 Task: Add an event with the title Second Webinar: Introduction to Content Creation Strategies, date ''2024/03/13'', time 9:40 AM to 11:40 AMand add a description: Alongside problem-solving activities, the retreat will provide opportunities for team members to relax, unwind, and build stronger relationships. This could include team meals, social events, or recreational activities that promote camaraderie and connection.Select event color  Grape . Add location for the event as: Madrid, Spain, logged in from the account softage.8@softage.netand send the event invitation to softage.9@softage.net and softage.10@softage.net. Set a reminder for the event Every weekday(Monday to Friday)
Action: Mouse moved to (46, 123)
Screenshot: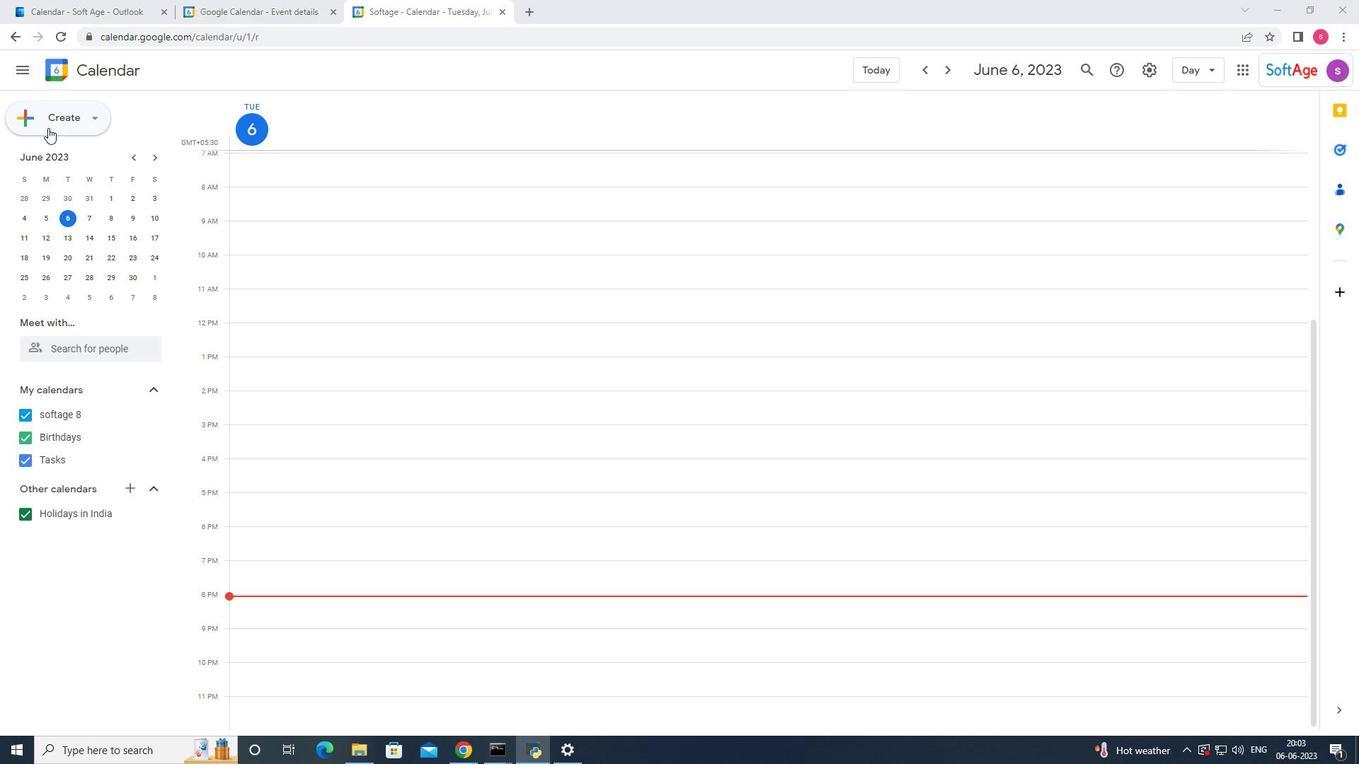 
Action: Mouse pressed left at (46, 123)
Screenshot: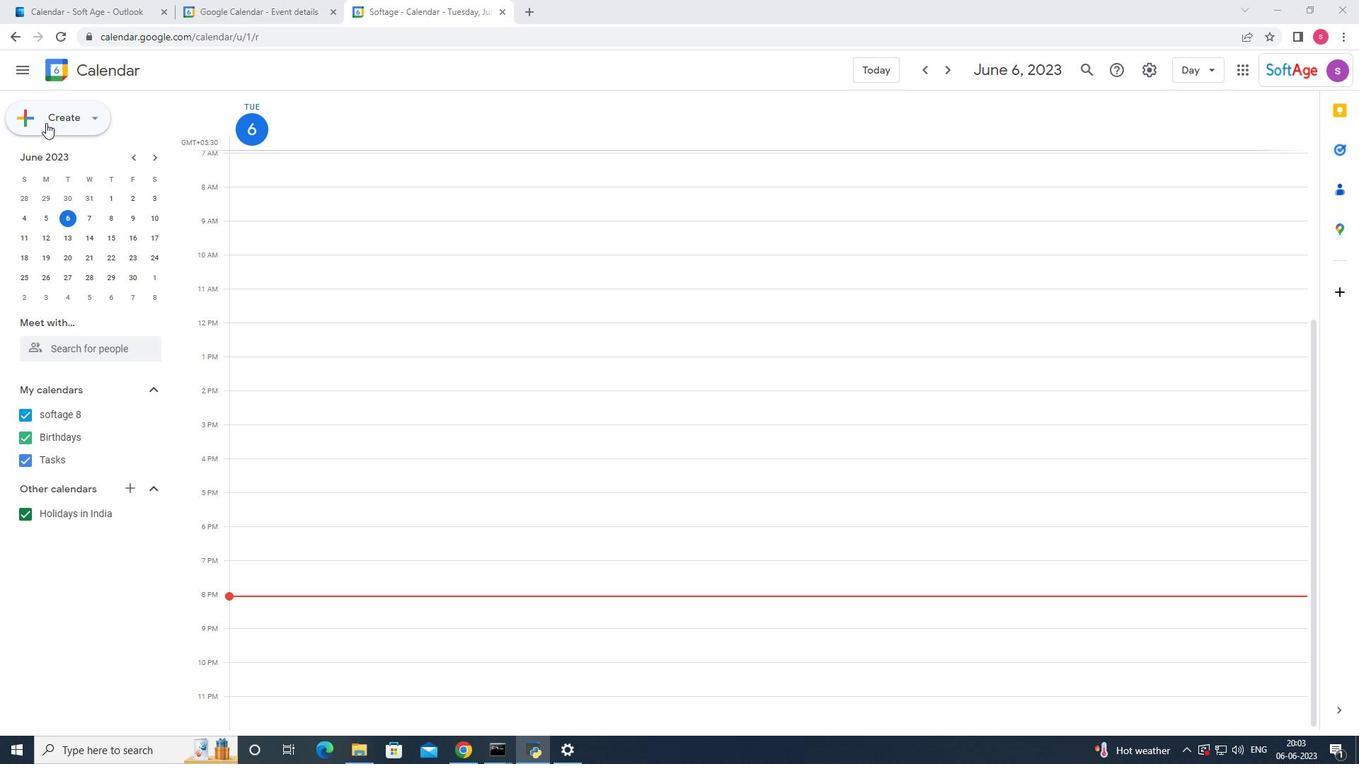 
Action: Mouse moved to (50, 160)
Screenshot: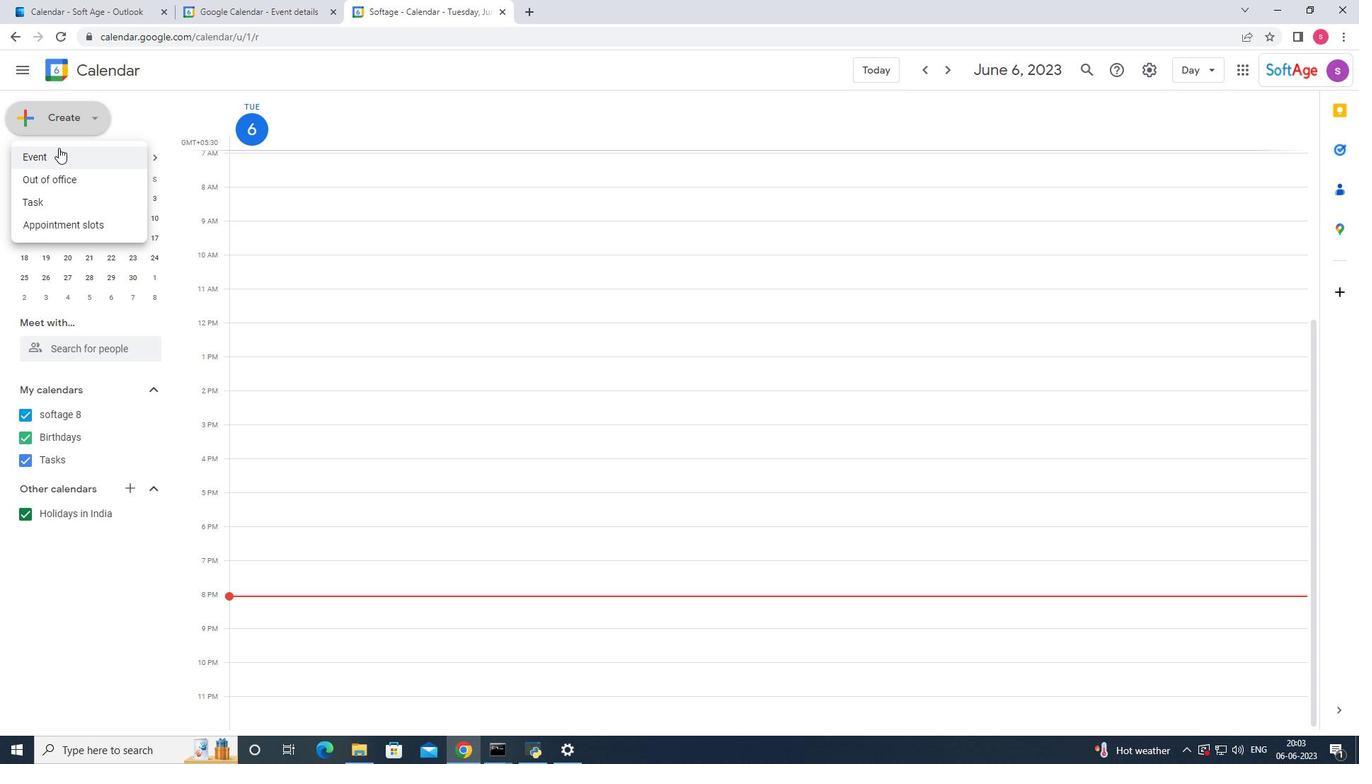 
Action: Mouse pressed left at (50, 160)
Screenshot: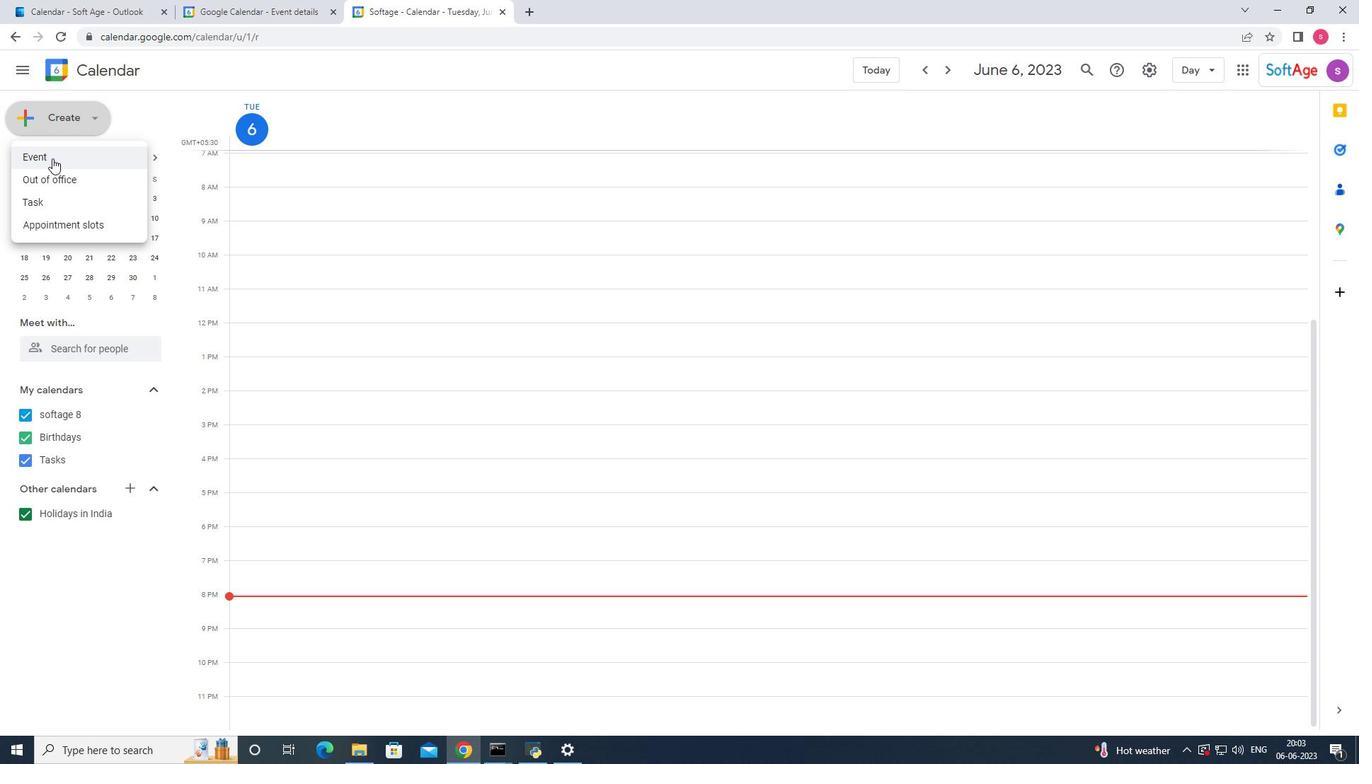 
Action: Mouse moved to (793, 597)
Screenshot: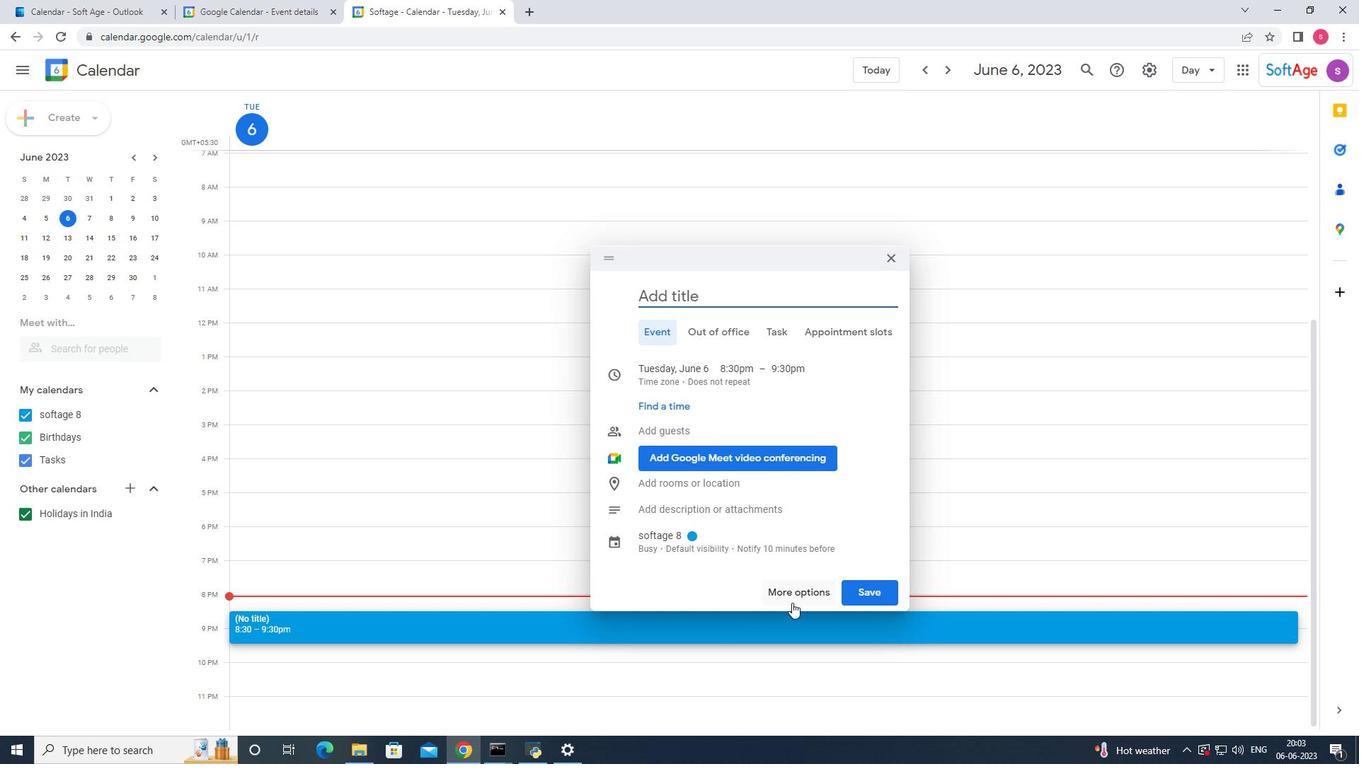
Action: Mouse pressed left at (793, 597)
Screenshot: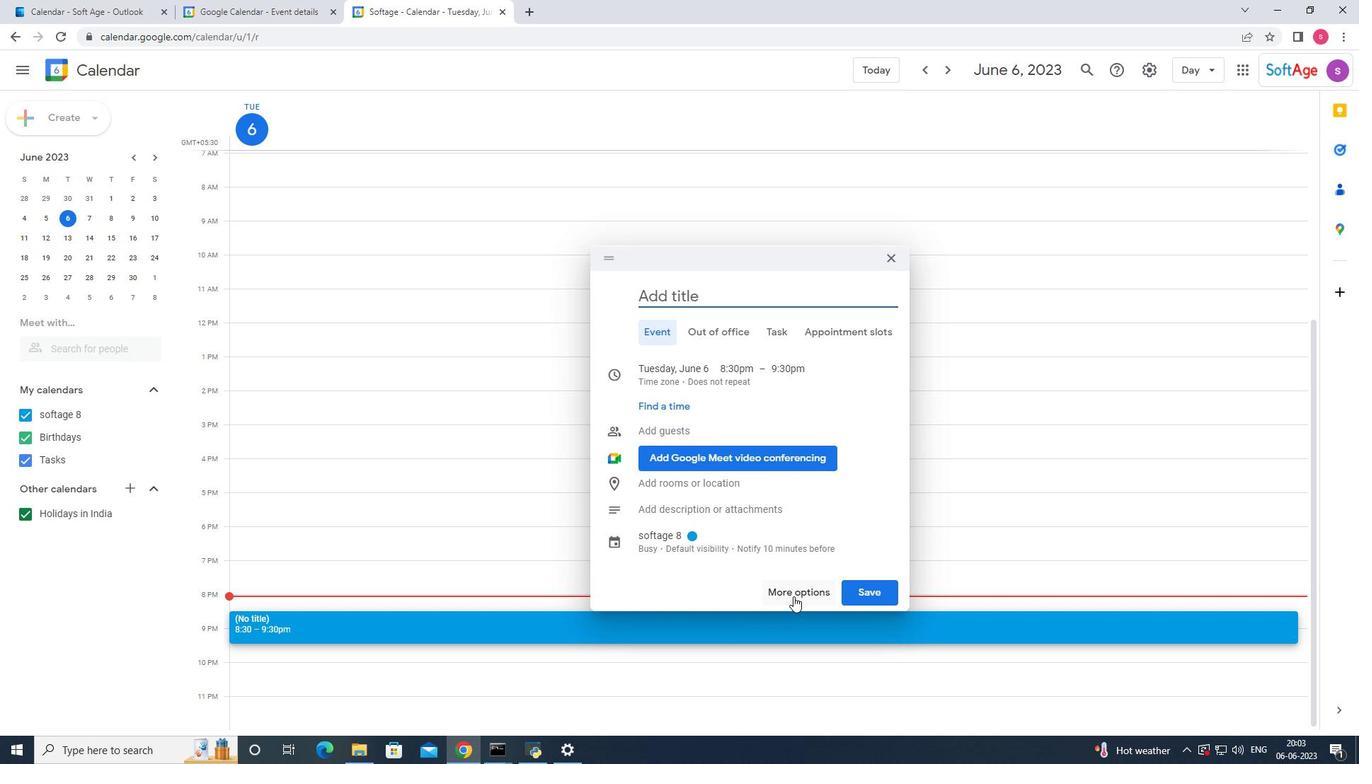 
Action: Mouse moved to (105, 82)
Screenshot: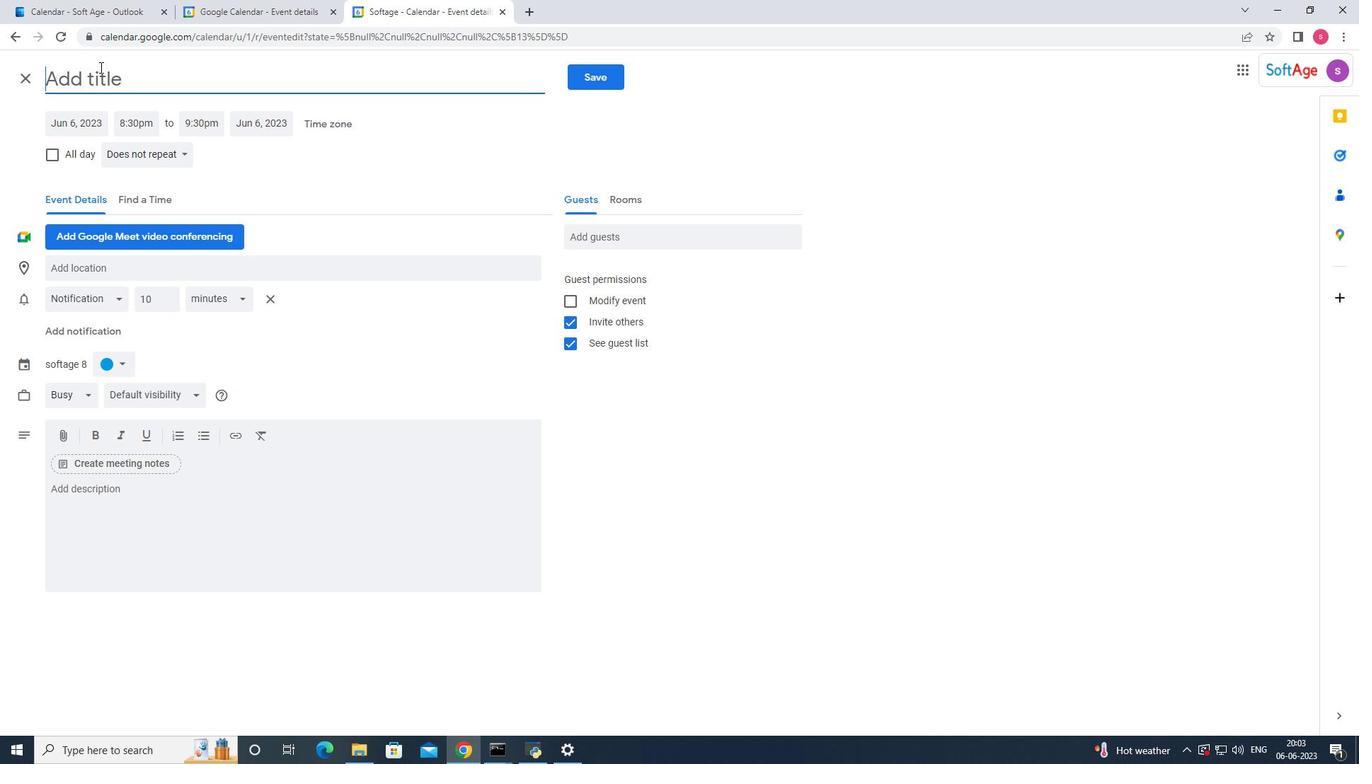 
Action: Mouse pressed left at (105, 82)
Screenshot: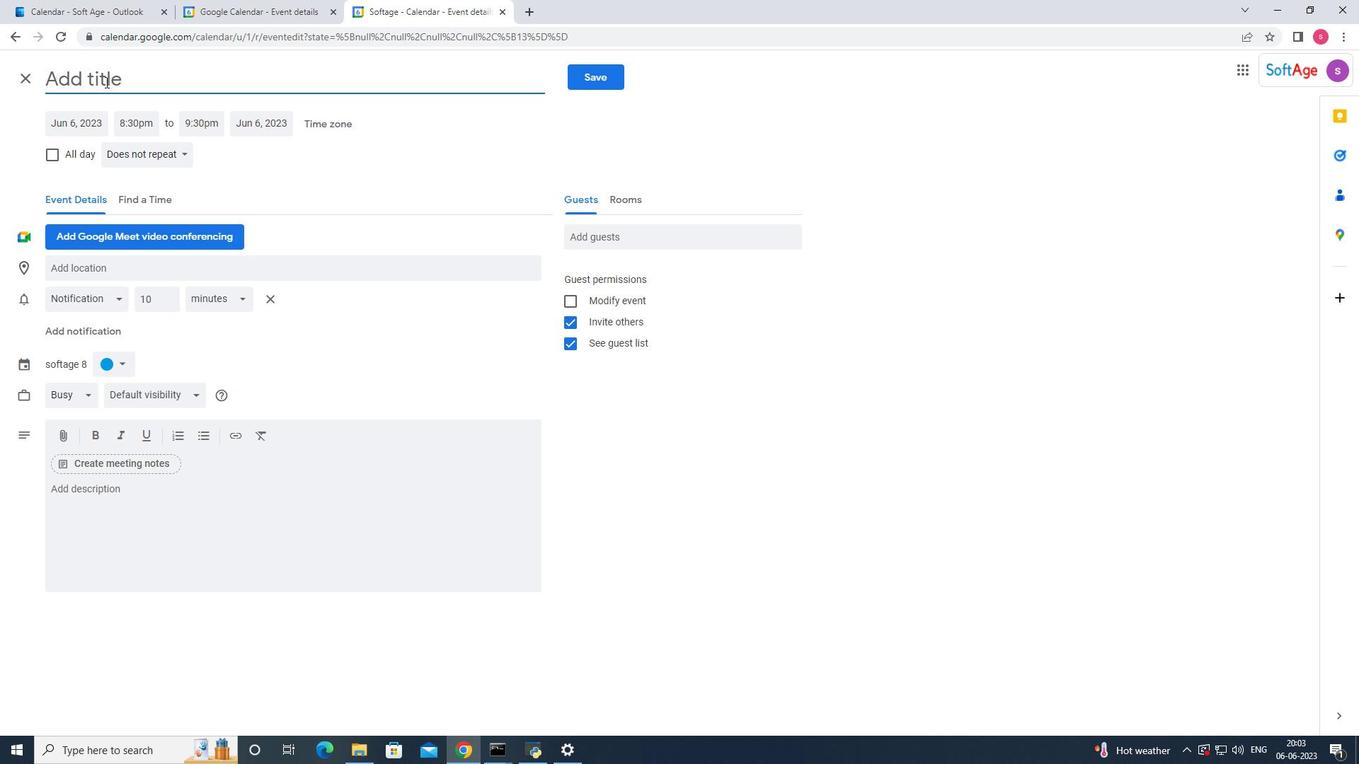 
Action: Key pressed <Key.shift_r><Key.shift_r><Key.shift_r>Second<Key.space><Key.shift_r>Wa<Key.backspace>ebinar<Key.shift><Key.shift><Key.shift><Key.shift><Key.shift><Key.shift><Key.shift><Key.shift><Key.shift>:<Key.space><Key.shift>Introducto<Key.backspace>ion<Key.space>to<Key.space>content<Key.space>
Screenshot: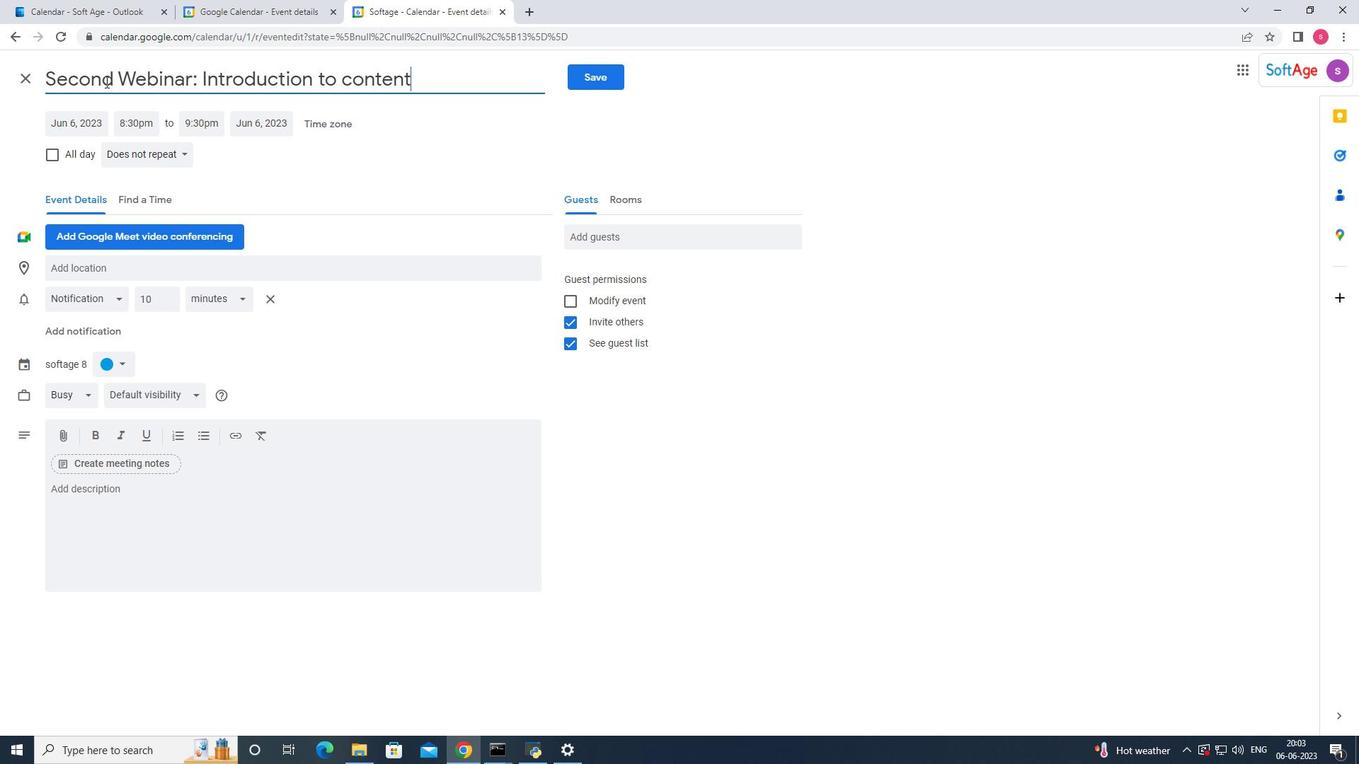 
Action: Mouse moved to (352, 84)
Screenshot: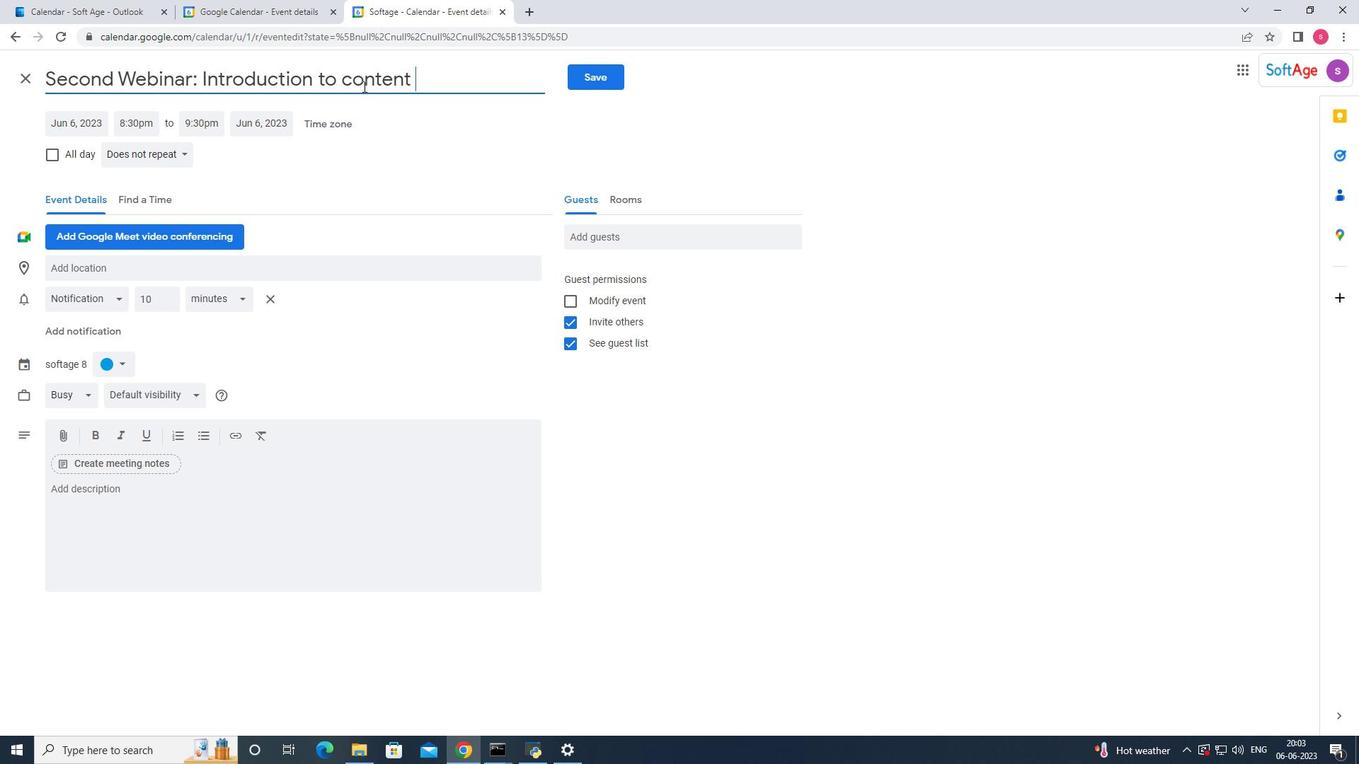 
Action: Mouse pressed left at (352, 84)
Screenshot: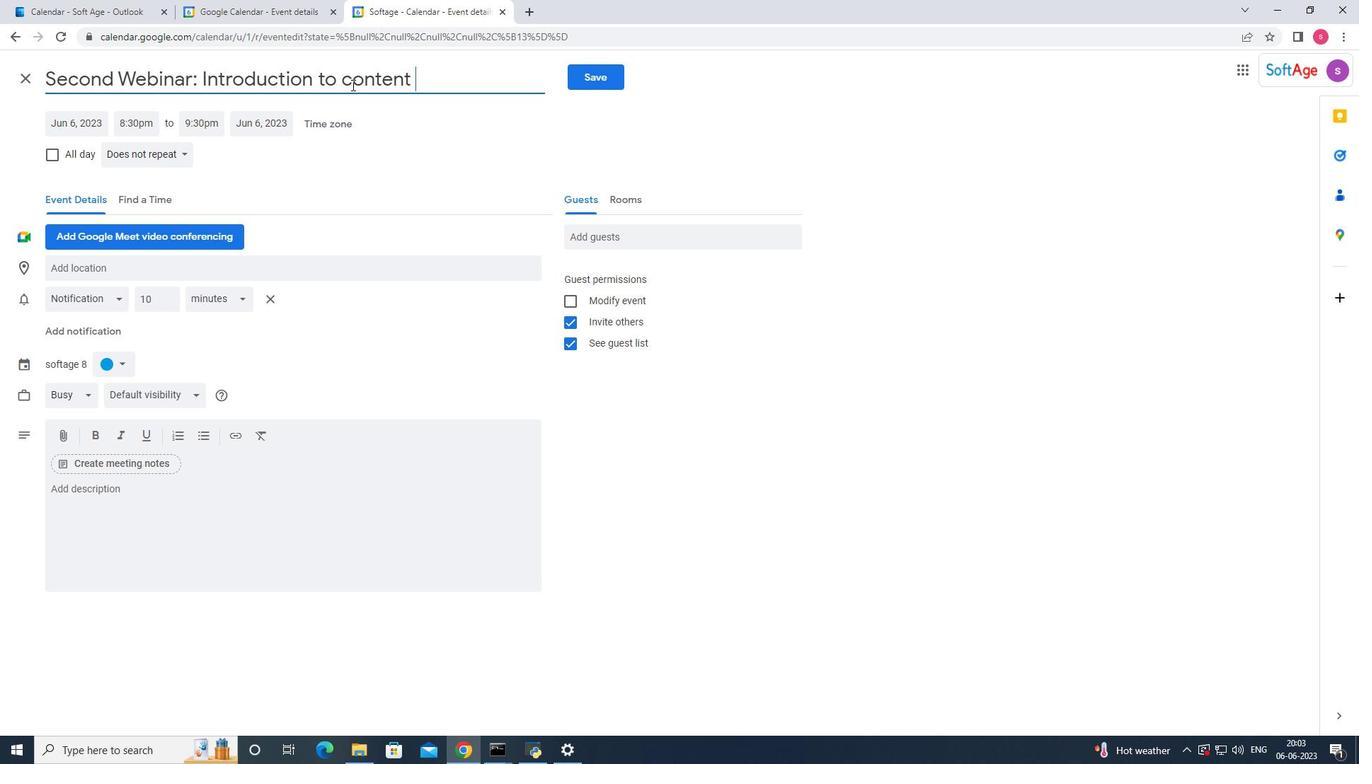 
Action: Key pressed <Key.backspace><Key.shift_r>C
Screenshot: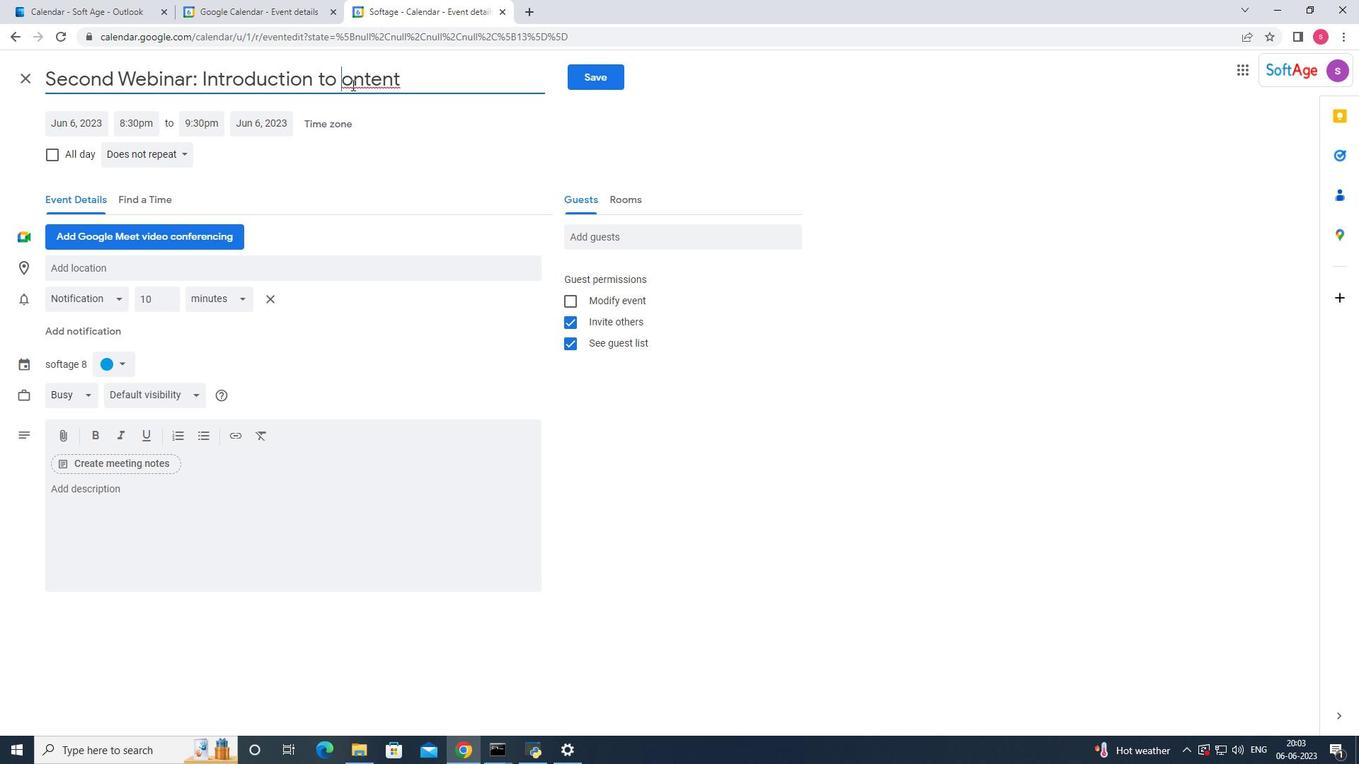 
Action: Mouse moved to (456, 72)
Screenshot: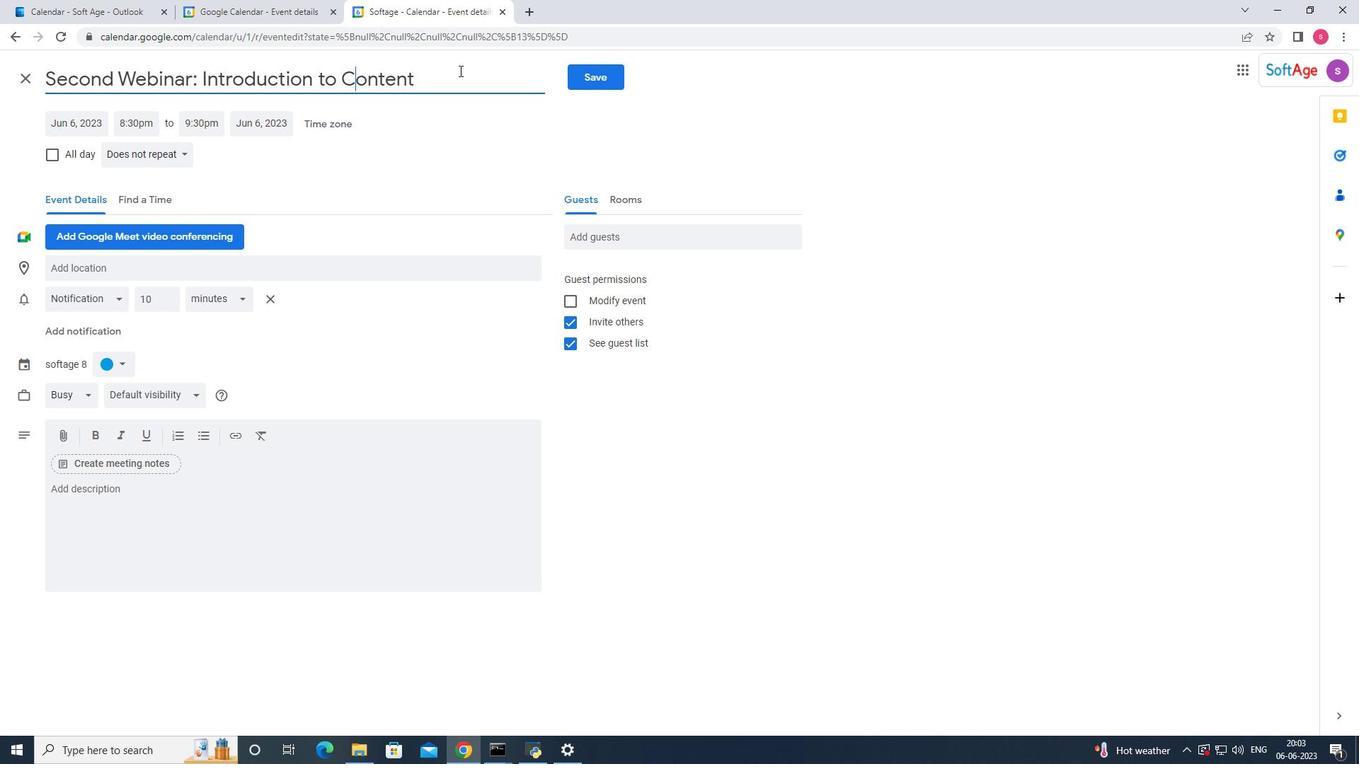
Action: Mouse pressed left at (456, 72)
Screenshot: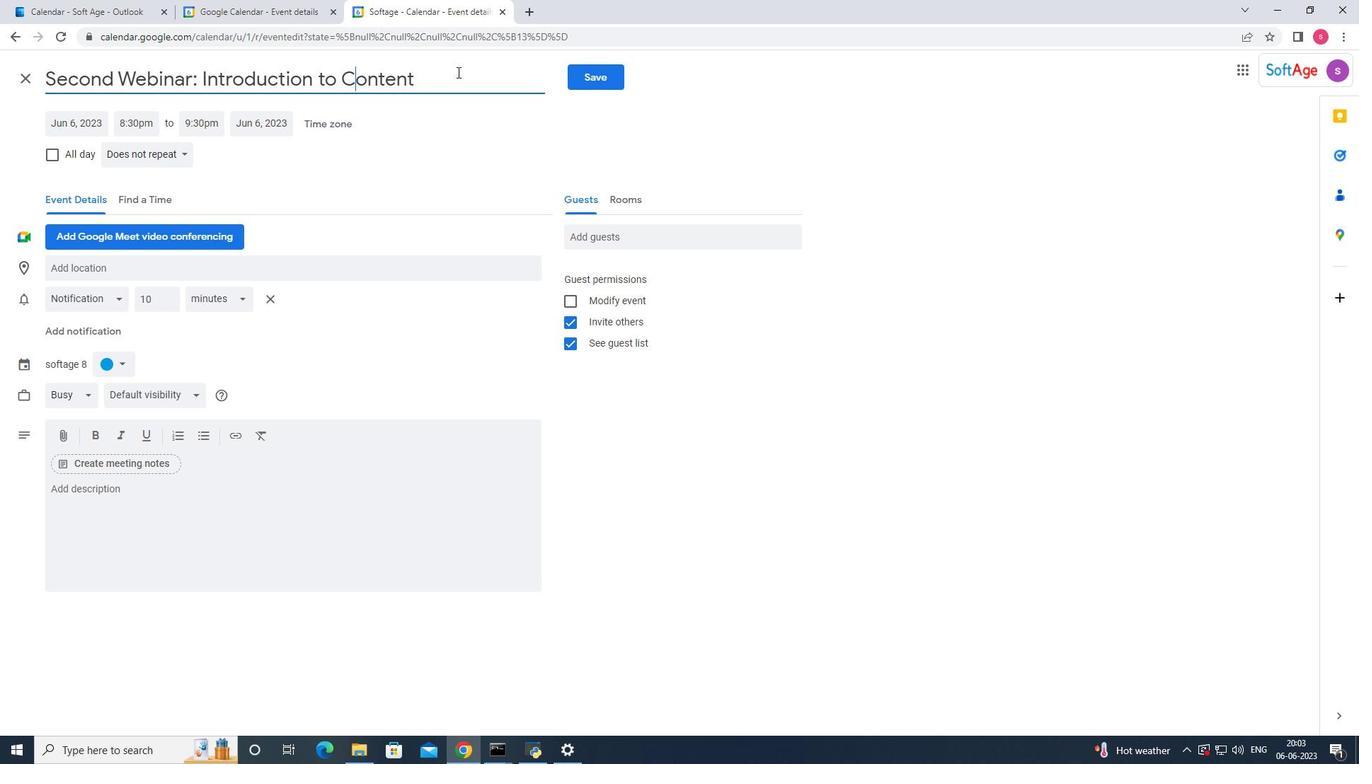 
Action: Key pressed <Key.shift_r>Creater<Key.space>
Screenshot: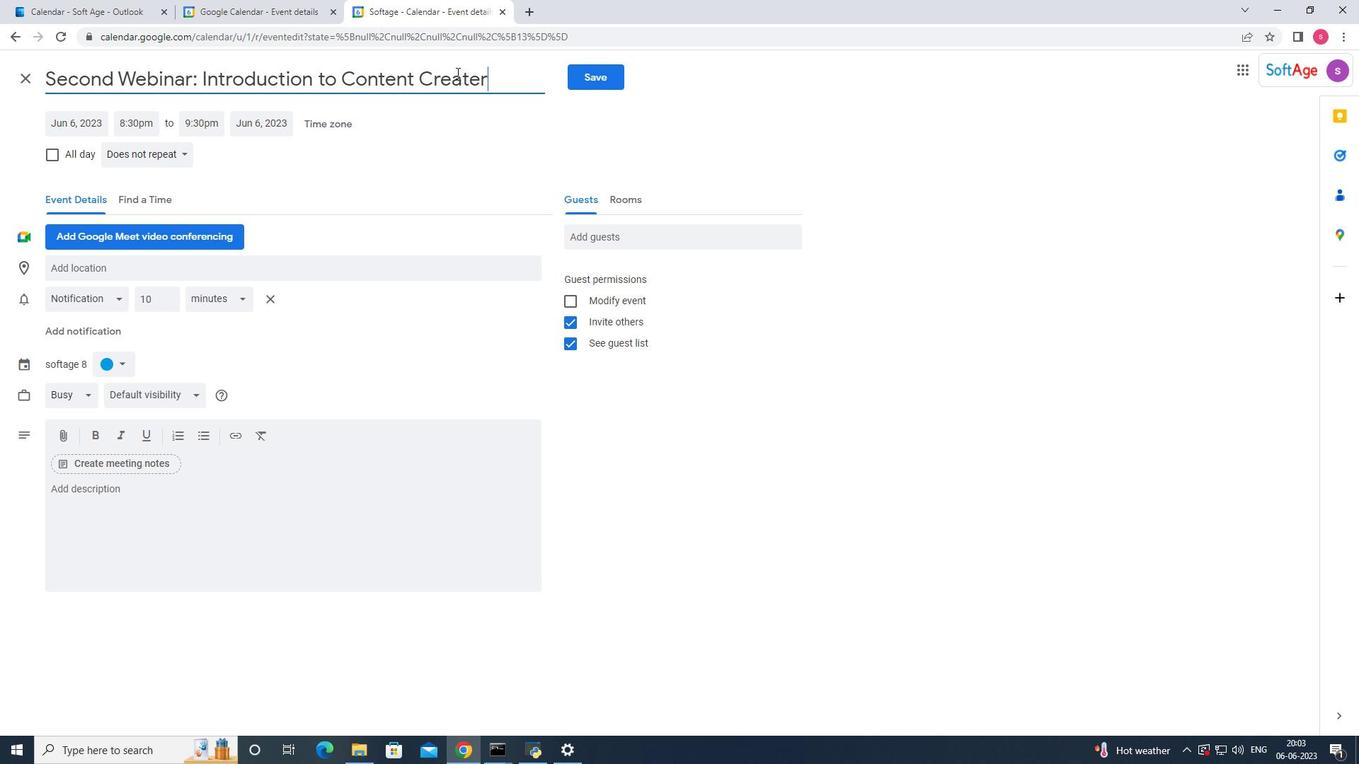 
Action: Mouse moved to (451, 79)
Screenshot: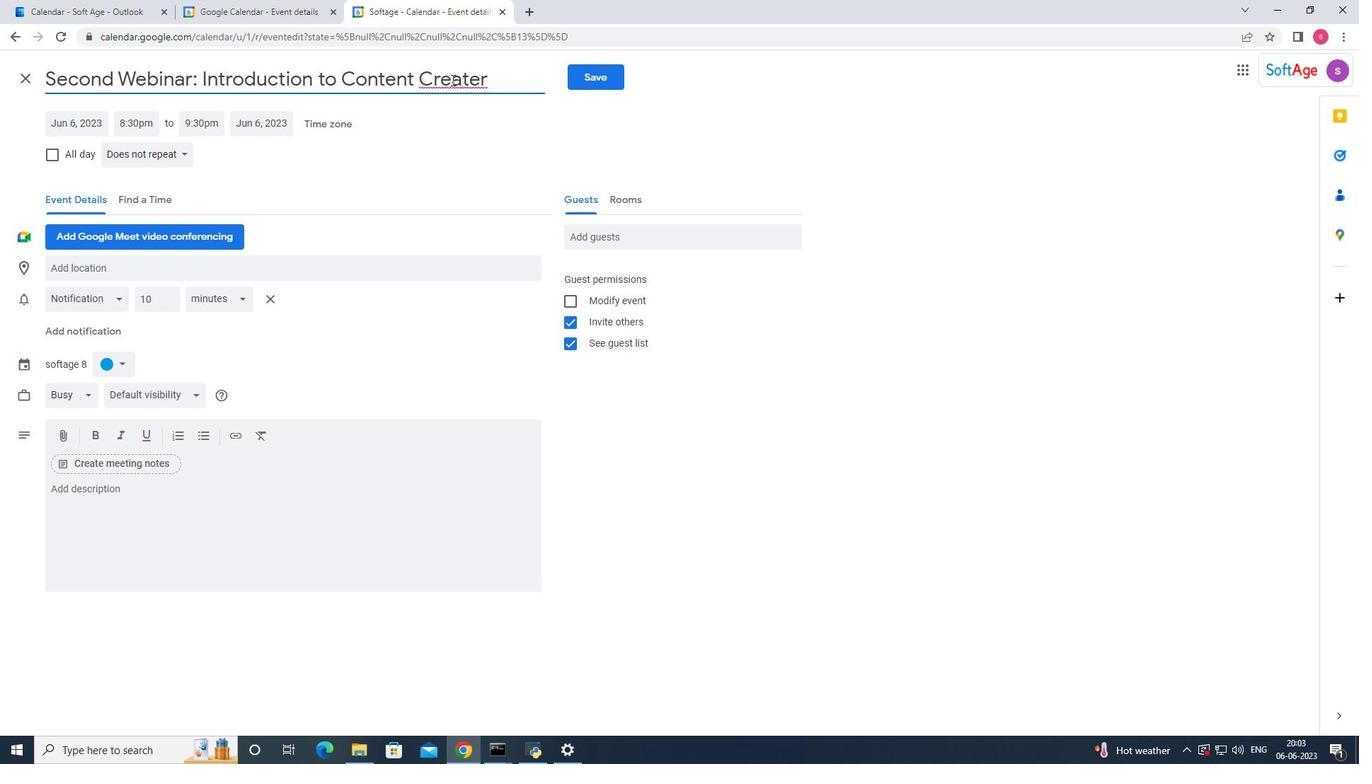 
Action: Mouse pressed right at (451, 79)
Screenshot: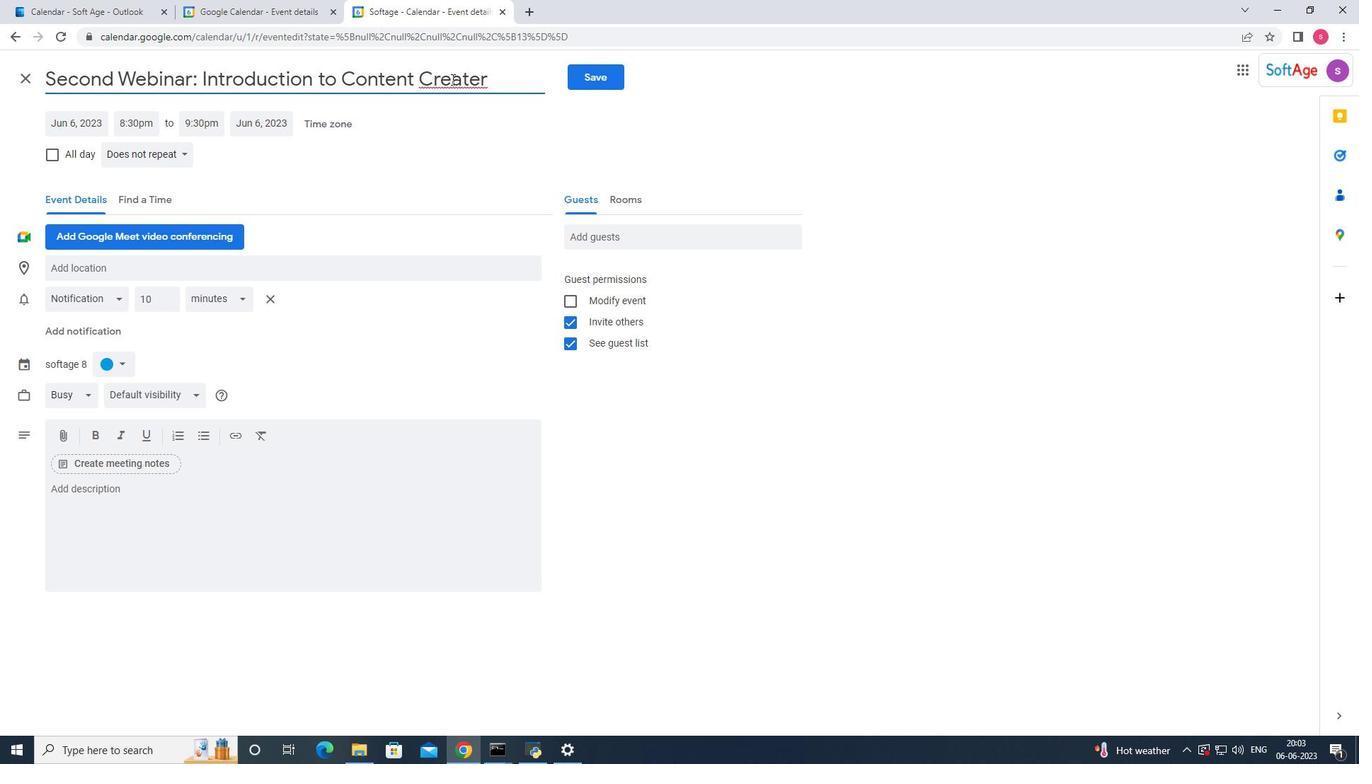 
Action: Mouse moved to (469, 105)
Screenshot: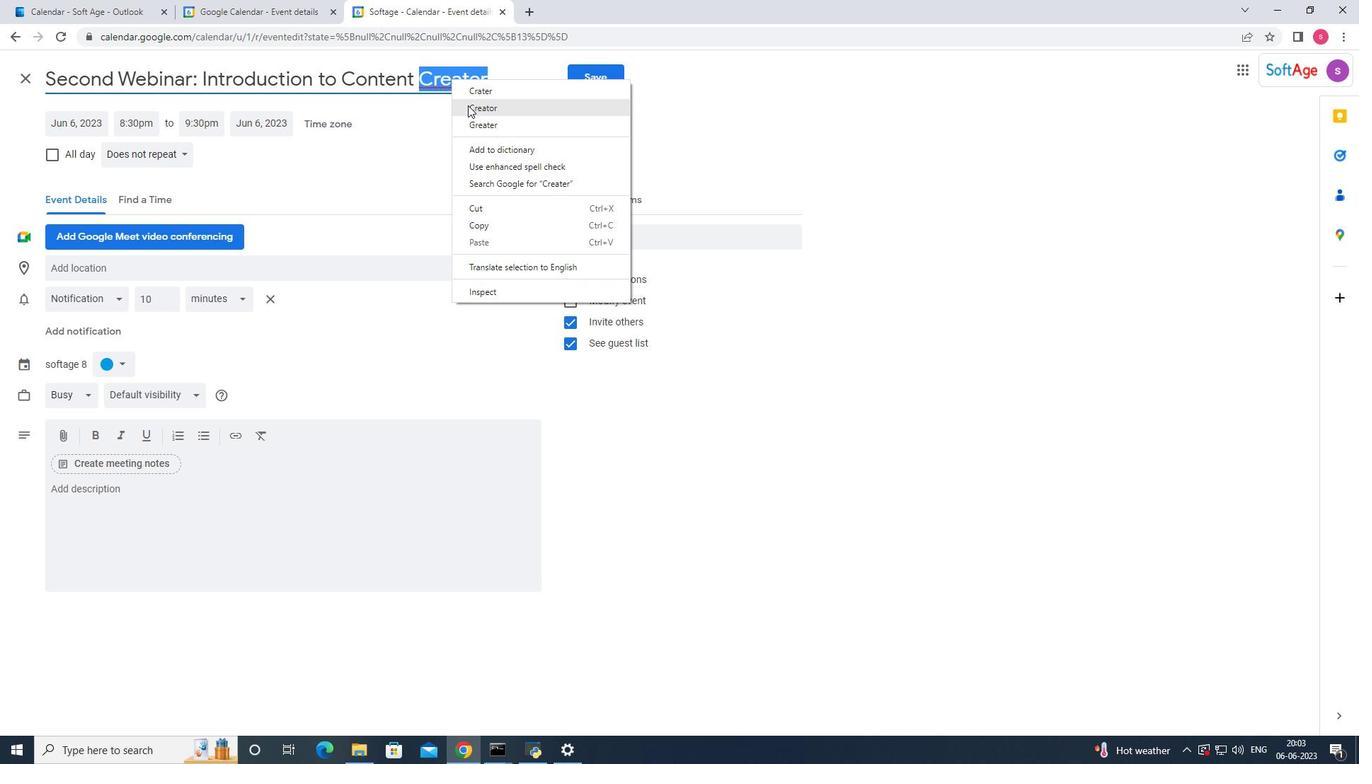 
Action: Mouse pressed left at (469, 105)
Screenshot: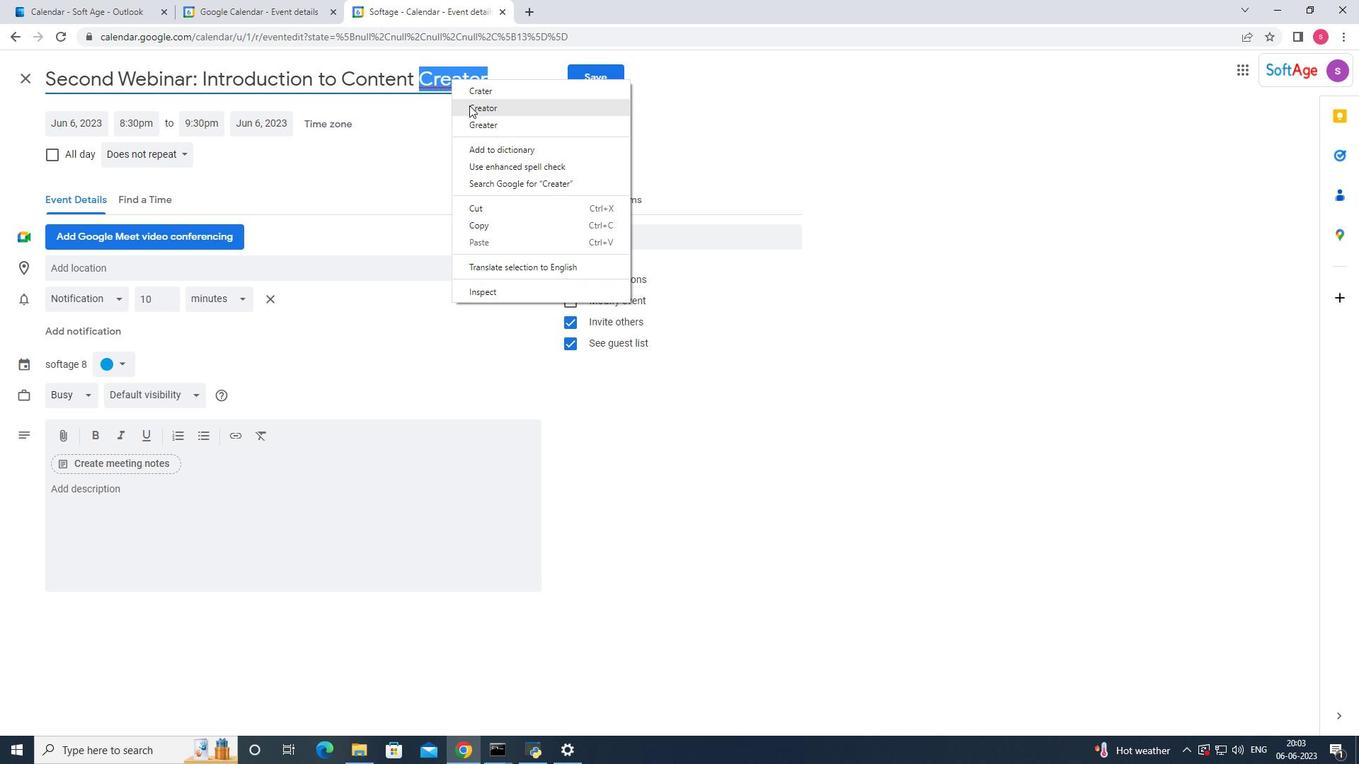 
Action: Mouse moved to (507, 87)
Screenshot: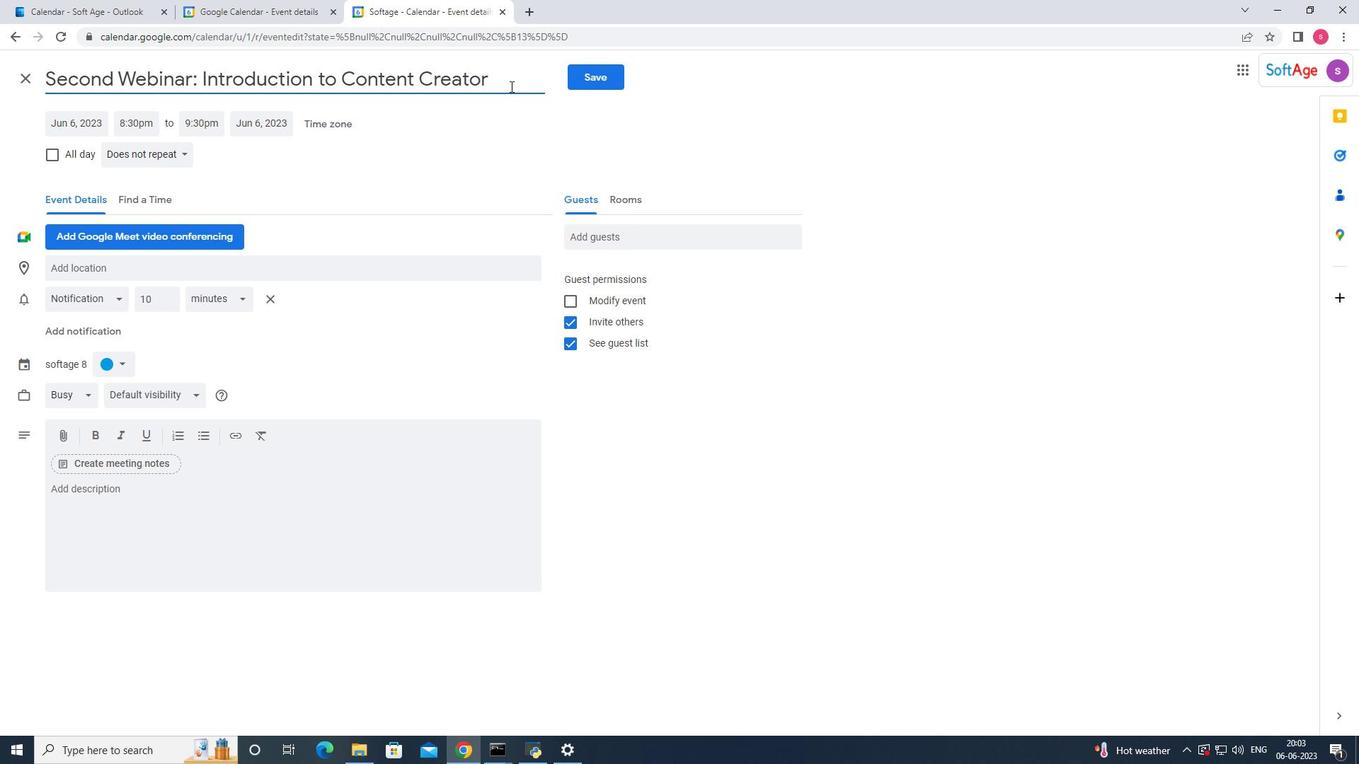 
Action: Mouse pressed left at (507, 87)
Screenshot: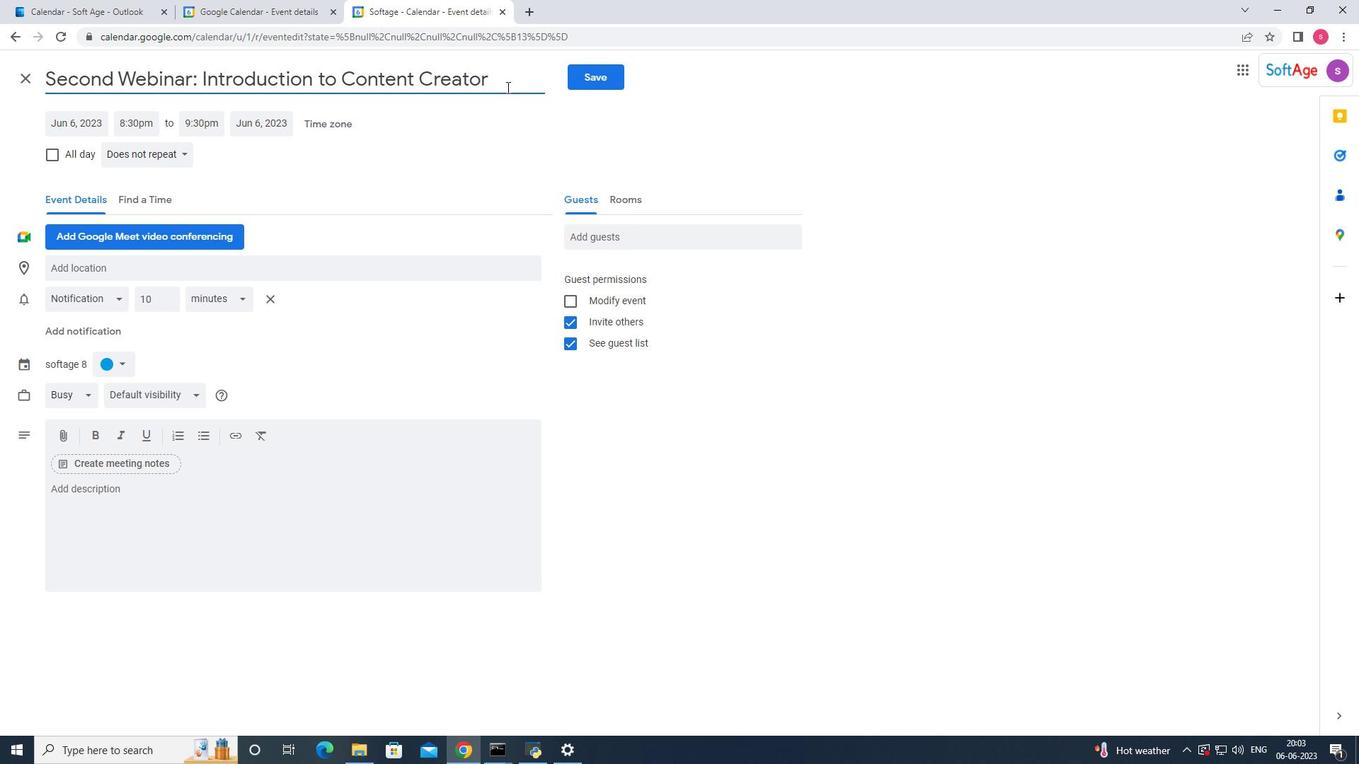 
Action: Key pressed <Key.backspace><Key.backspace><Key.backspace><Key.backspace><Key.backspace>ation<Key.space><Key.shift_r>Strategiew<Key.backspace>s
Screenshot: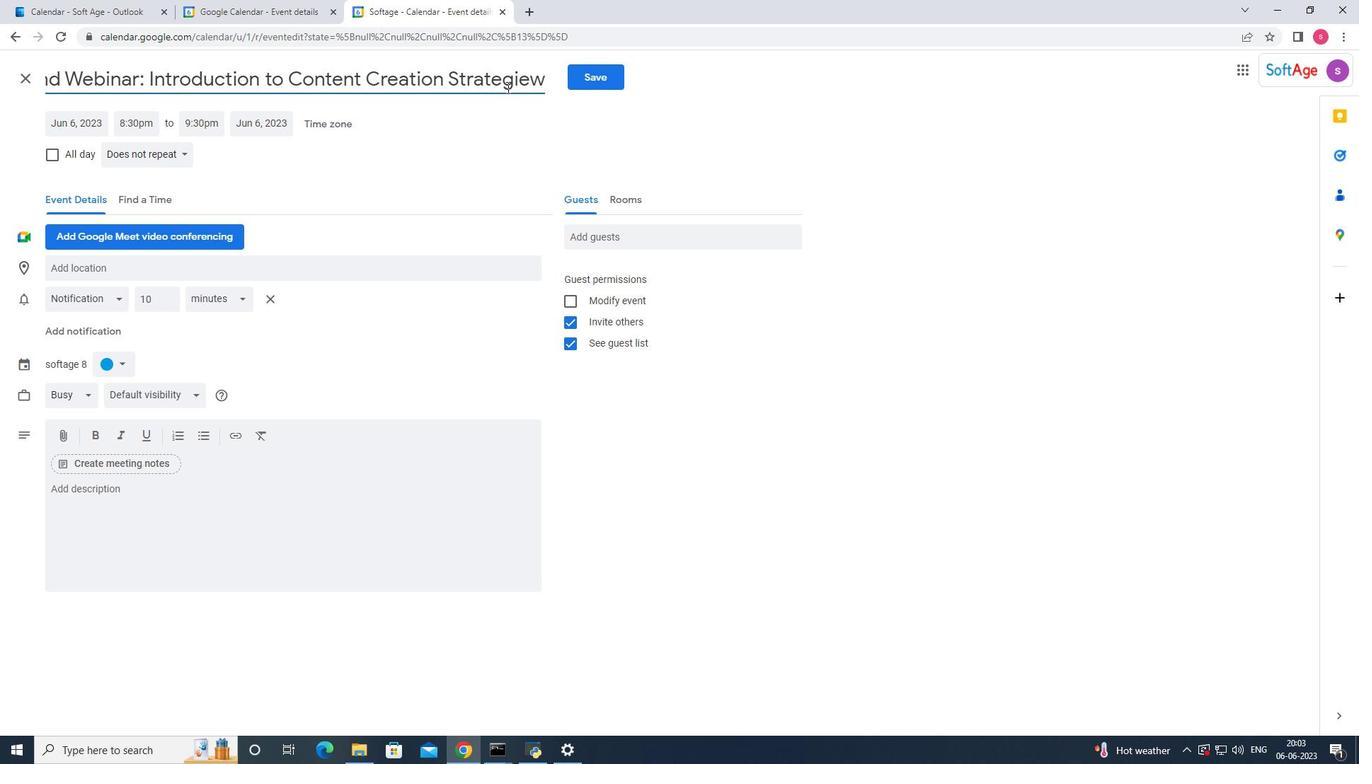
Action: Mouse moved to (82, 121)
Screenshot: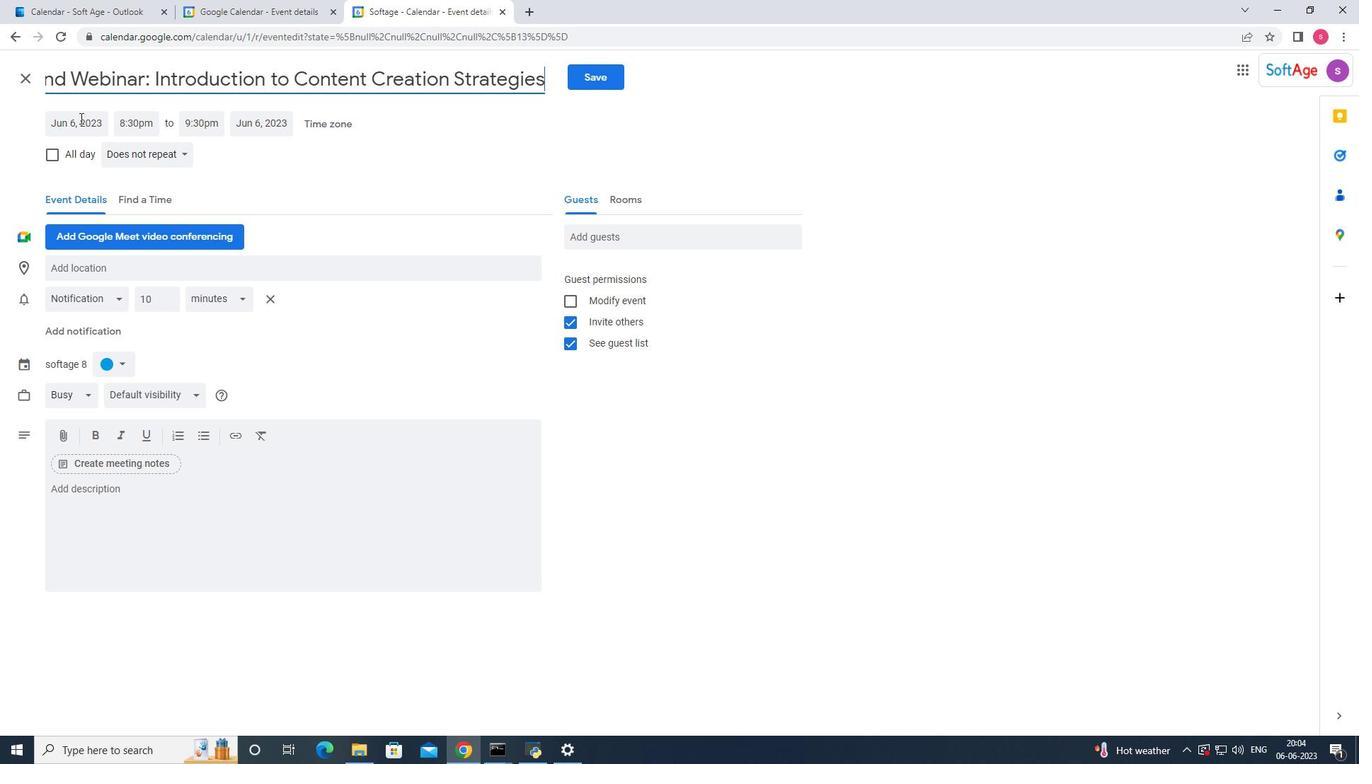 
Action: Mouse pressed left at (82, 121)
Screenshot: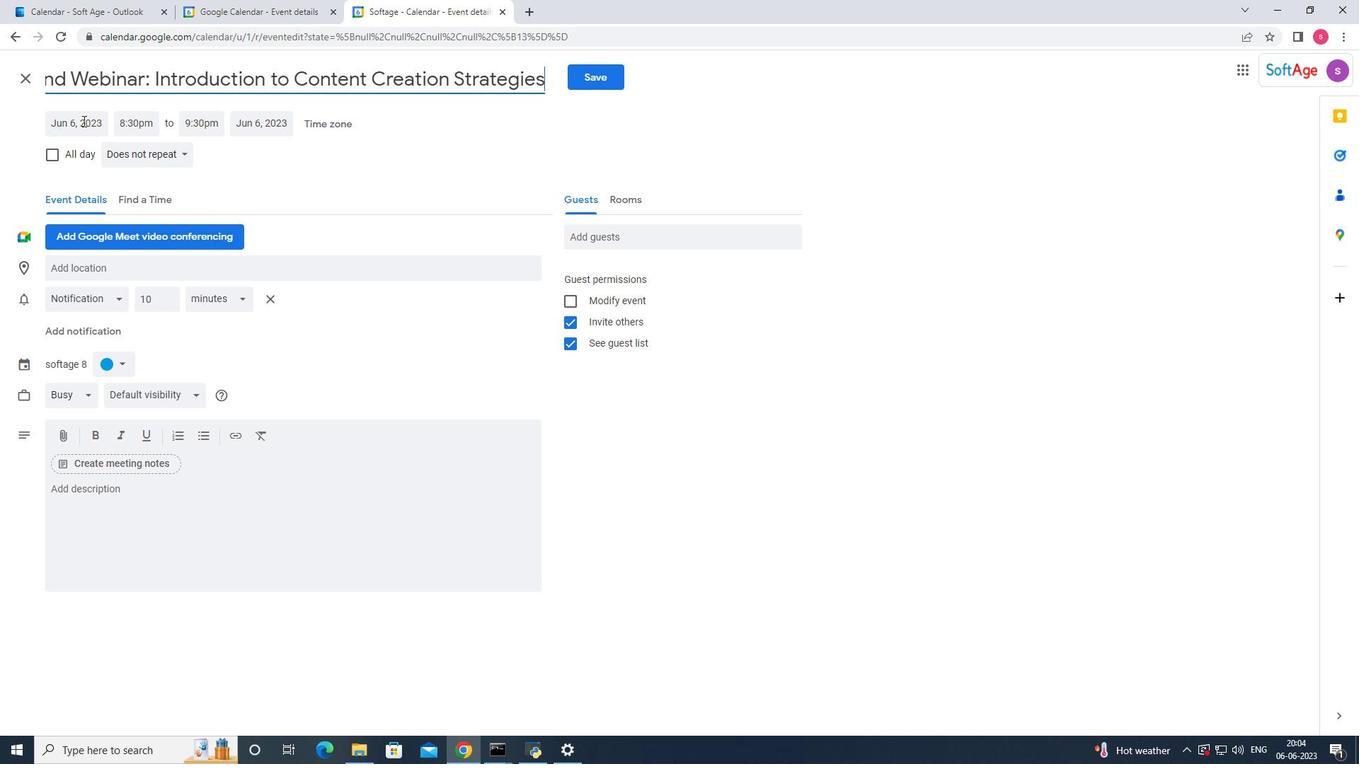 
Action: Mouse moved to (223, 152)
Screenshot: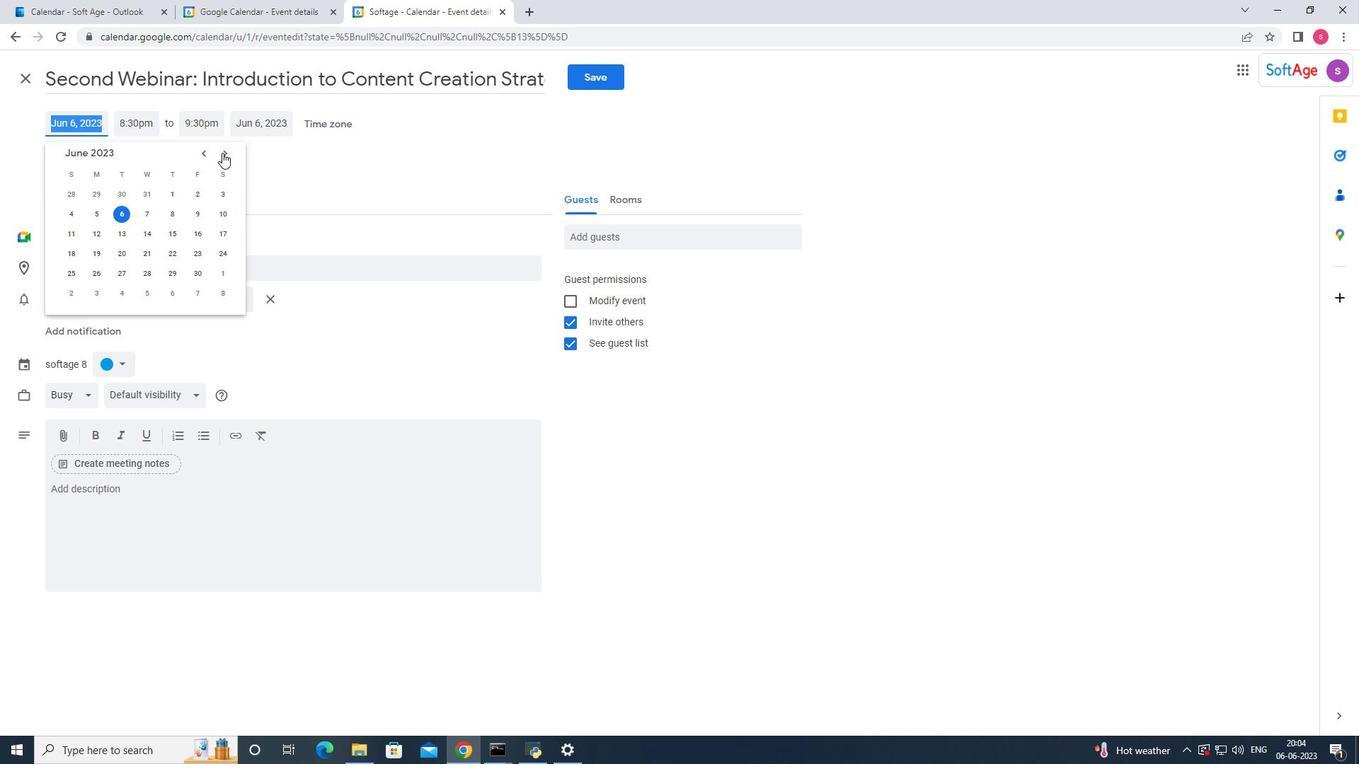 
Action: Mouse pressed left at (223, 152)
Screenshot: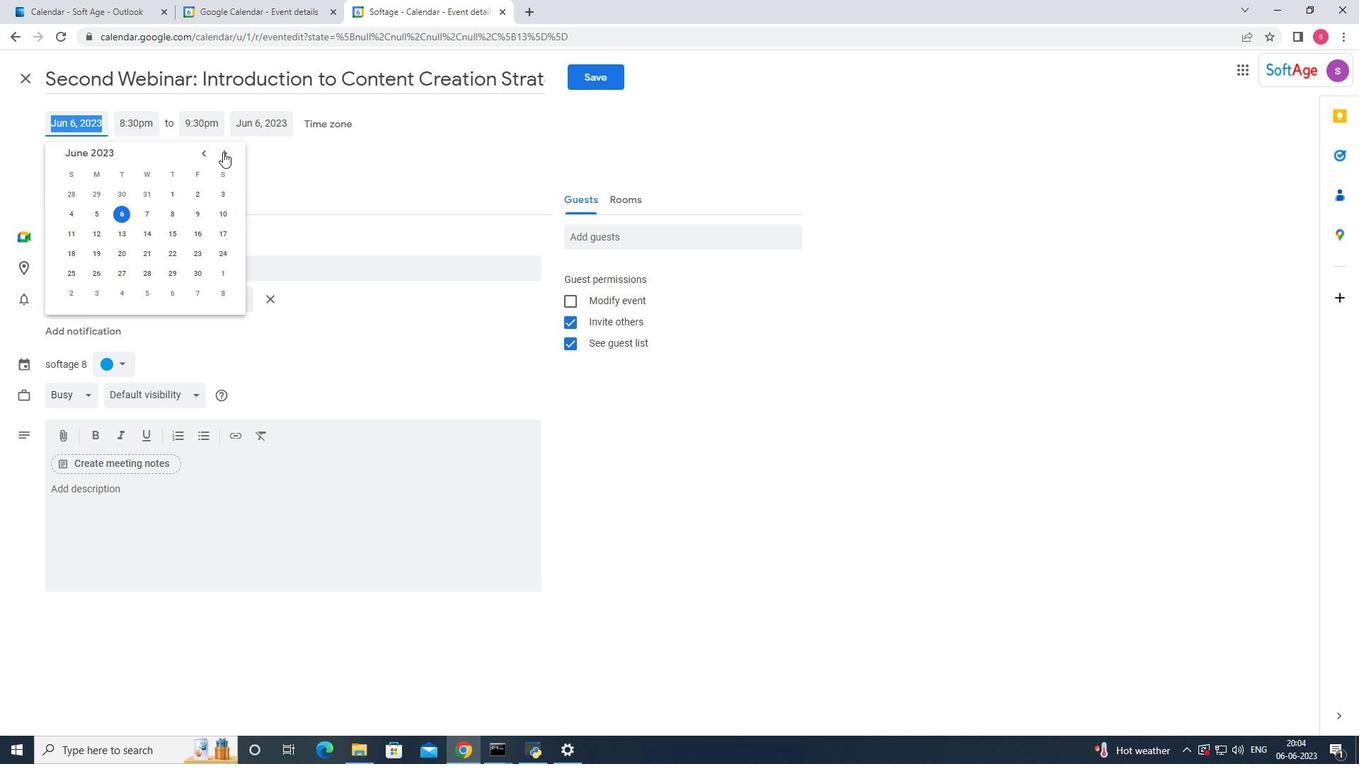 
Action: Mouse pressed left at (223, 152)
Screenshot: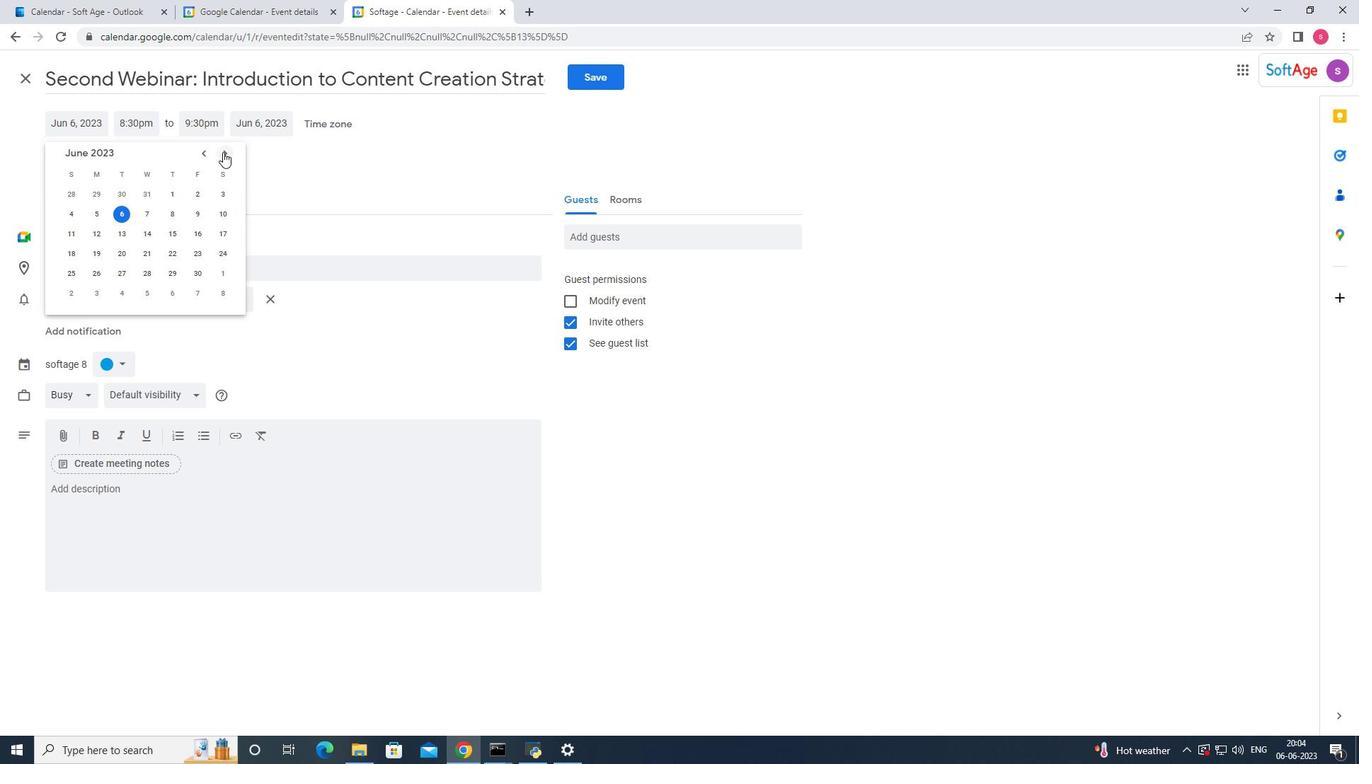 
Action: Mouse pressed left at (223, 152)
Screenshot: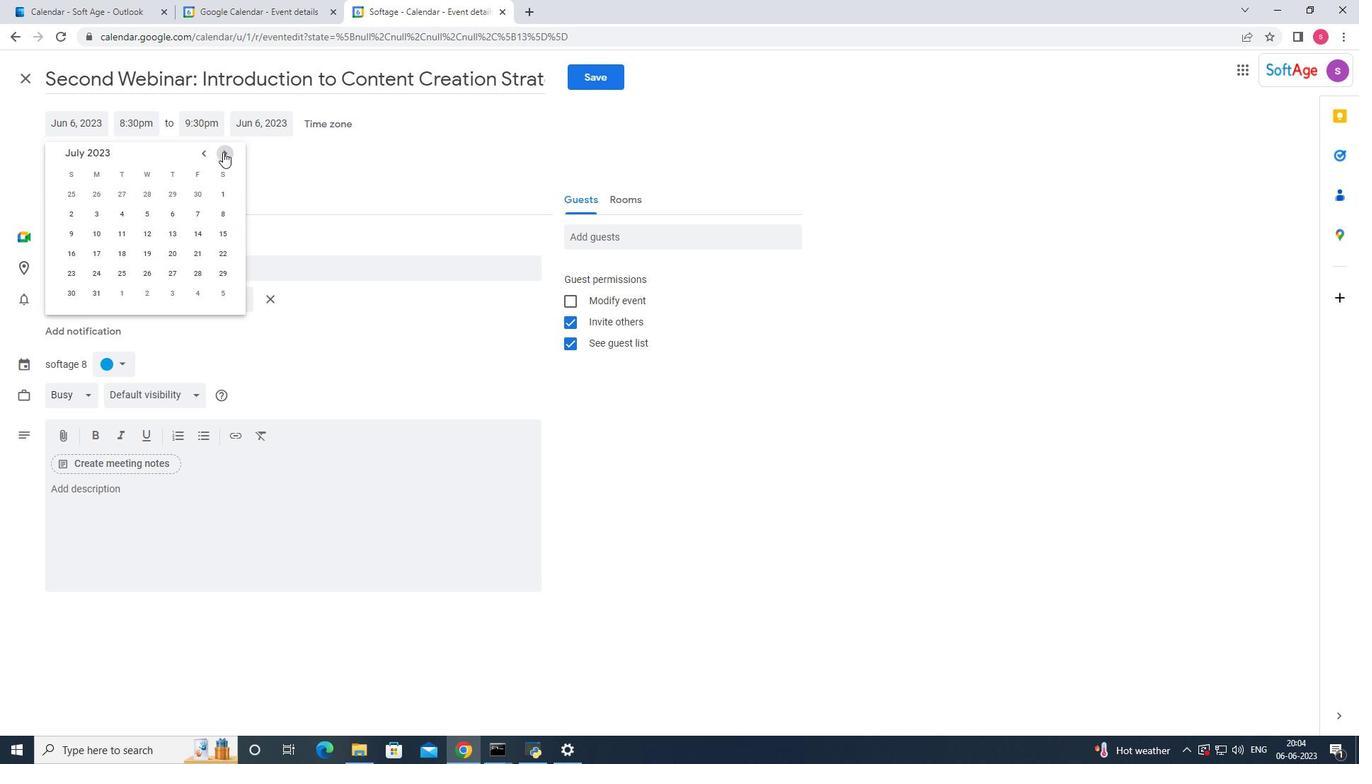 
Action: Mouse pressed left at (223, 152)
Screenshot: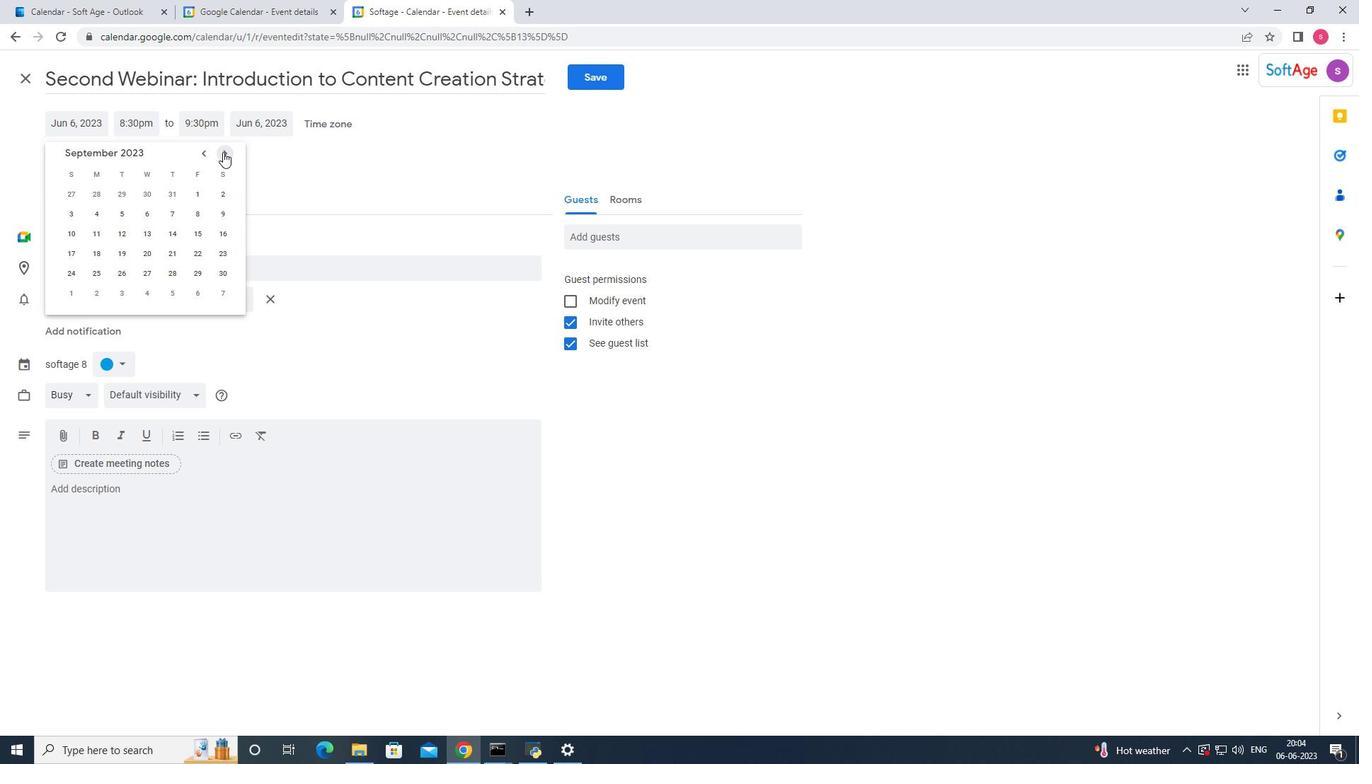 
Action: Mouse pressed left at (223, 152)
Screenshot: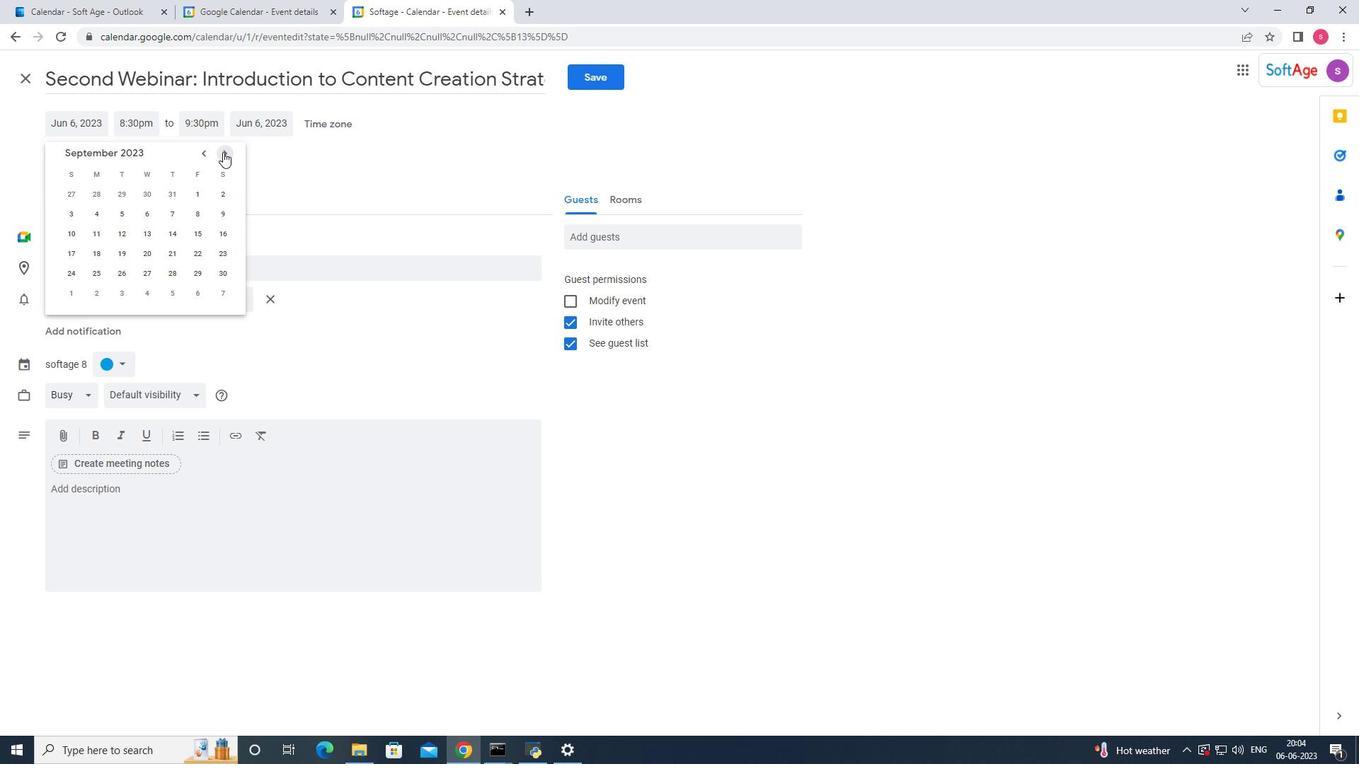 
Action: Mouse pressed left at (223, 152)
Screenshot: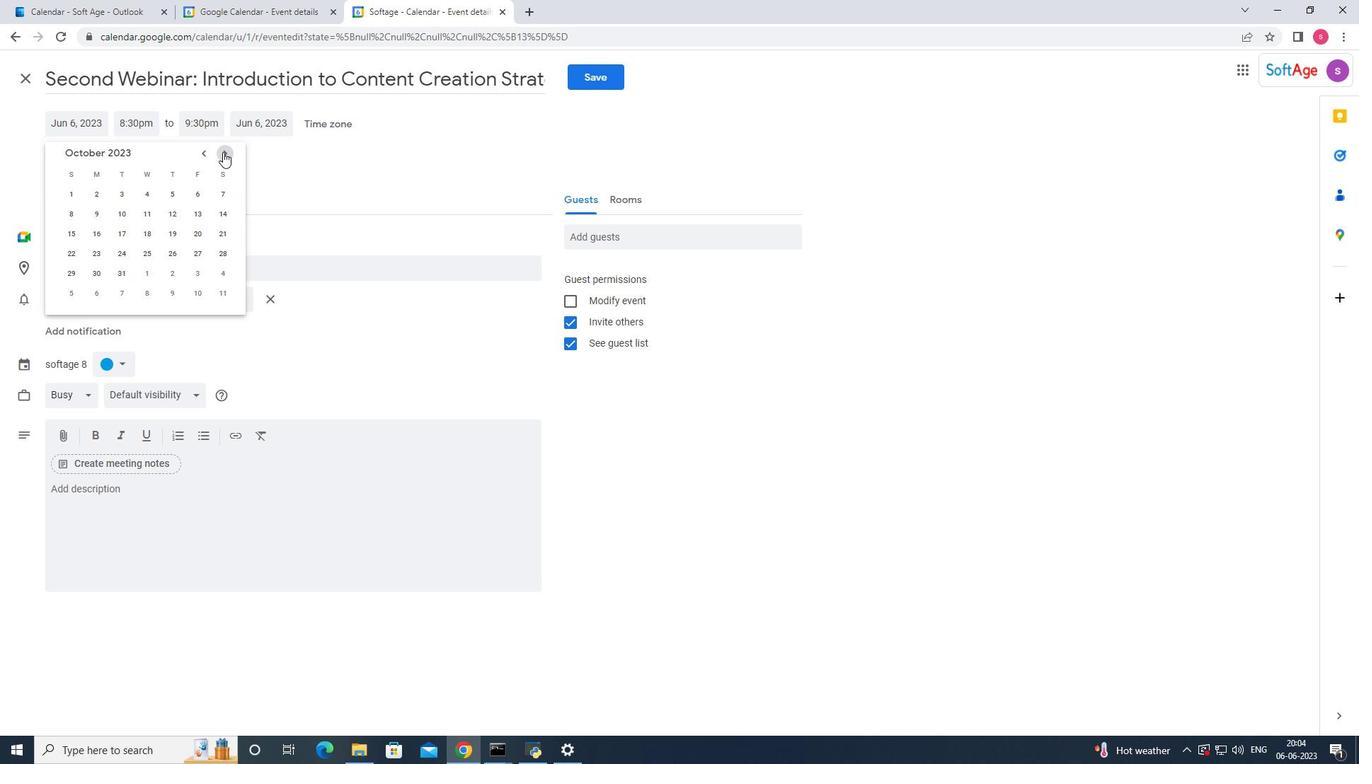 
Action: Mouse pressed left at (223, 152)
Screenshot: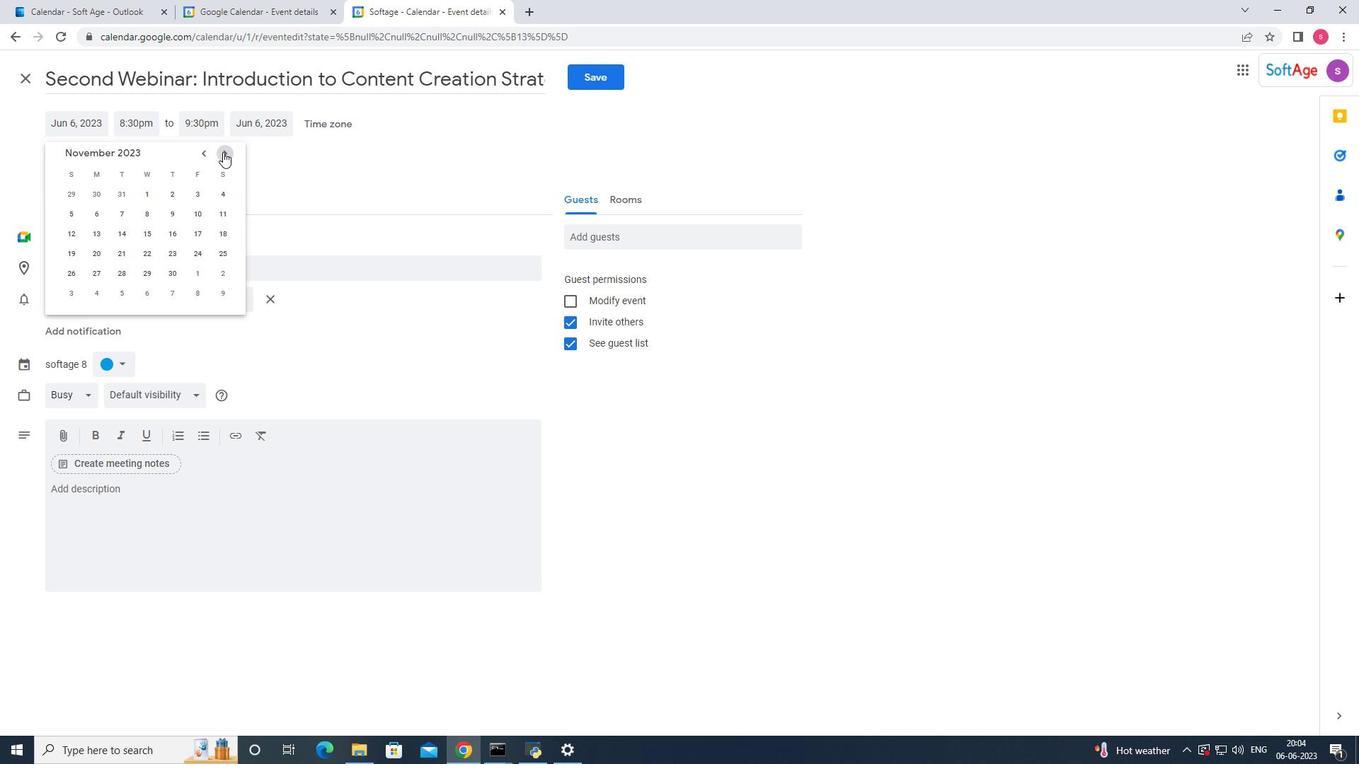 
Action: Mouse pressed left at (223, 152)
Screenshot: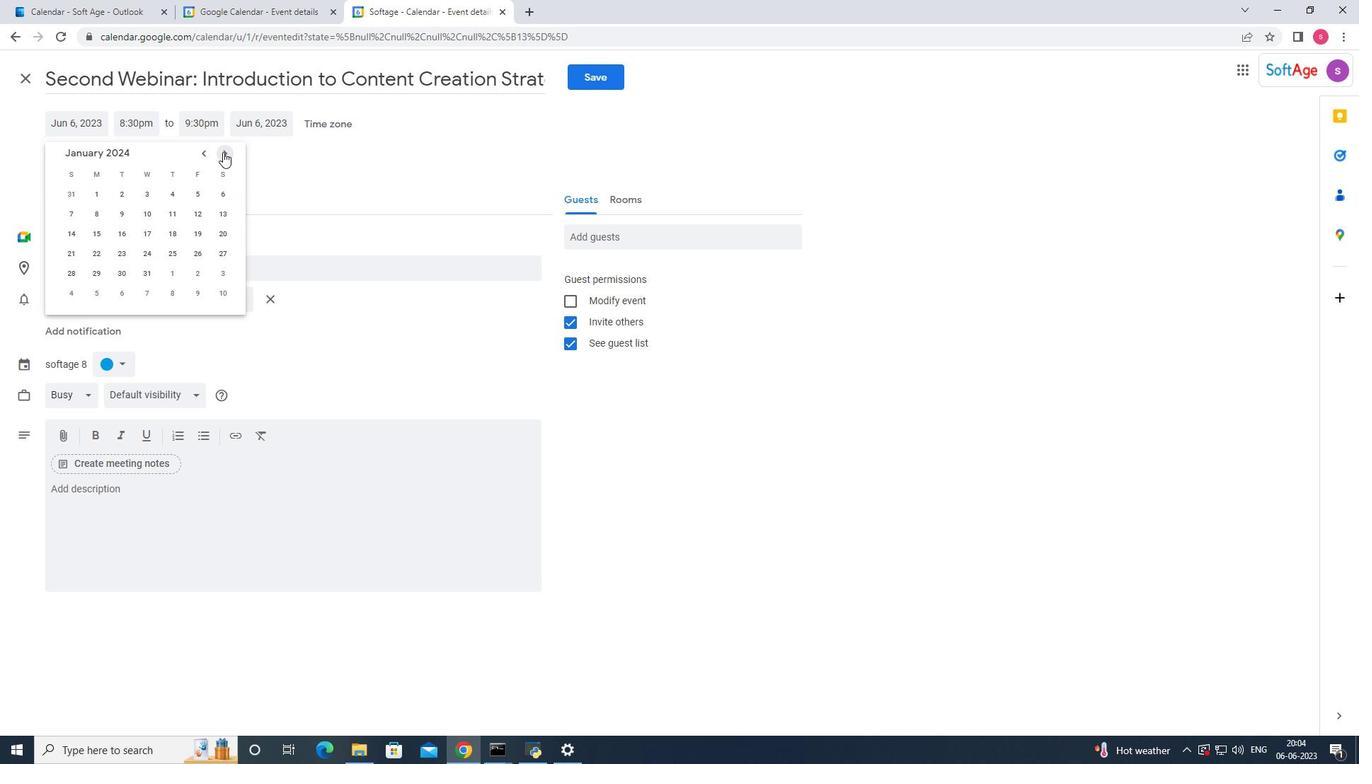 
Action: Mouse pressed left at (223, 152)
Screenshot: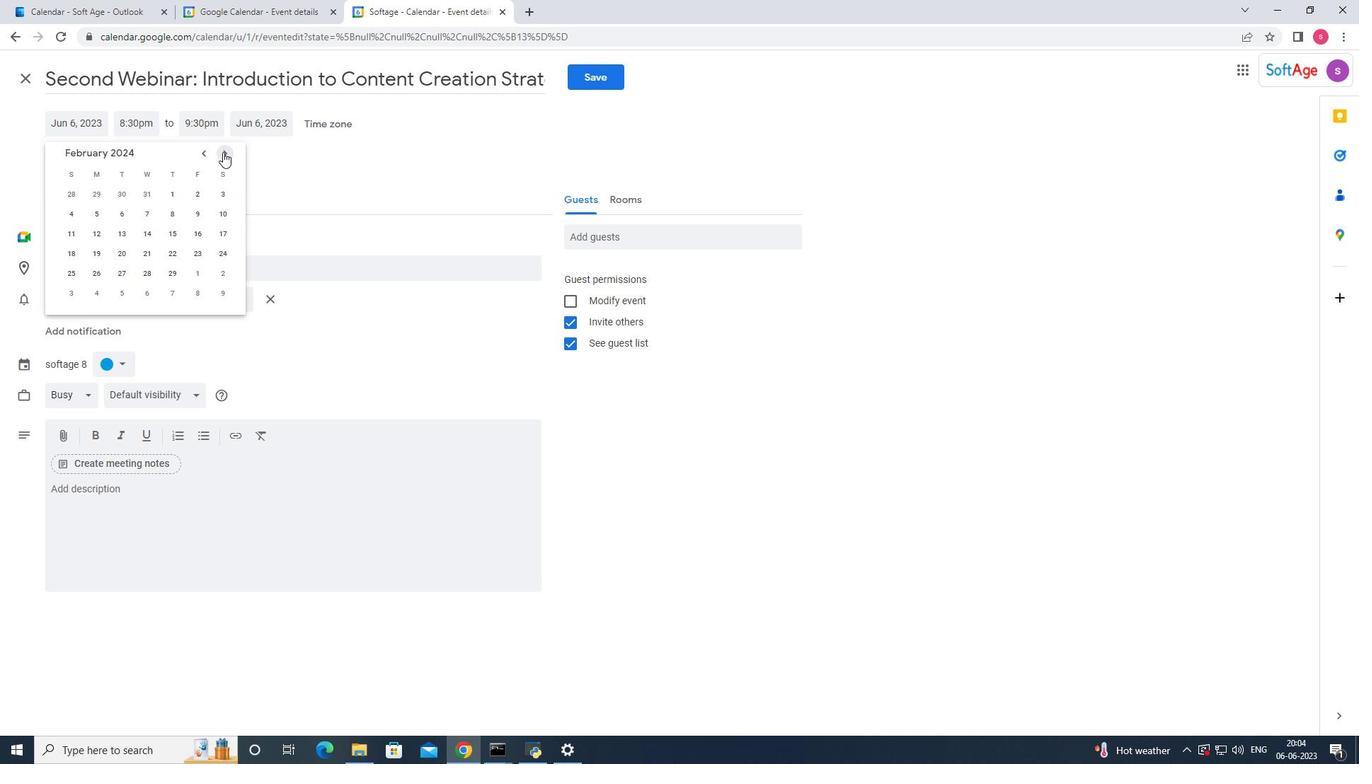 
Action: Mouse moved to (147, 229)
Screenshot: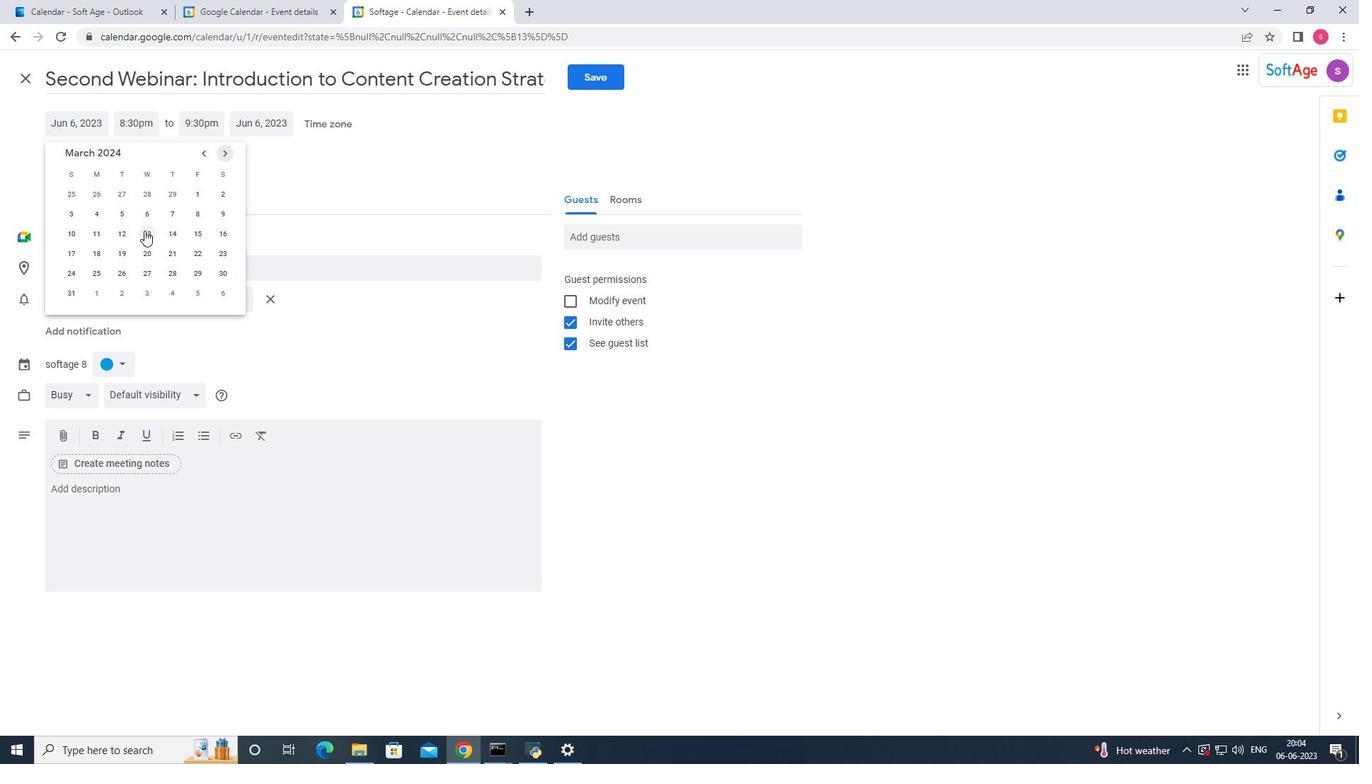
Action: Mouse pressed left at (147, 229)
Screenshot: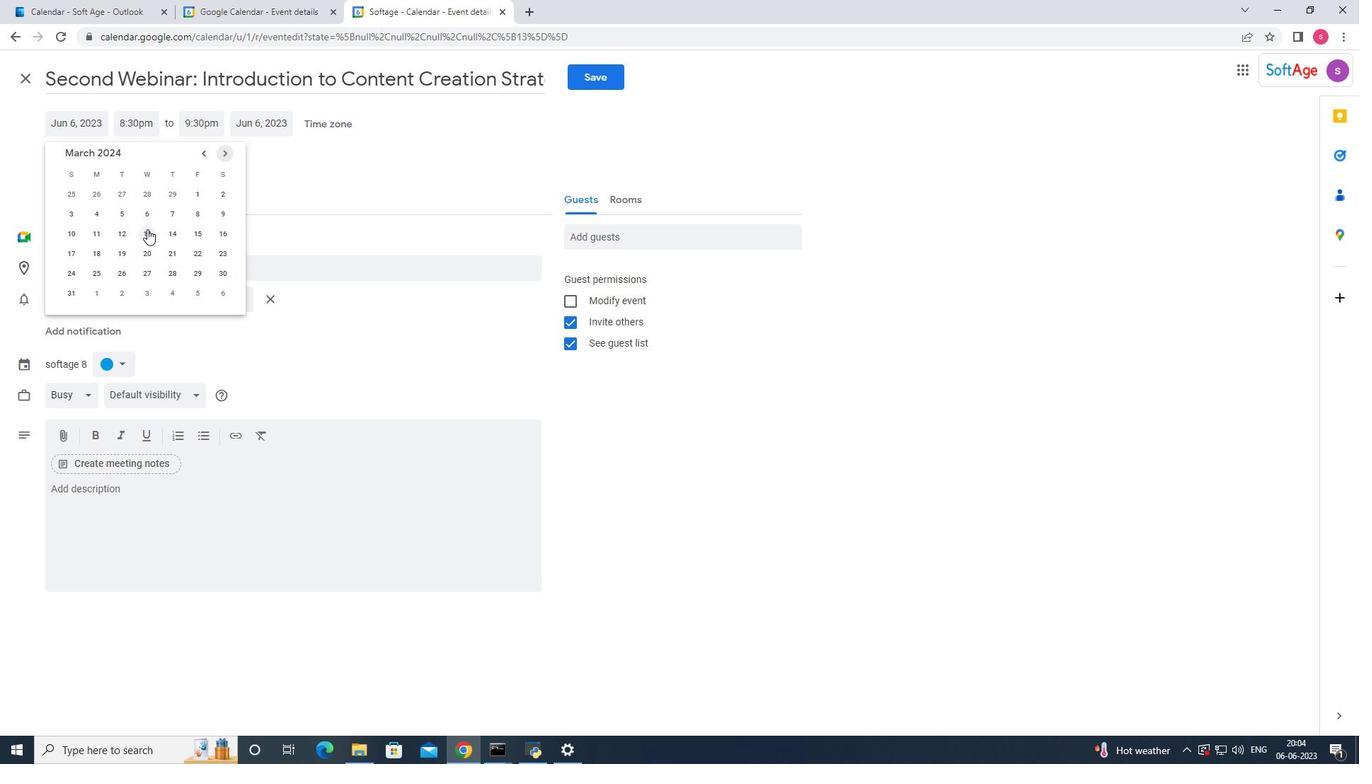 
Action: Mouse moved to (145, 122)
Screenshot: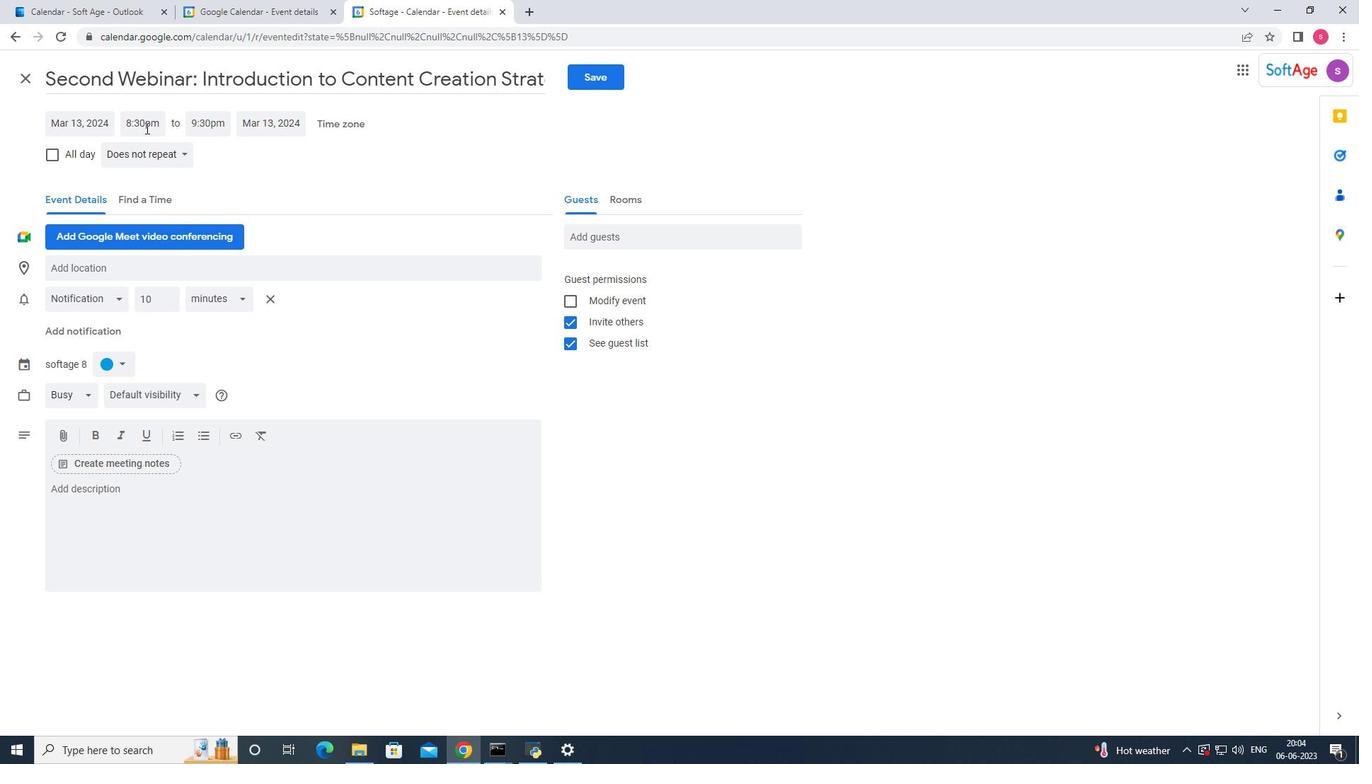 
Action: Mouse pressed left at (145, 122)
Screenshot: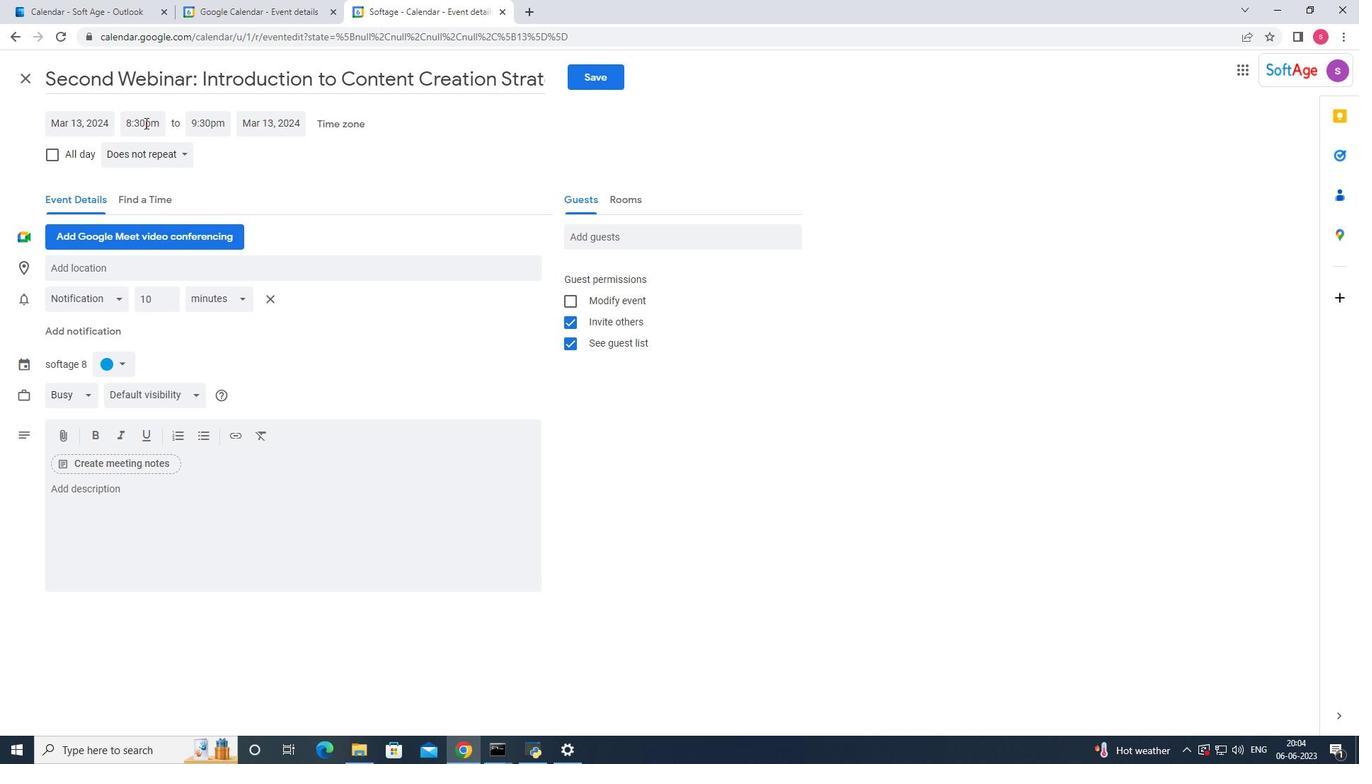 
Action: Mouse moved to (168, 218)
Screenshot: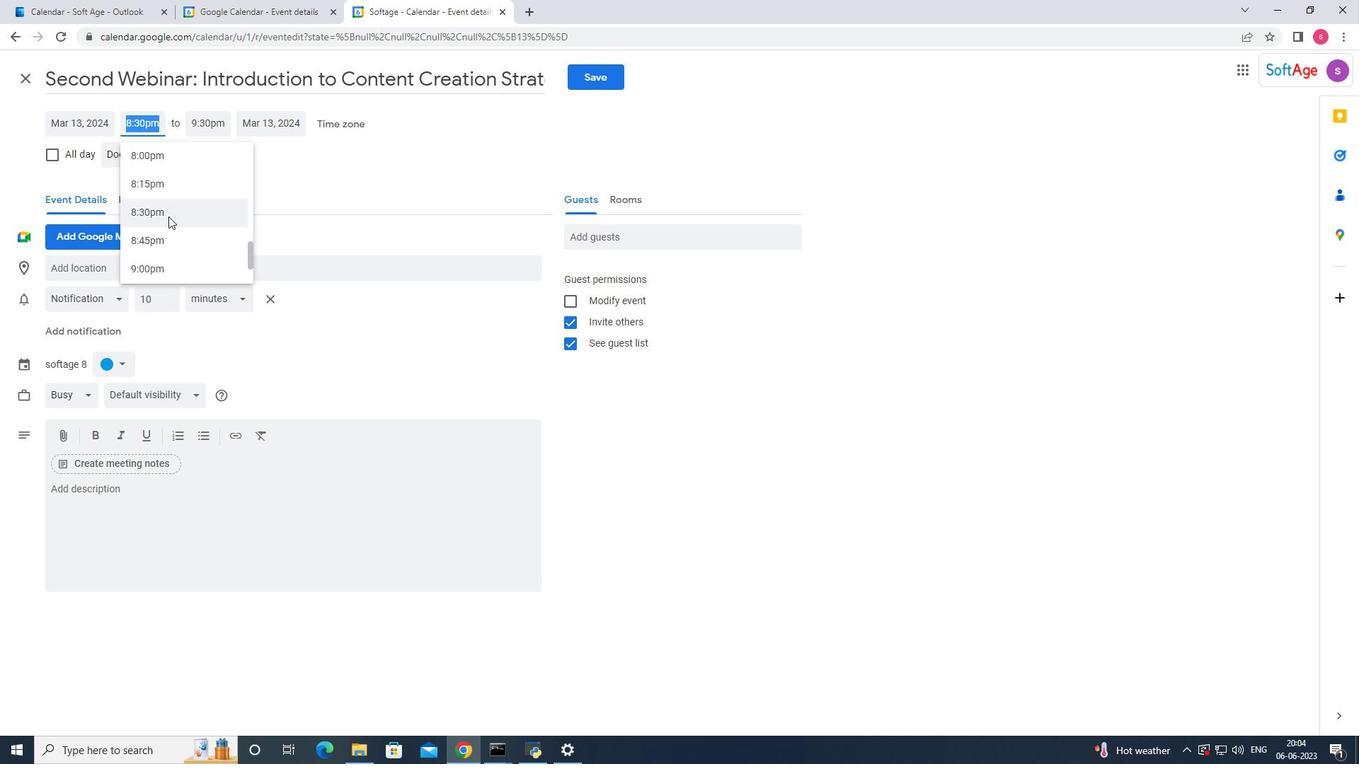 
Action: Mouse scrolled (168, 219) with delta (0, 0)
Screenshot: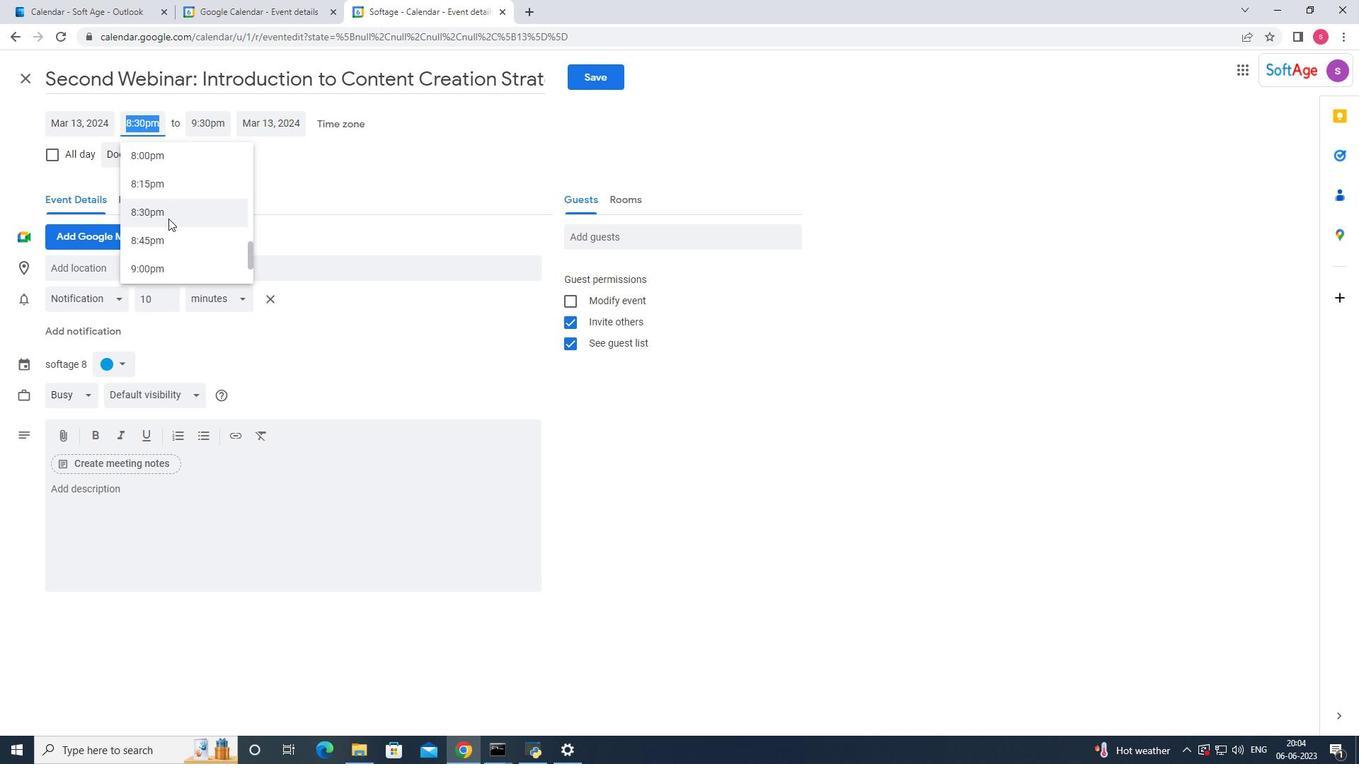 
Action: Mouse scrolled (168, 219) with delta (0, 0)
Screenshot: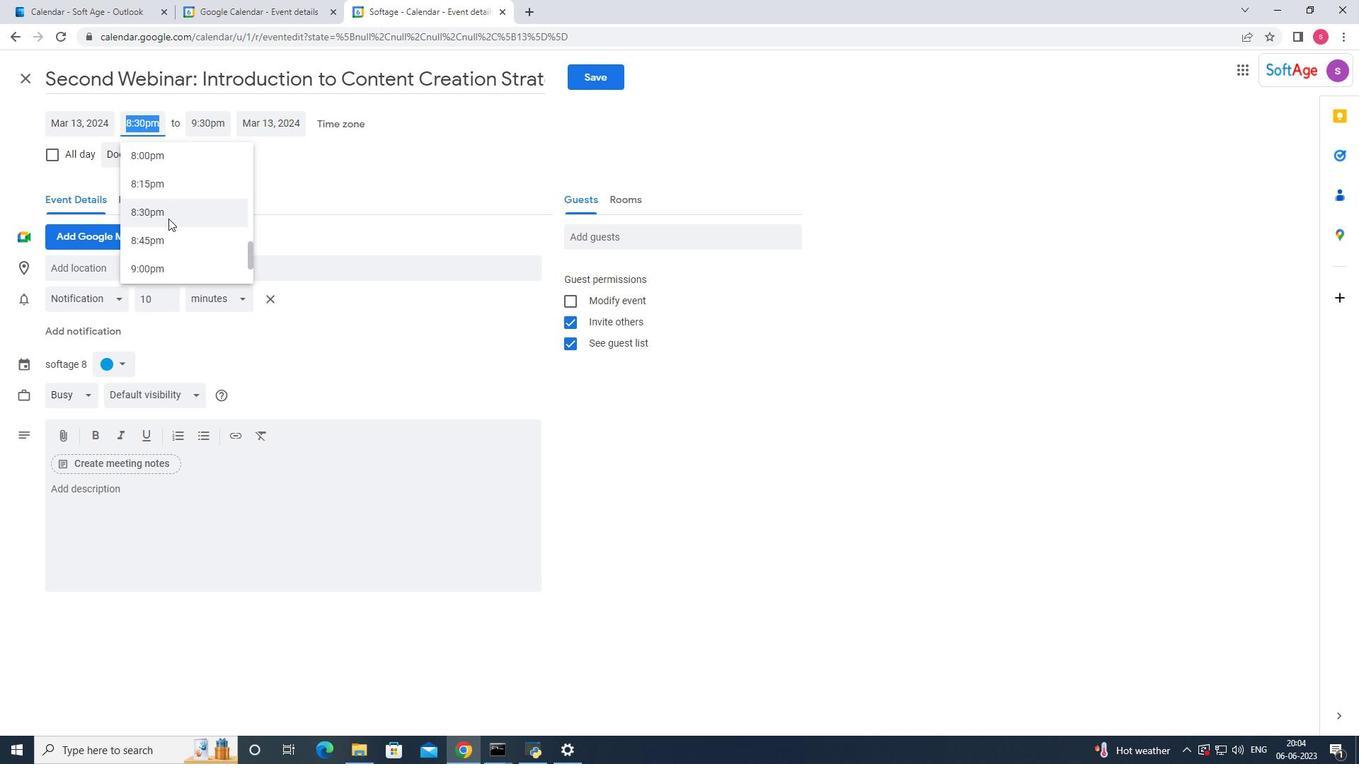 
Action: Mouse scrolled (168, 219) with delta (0, 0)
Screenshot: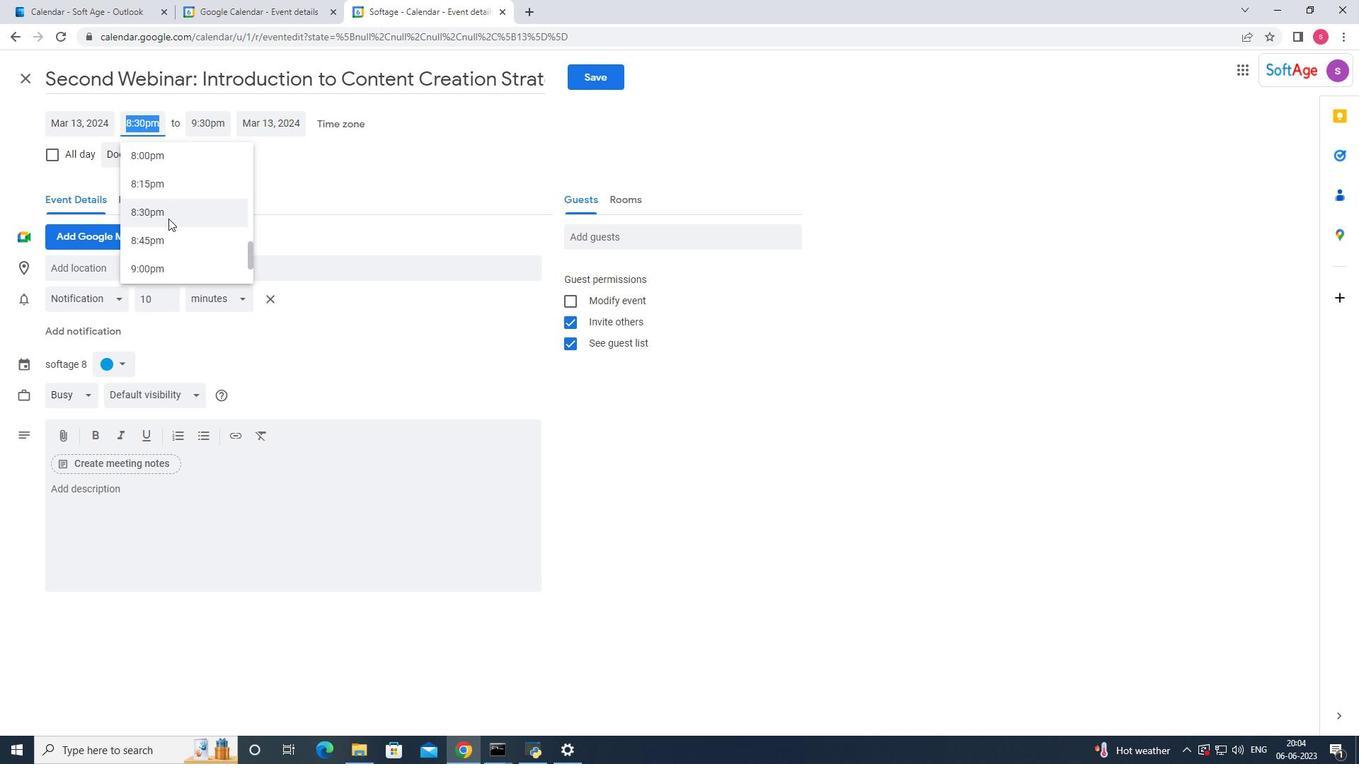 
Action: Mouse scrolled (168, 219) with delta (0, 0)
Screenshot: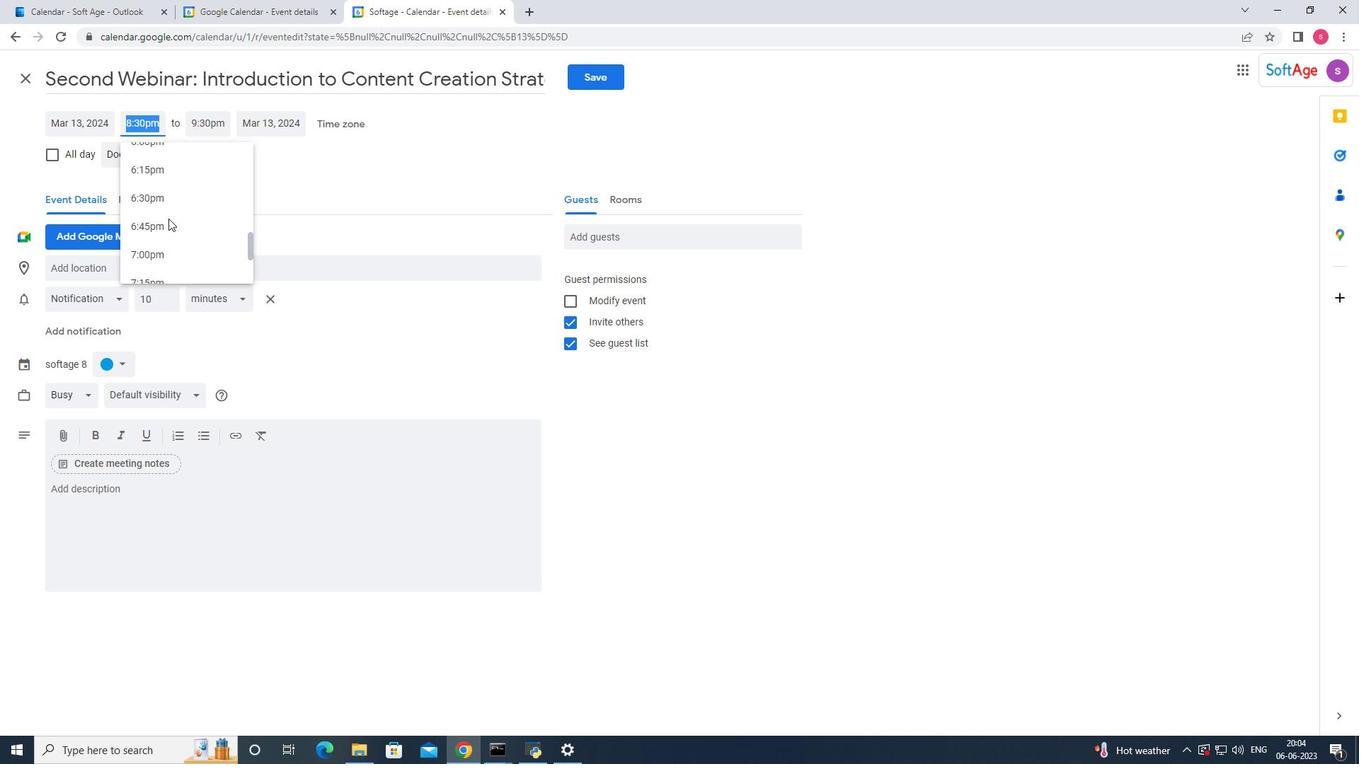 
Action: Mouse scrolled (168, 219) with delta (0, 0)
Screenshot: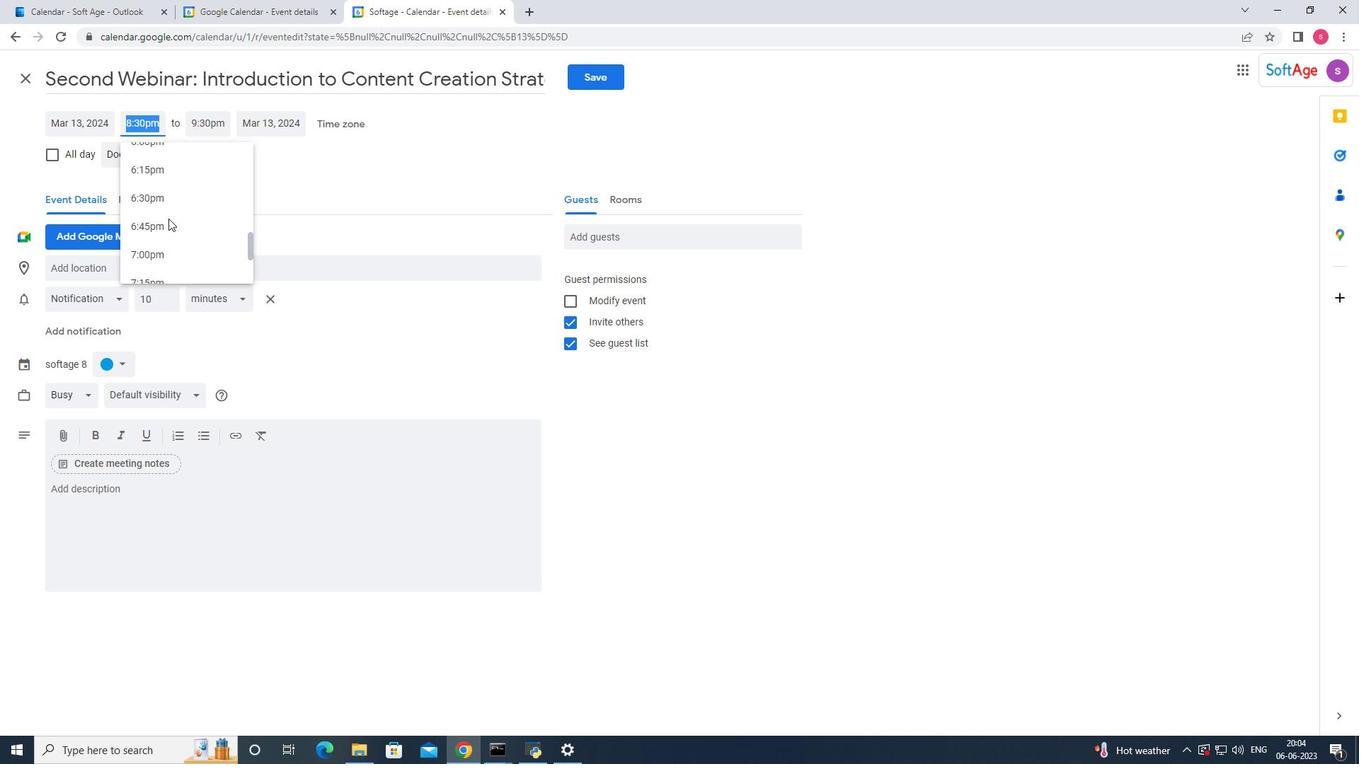 
Action: Mouse scrolled (168, 219) with delta (0, 0)
Screenshot: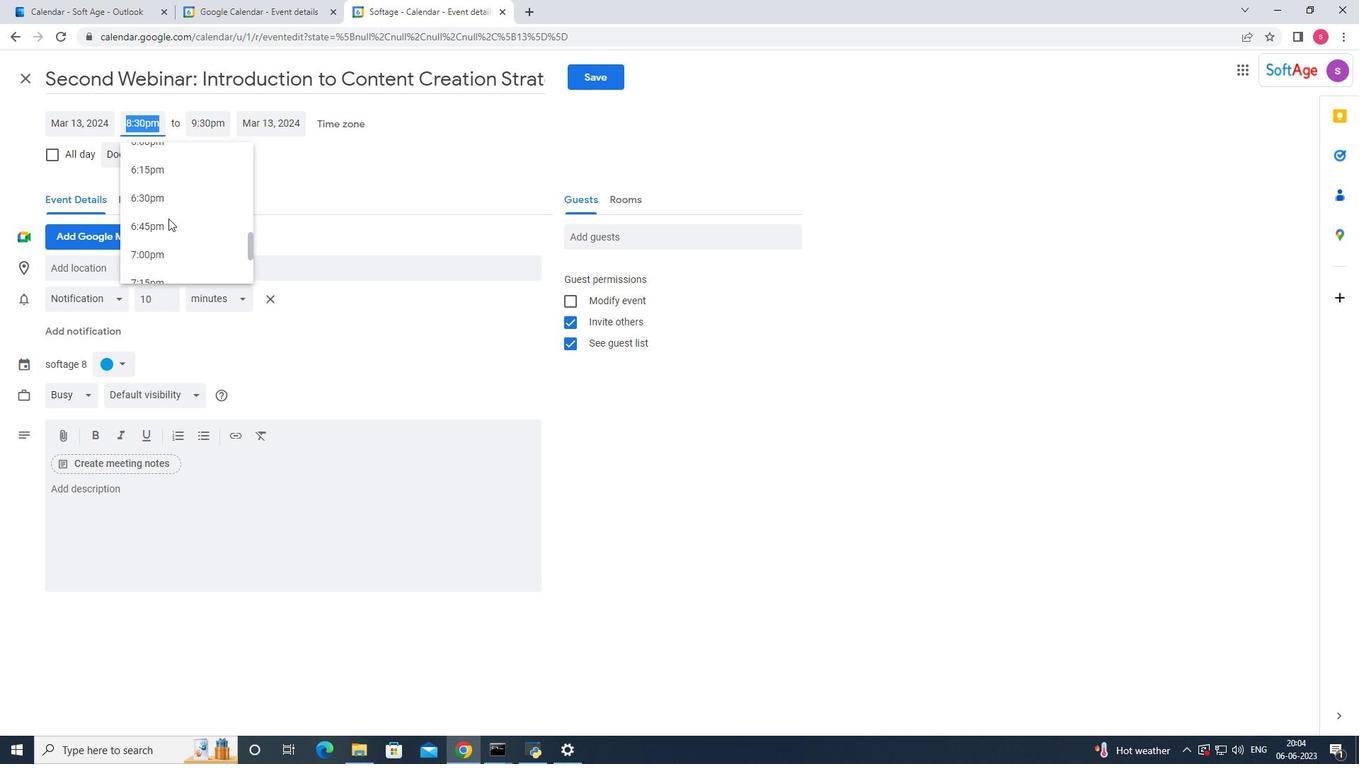 
Action: Mouse scrolled (168, 219) with delta (0, 0)
Screenshot: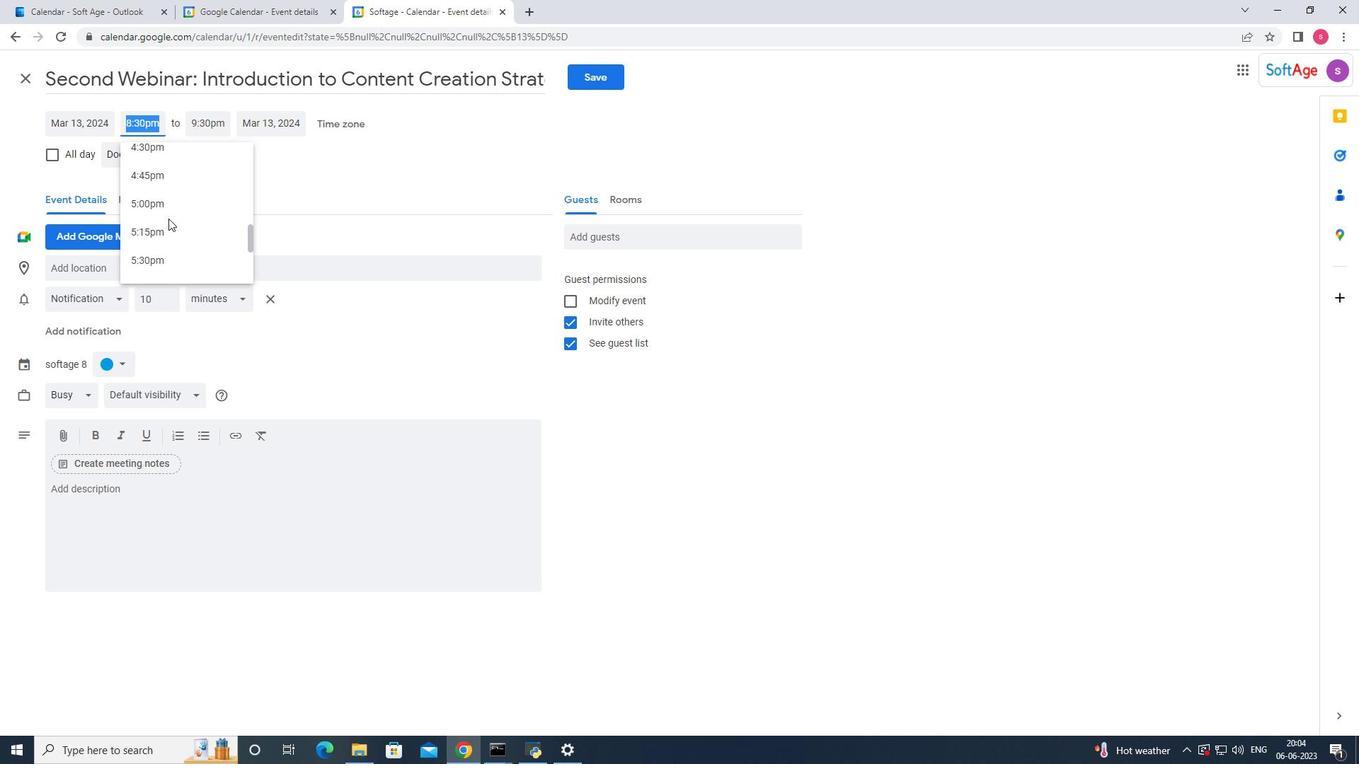 
Action: Mouse scrolled (168, 219) with delta (0, 0)
Screenshot: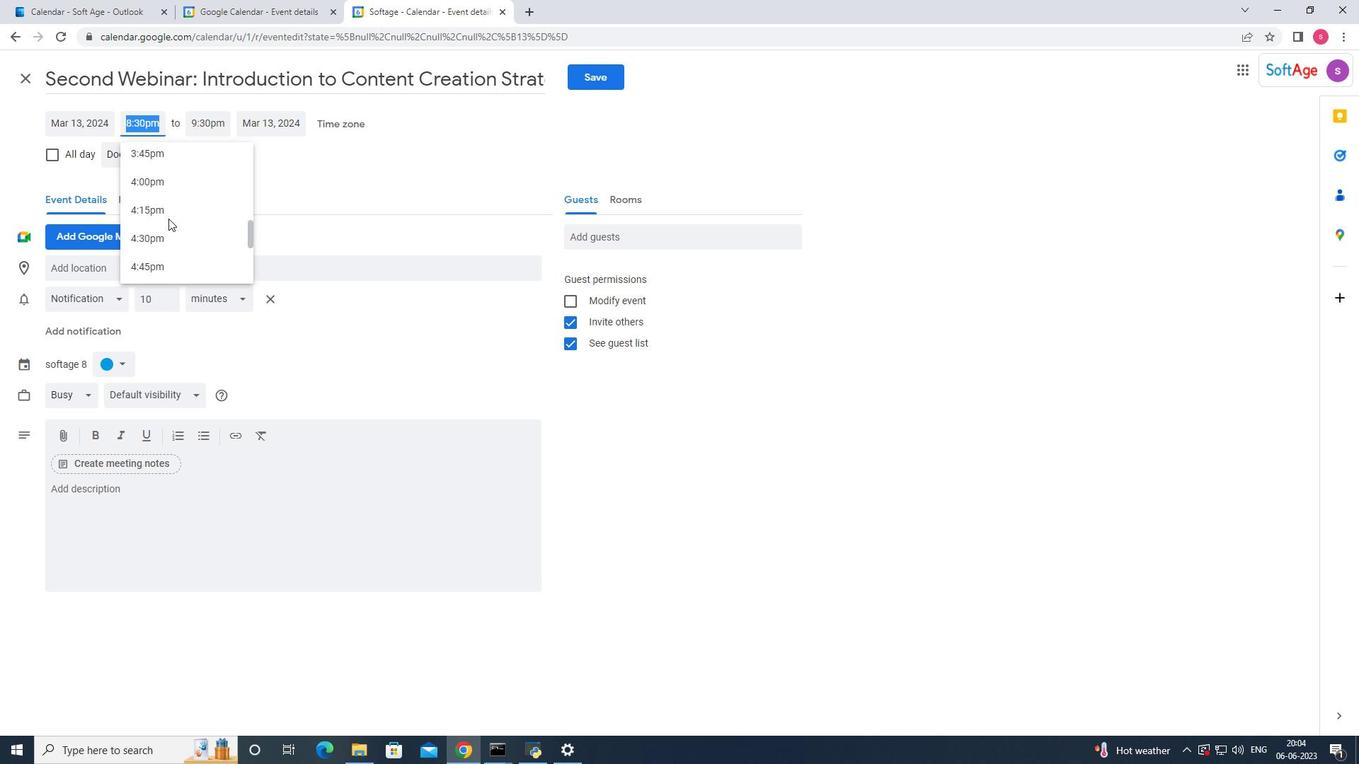 
Action: Mouse scrolled (168, 219) with delta (0, 0)
Screenshot: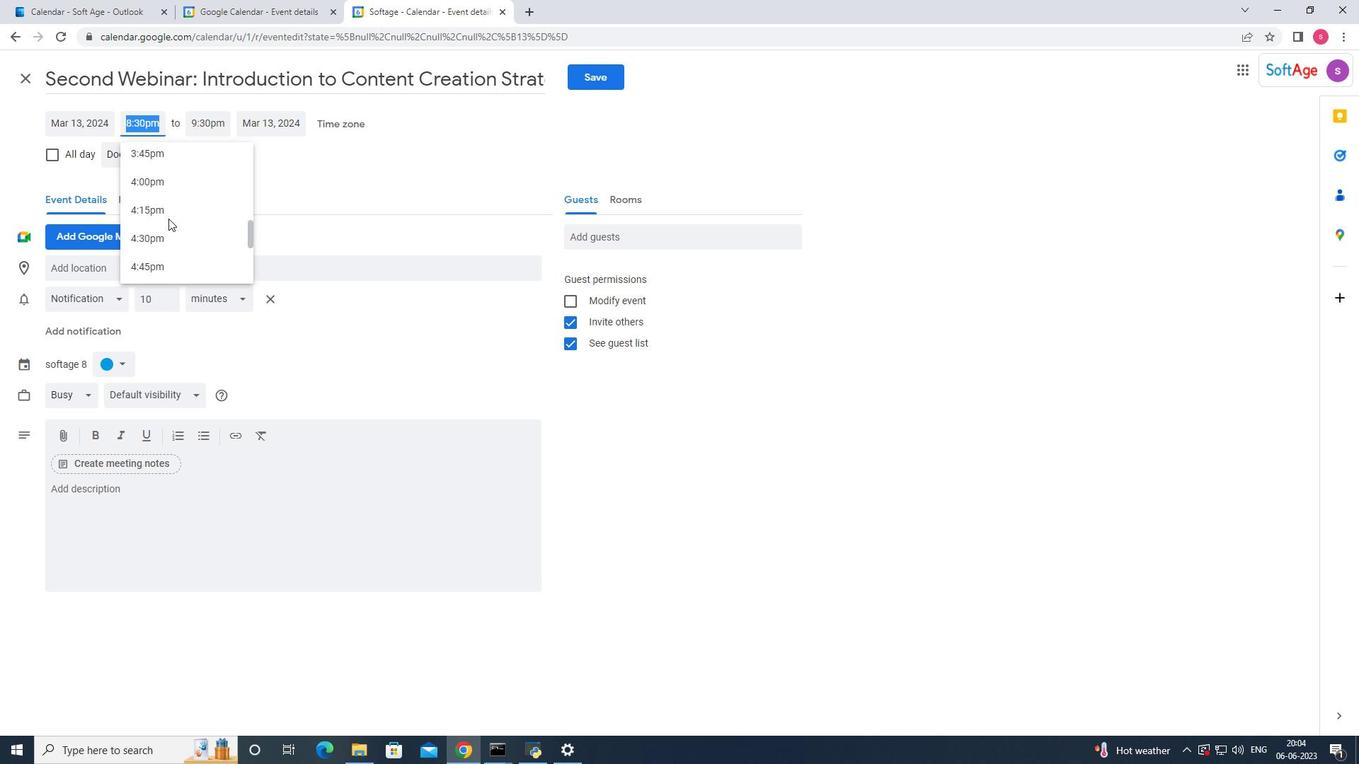 
Action: Mouse scrolled (168, 219) with delta (0, 0)
Screenshot: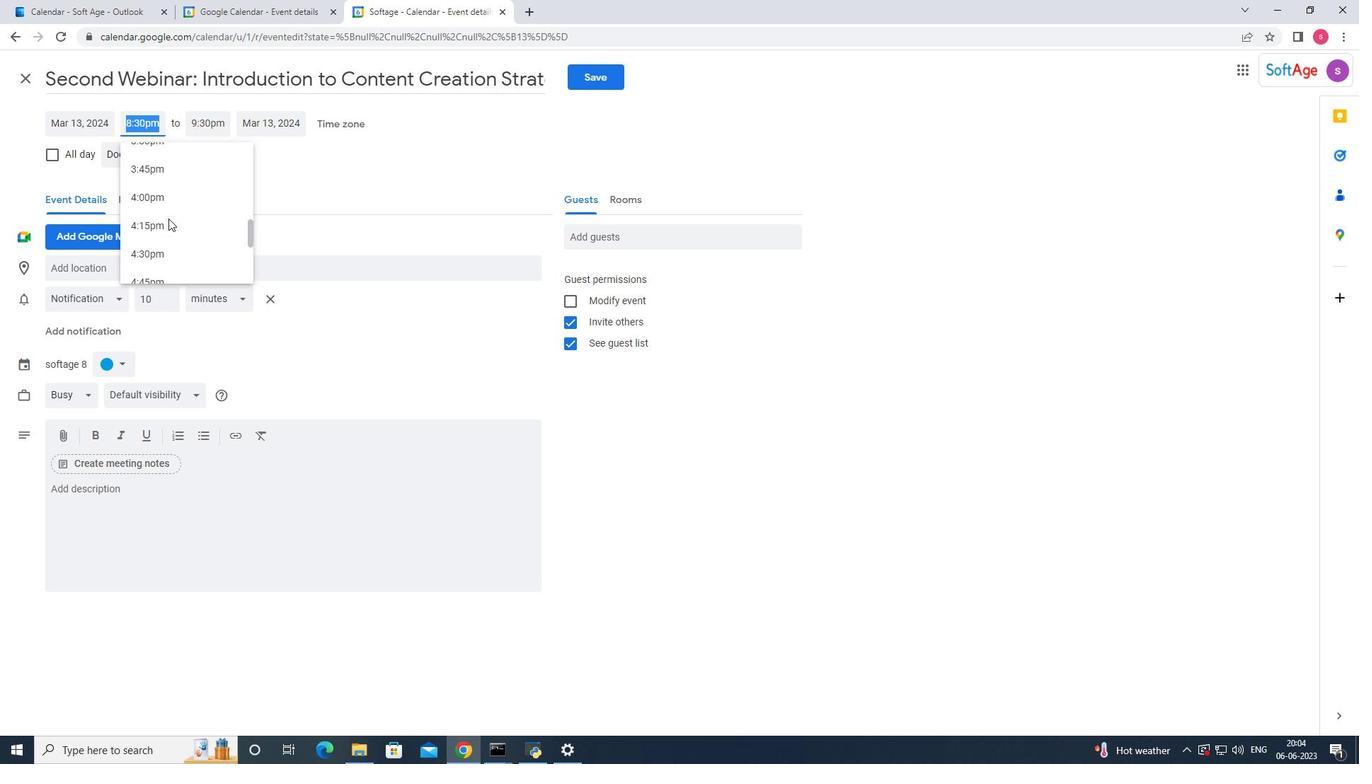 
Action: Mouse scrolled (168, 219) with delta (0, 0)
Screenshot: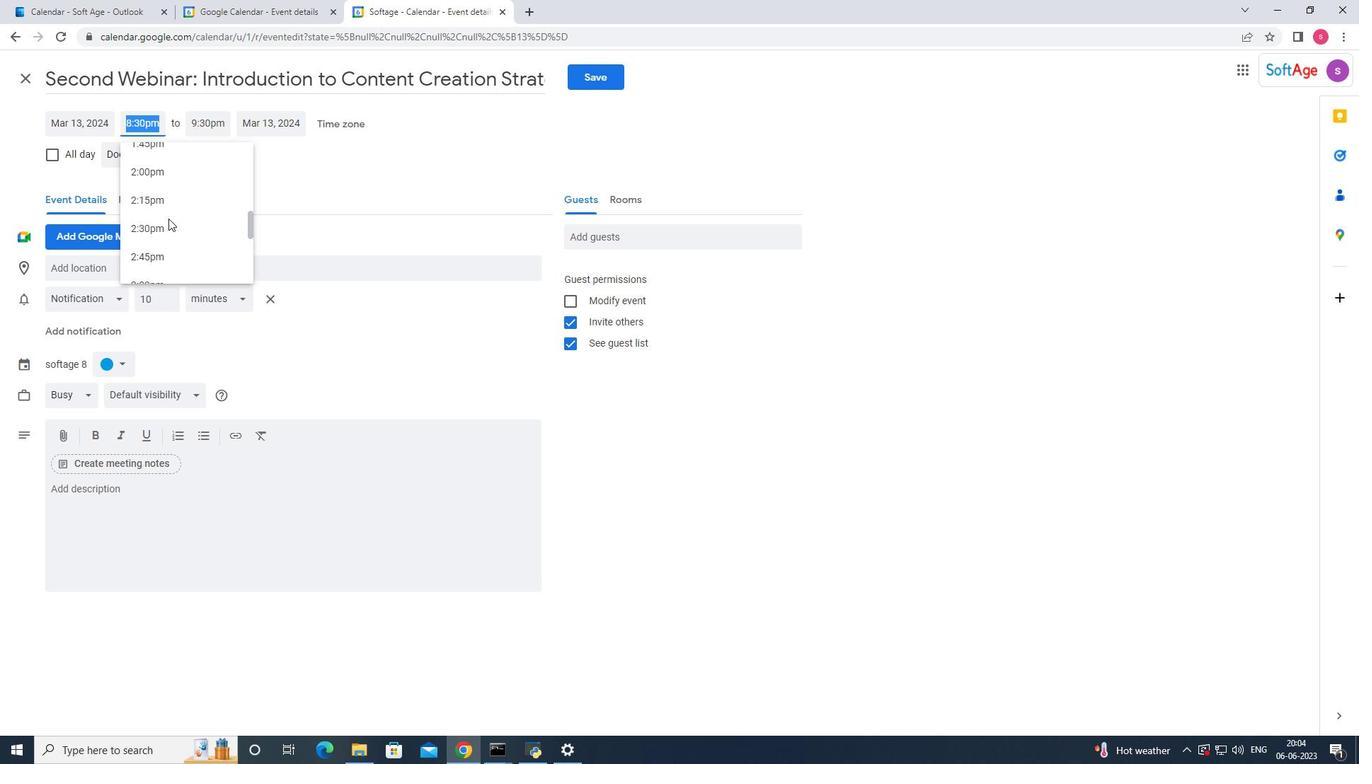 
Action: Mouse scrolled (168, 218) with delta (0, 0)
Screenshot: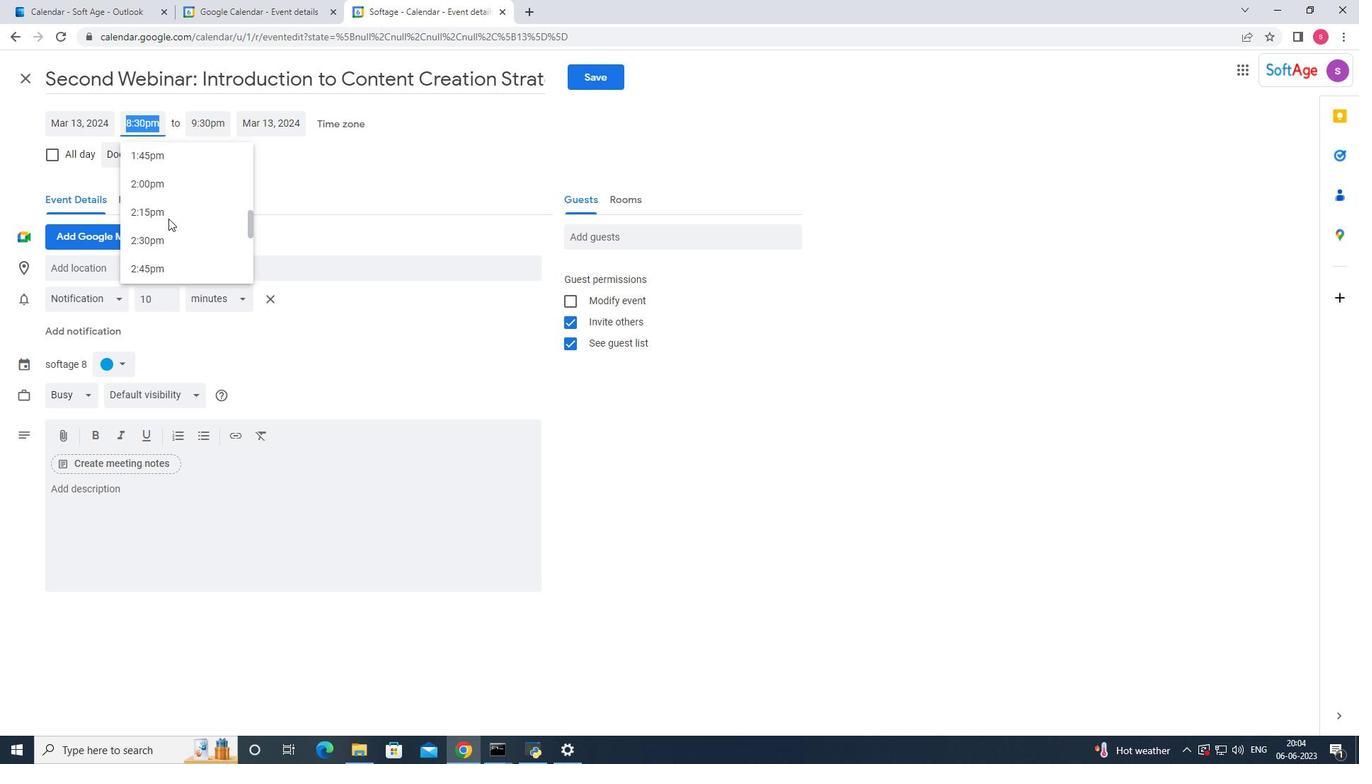 
Action: Mouse scrolled (168, 219) with delta (0, 0)
Screenshot: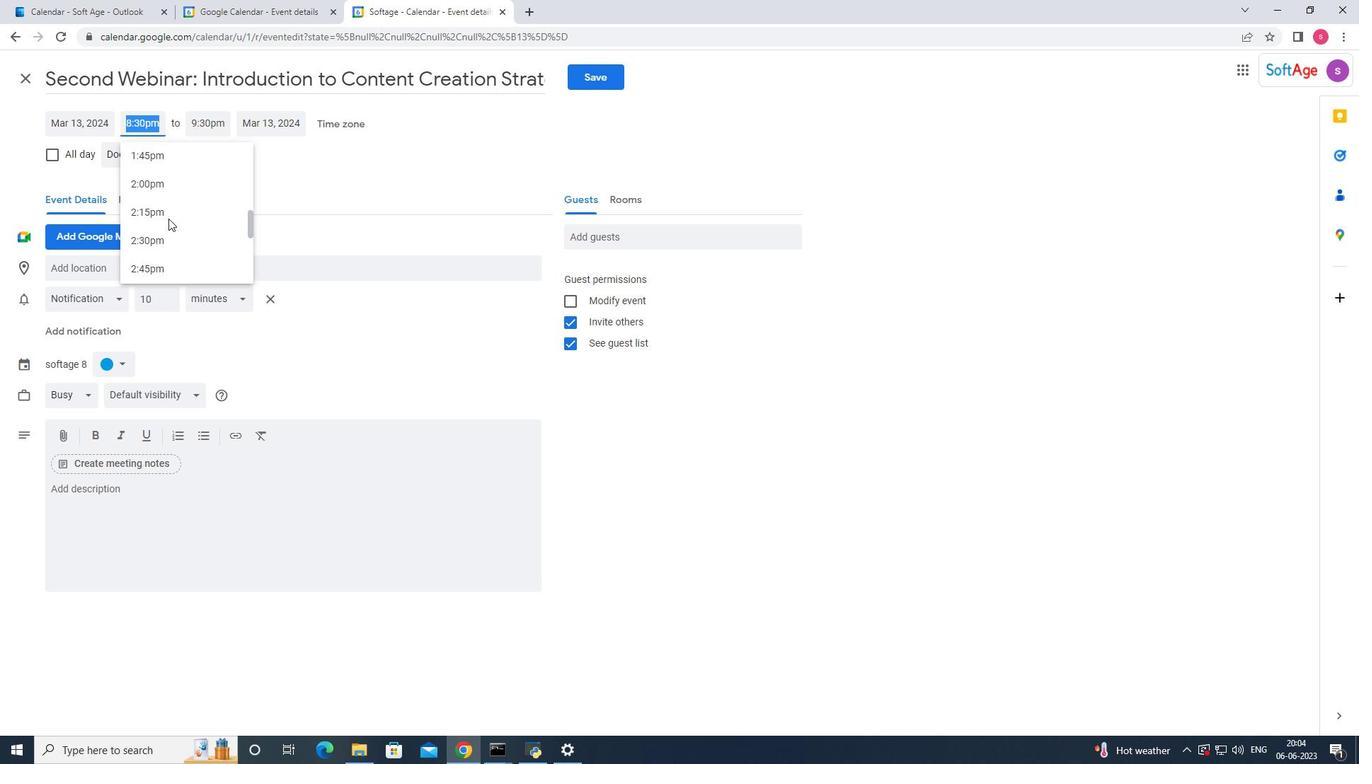 
Action: Mouse scrolled (168, 219) with delta (0, 0)
Screenshot: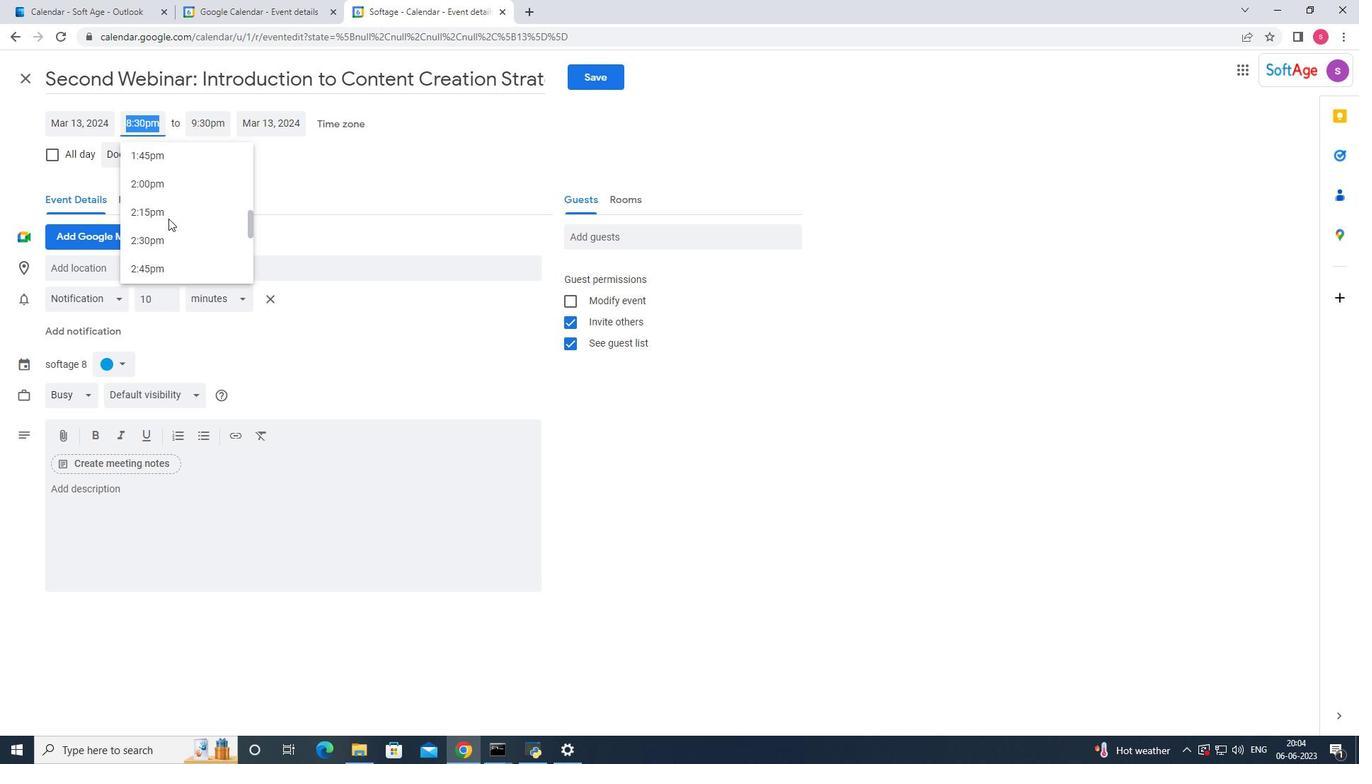 
Action: Mouse scrolled (168, 219) with delta (0, 0)
Screenshot: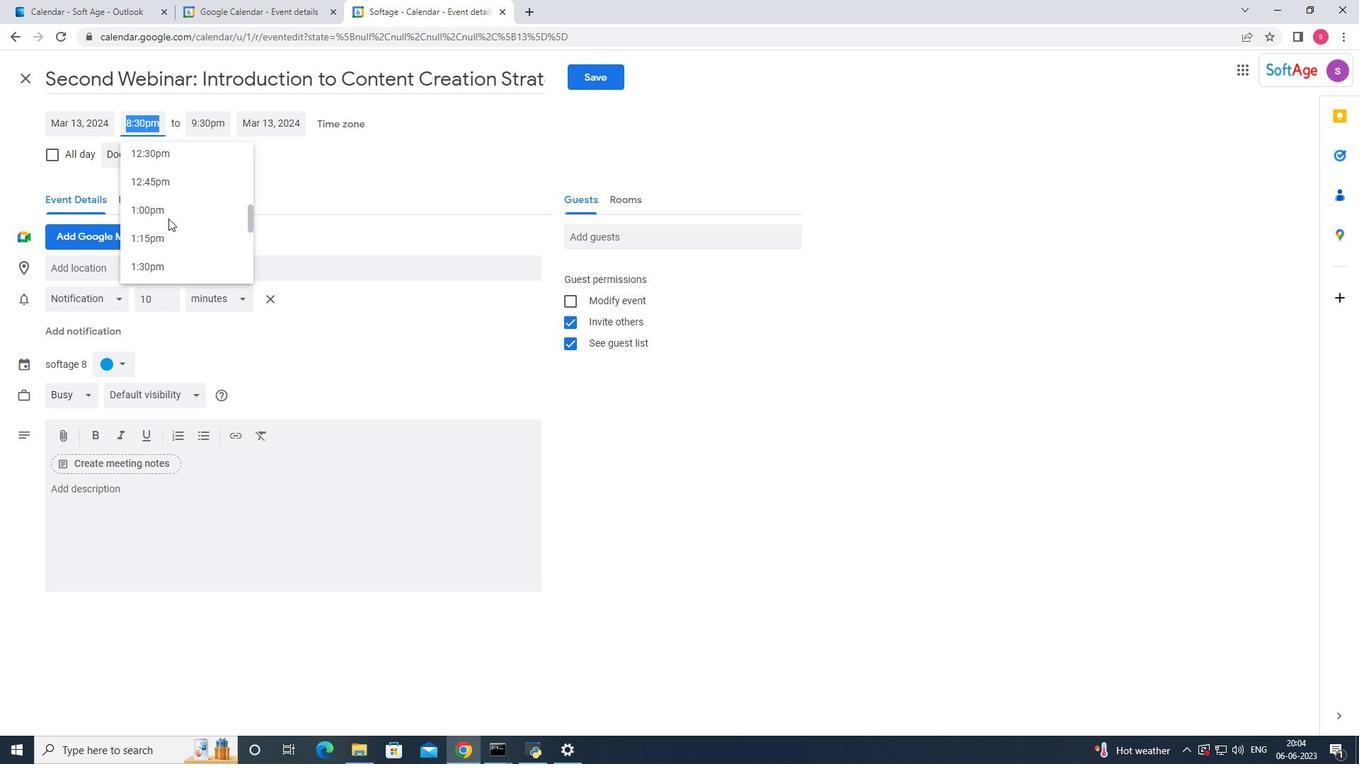 
Action: Mouse scrolled (168, 219) with delta (0, 0)
Screenshot: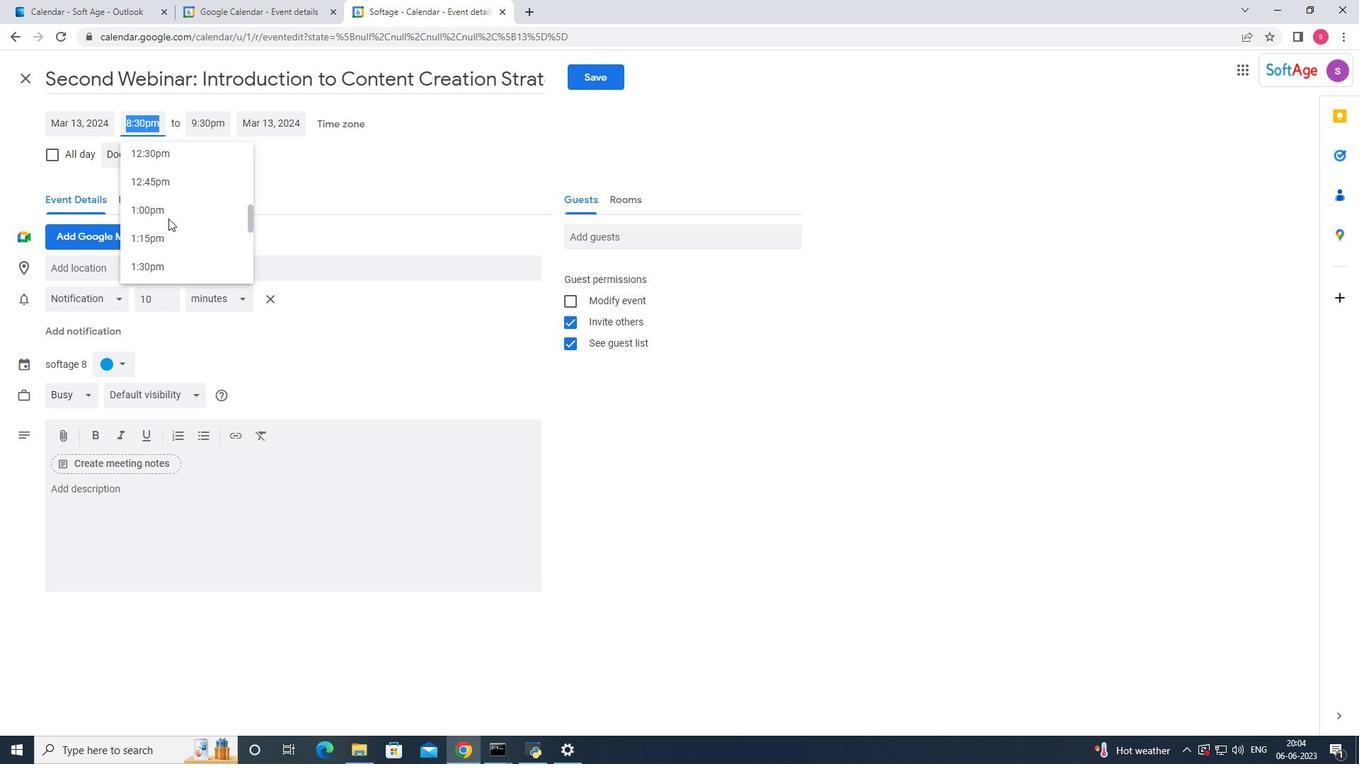 
Action: Mouse scrolled (168, 219) with delta (0, 0)
Screenshot: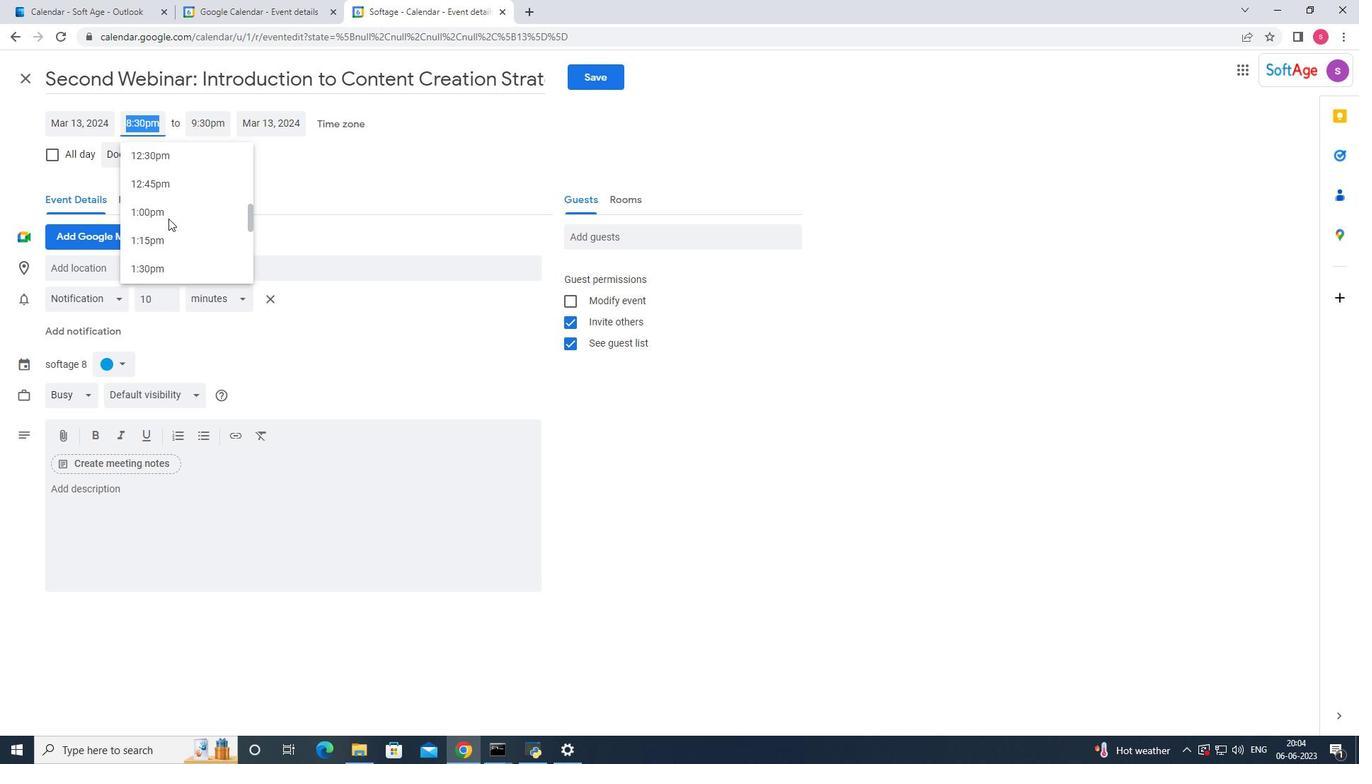 
Action: Mouse scrolled (168, 218) with delta (0, 0)
Screenshot: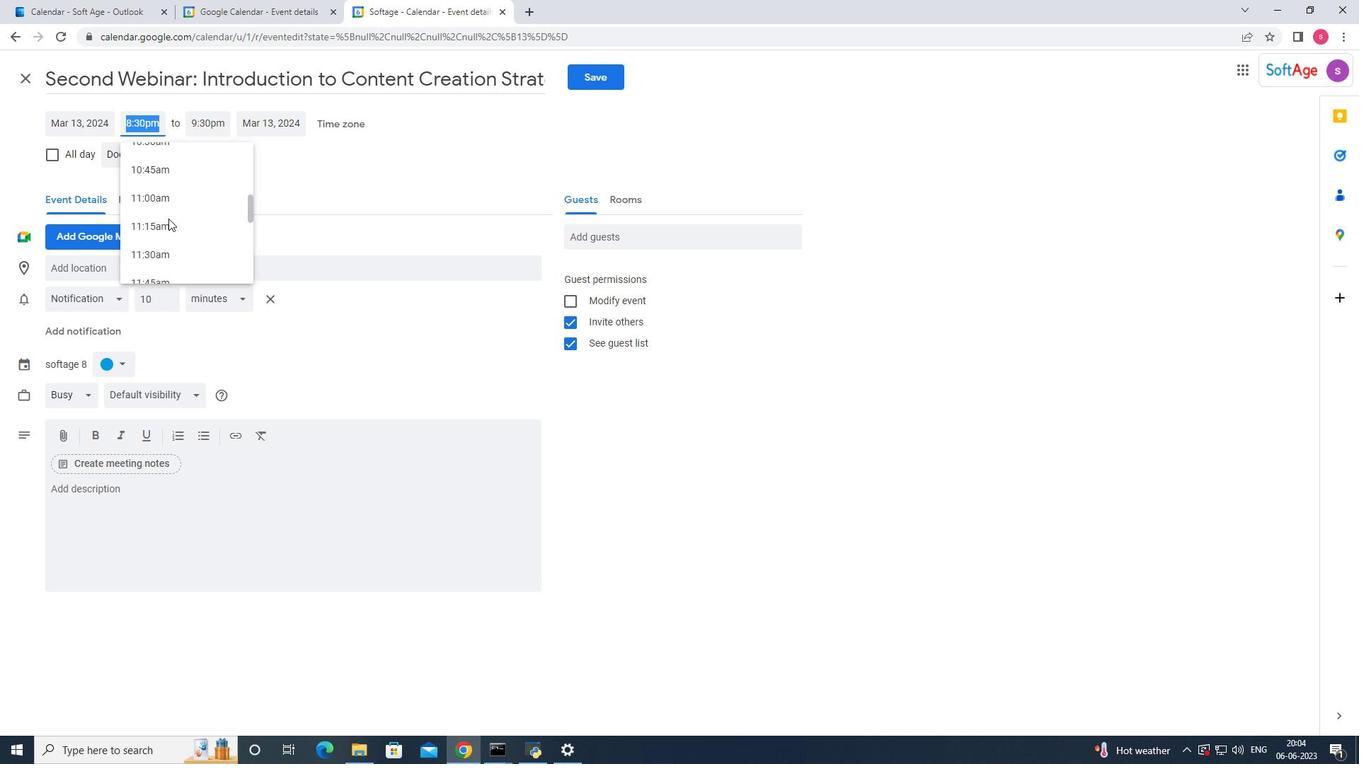 
Action: Mouse scrolled (168, 219) with delta (0, 0)
Screenshot: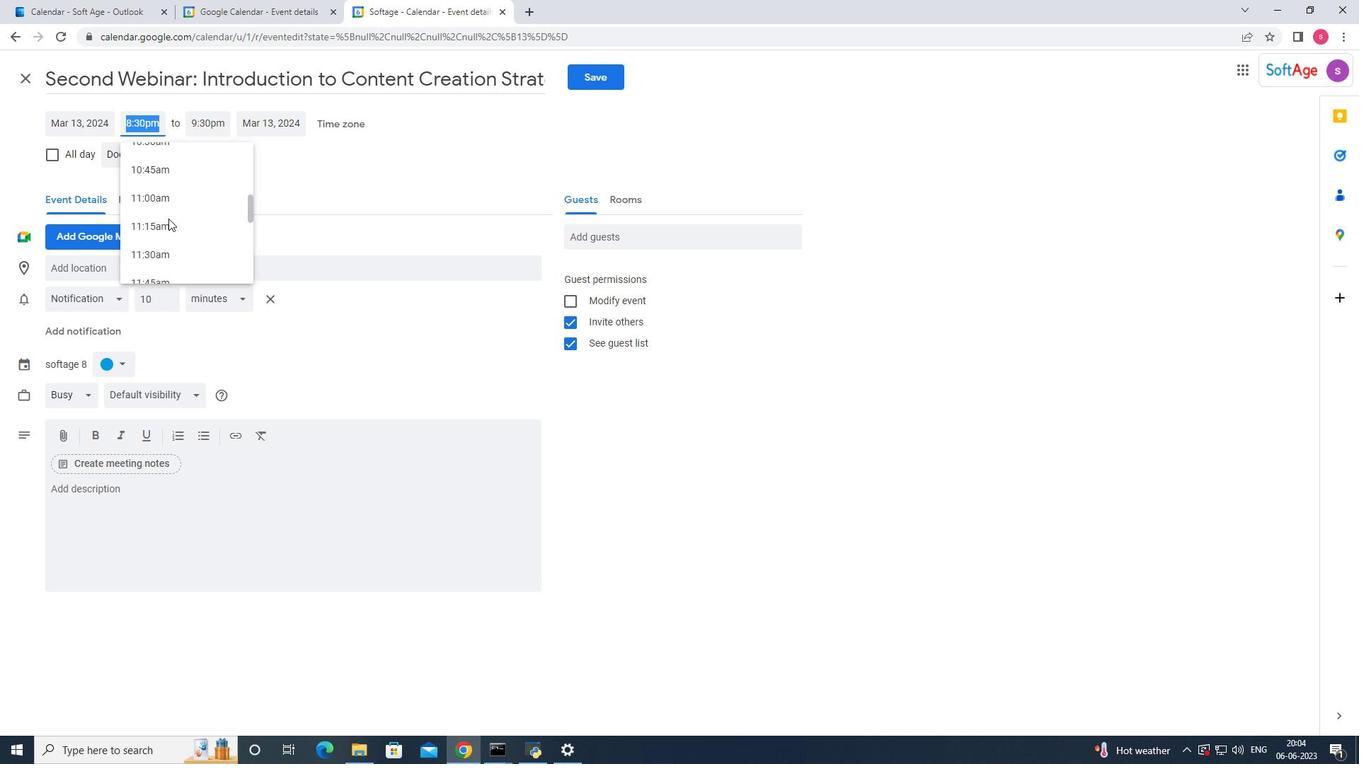 
Action: Mouse scrolled (168, 219) with delta (0, 0)
Screenshot: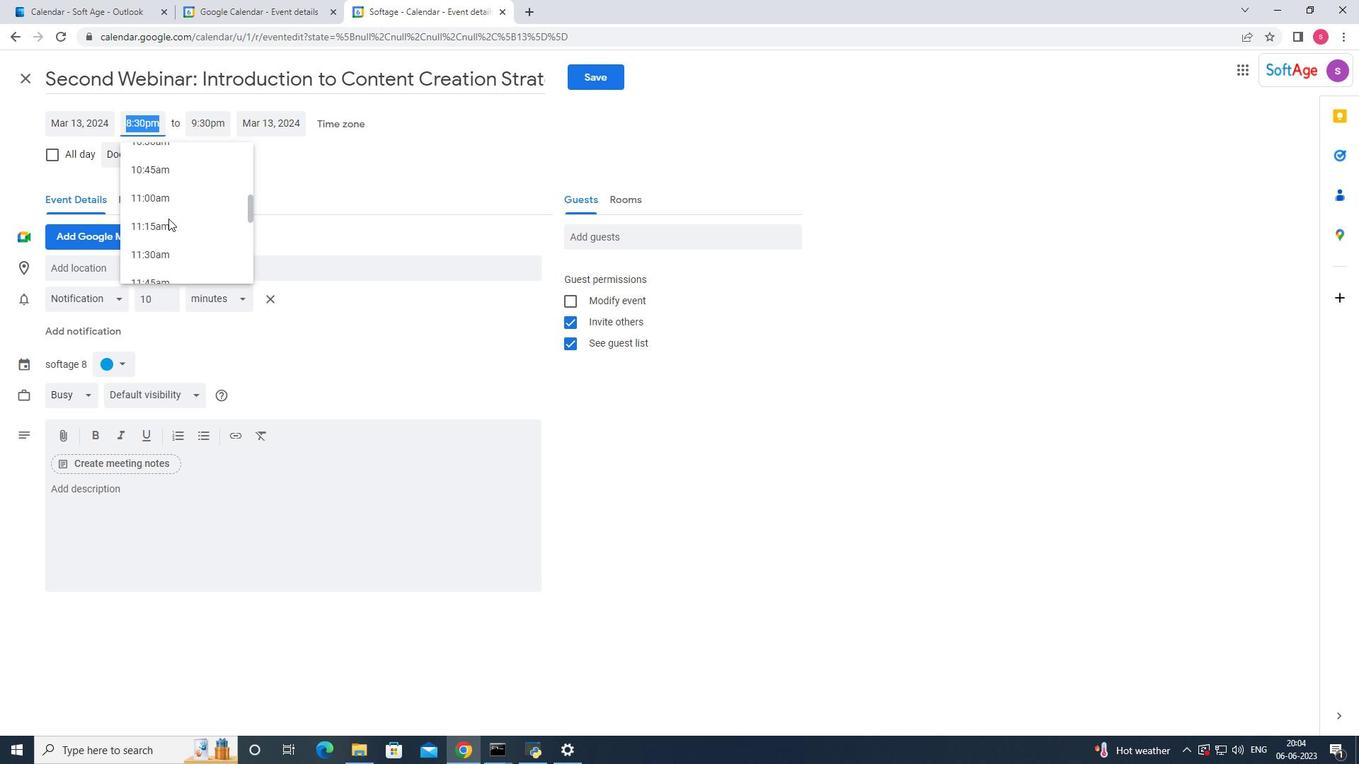 
Action: Mouse scrolled (168, 219) with delta (0, 0)
Screenshot: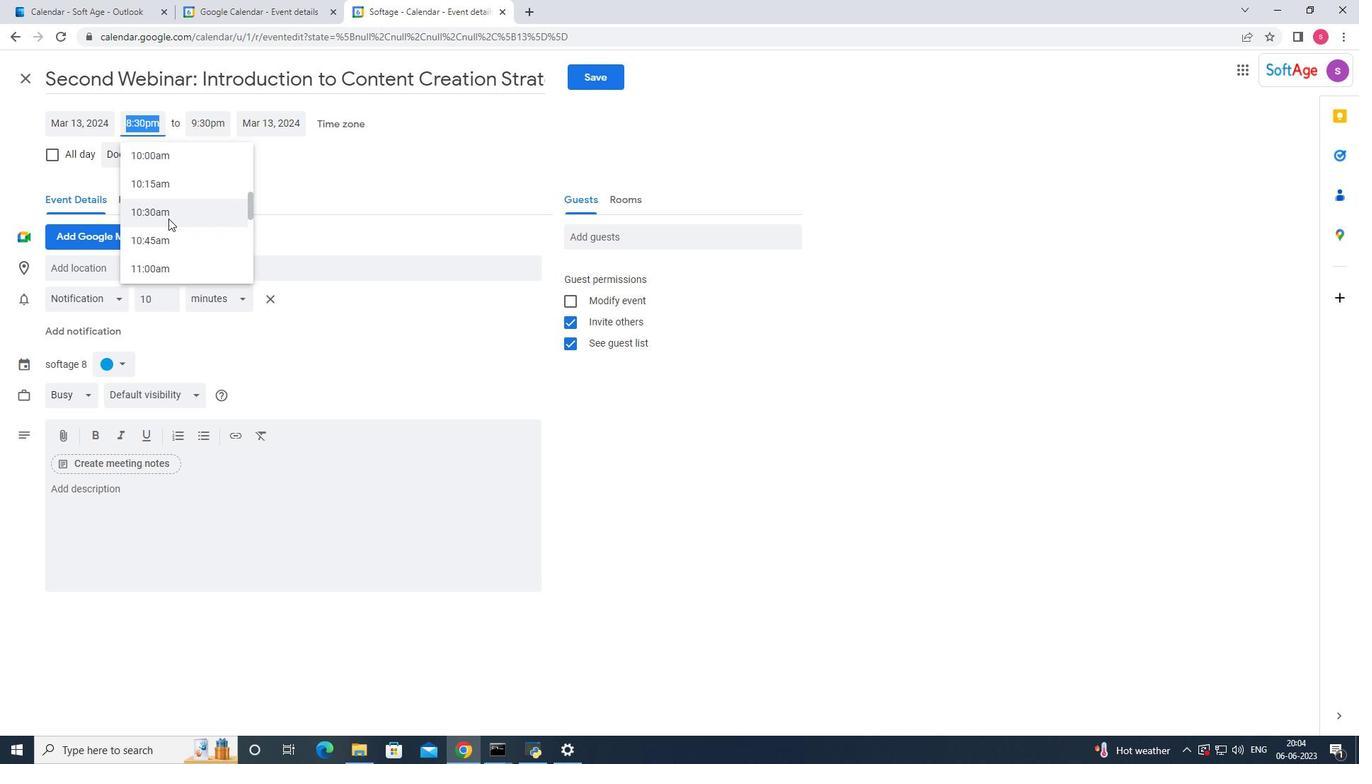 
Action: Mouse scrolled (168, 219) with delta (0, 0)
Screenshot: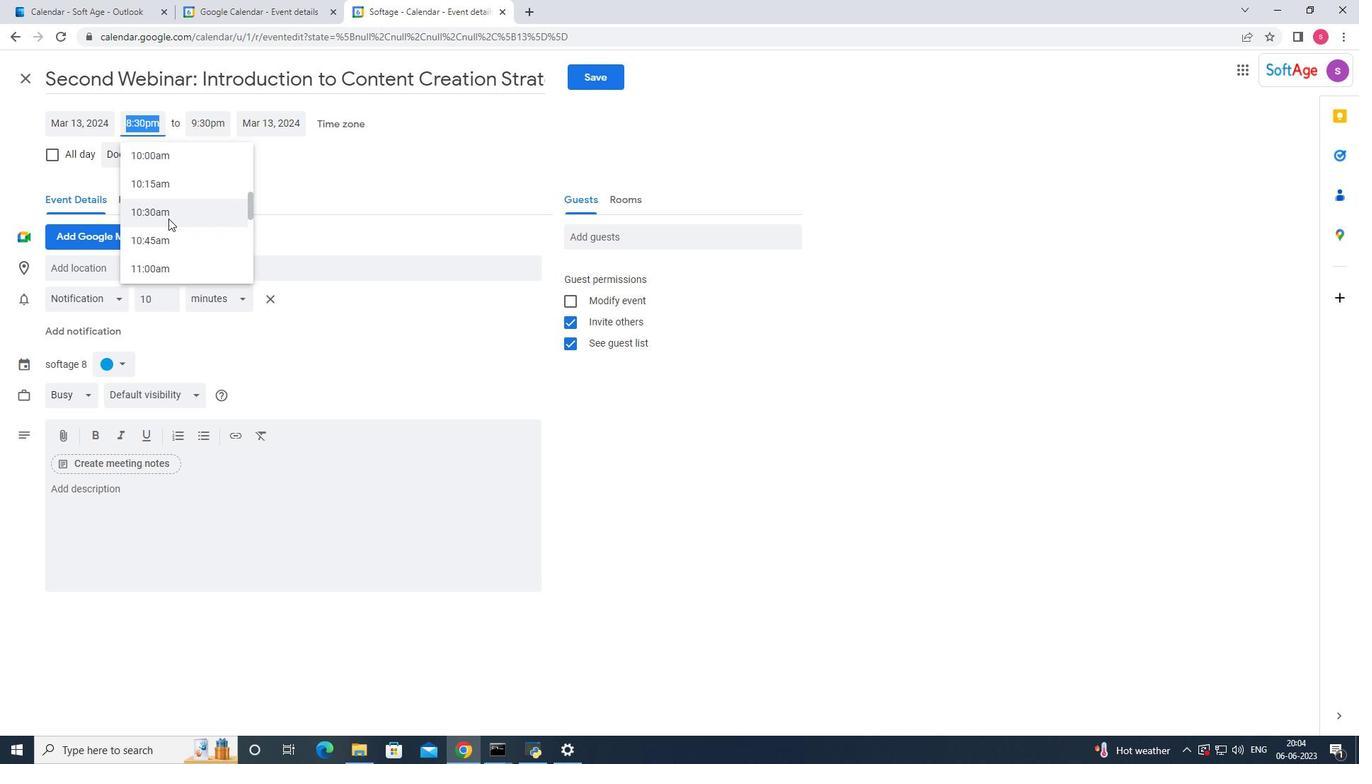 
Action: Mouse moved to (168, 263)
Screenshot: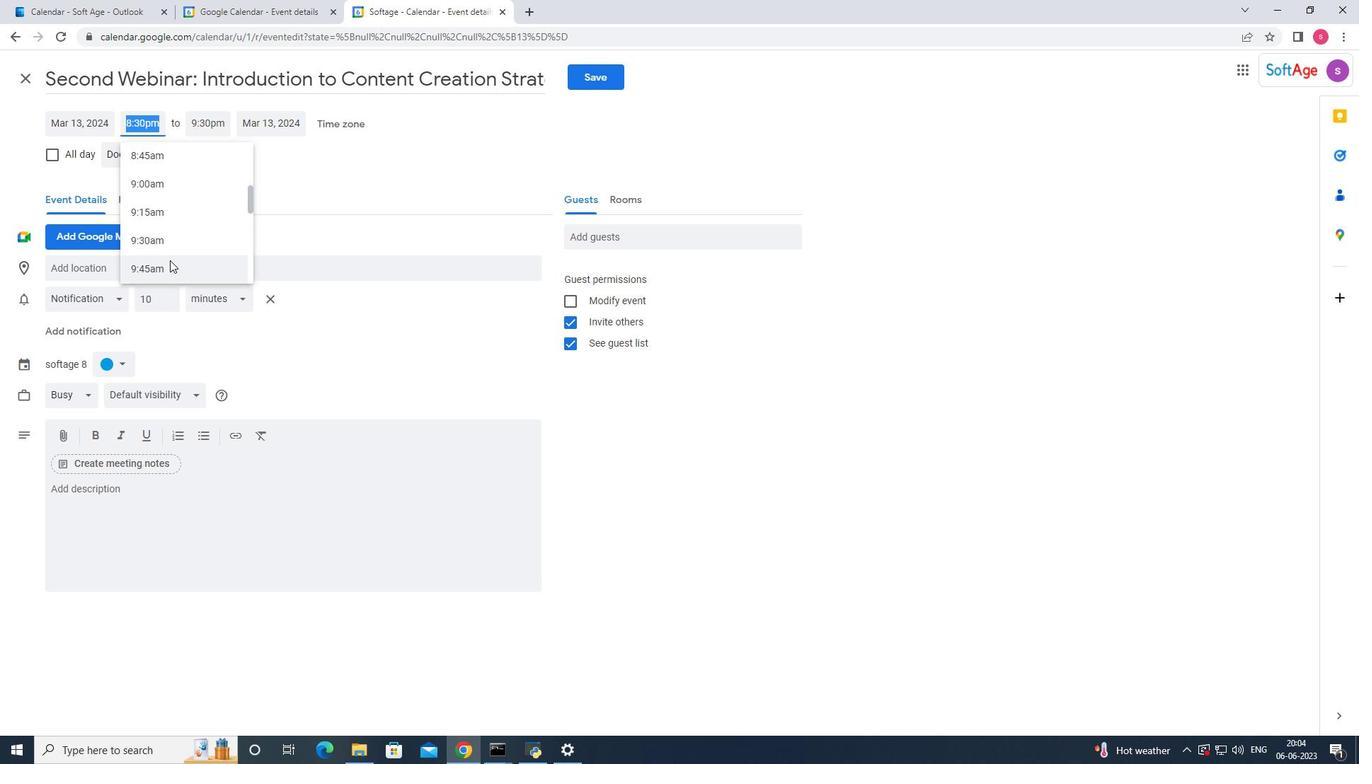 
Action: Mouse pressed left at (168, 263)
Screenshot: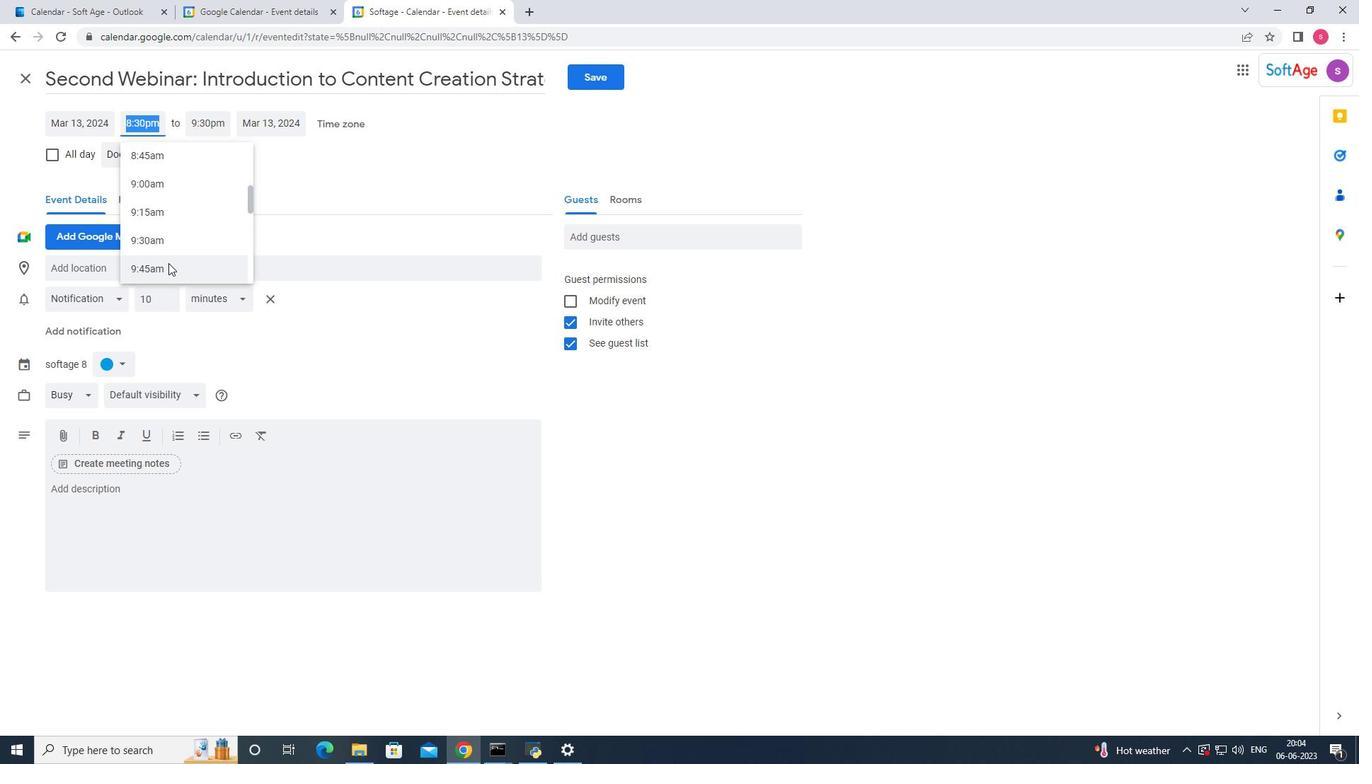 
Action: Mouse moved to (143, 127)
Screenshot: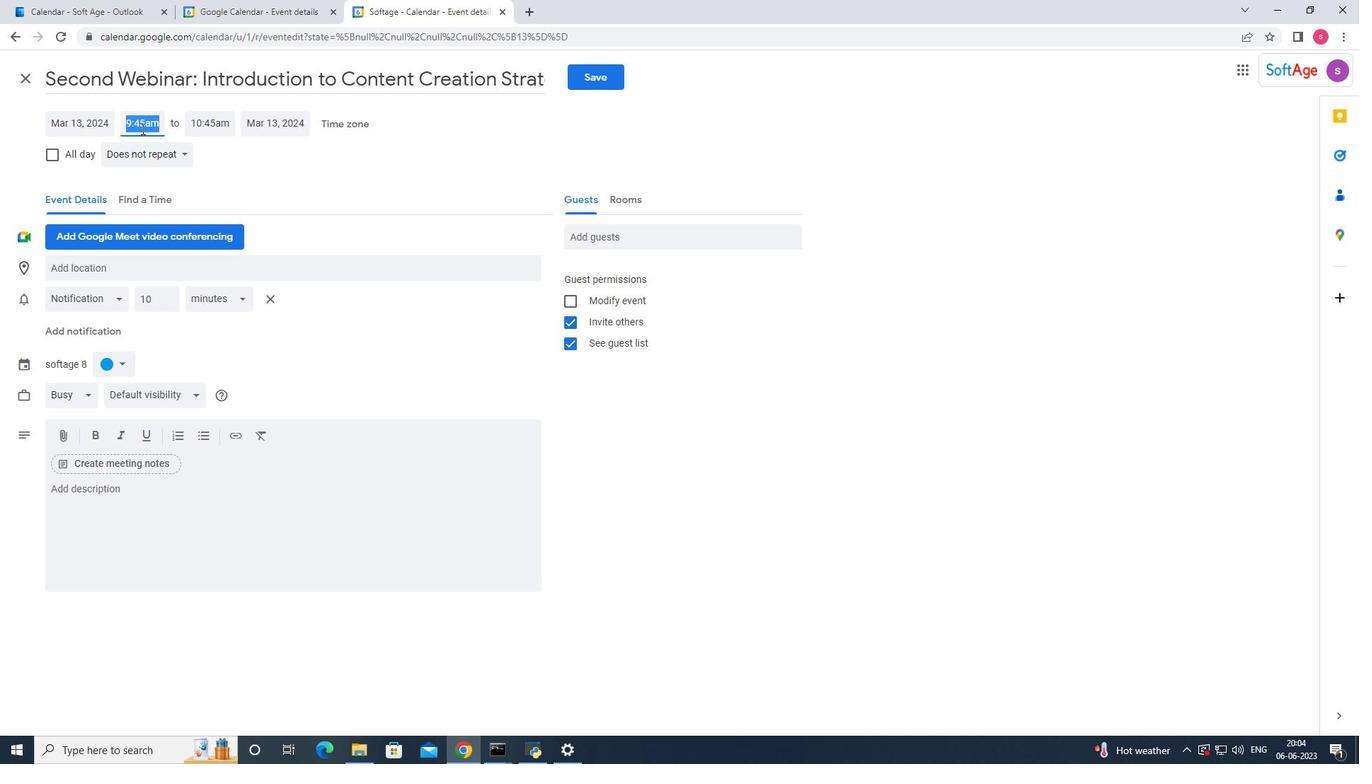 
Action: Mouse pressed left at (143, 127)
Screenshot: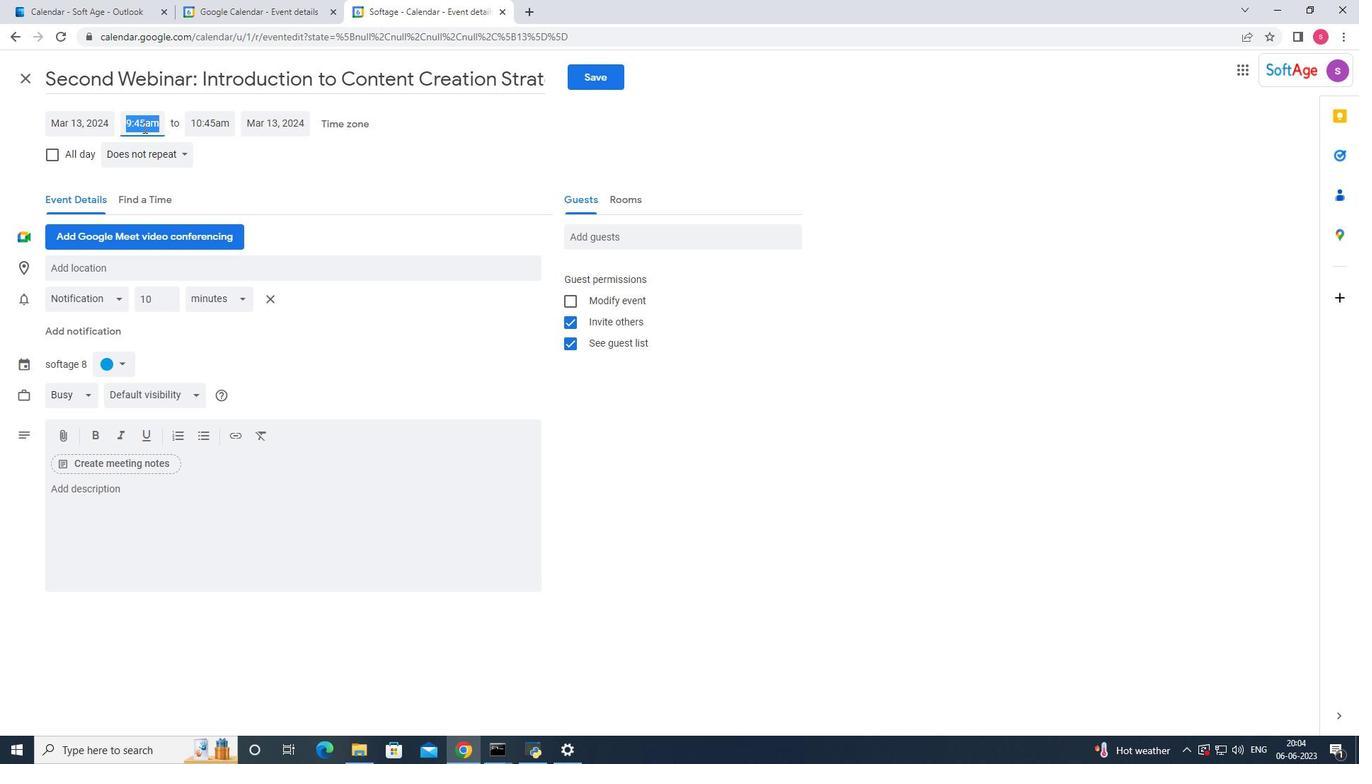 
Action: Mouse moved to (150, 126)
Screenshot: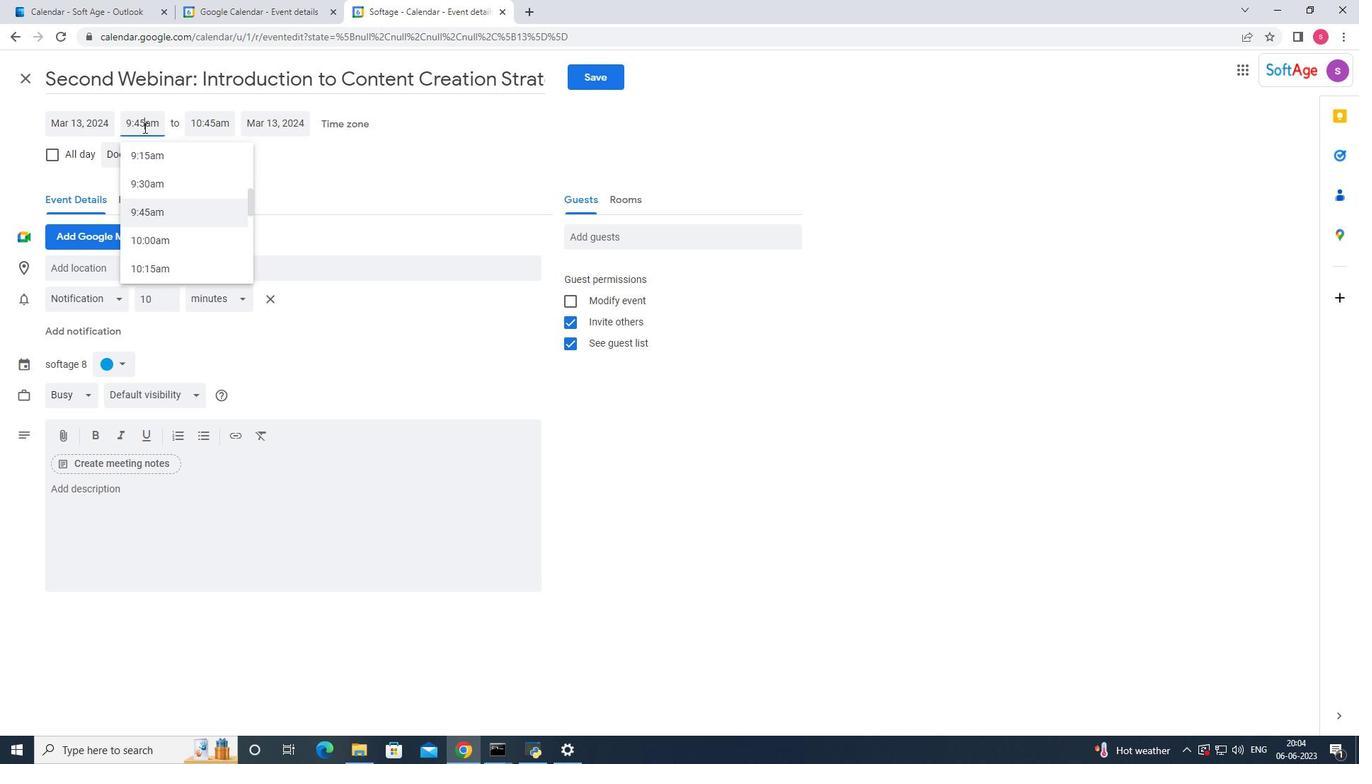 
Action: Key pressed <Key.backspace>0
Screenshot: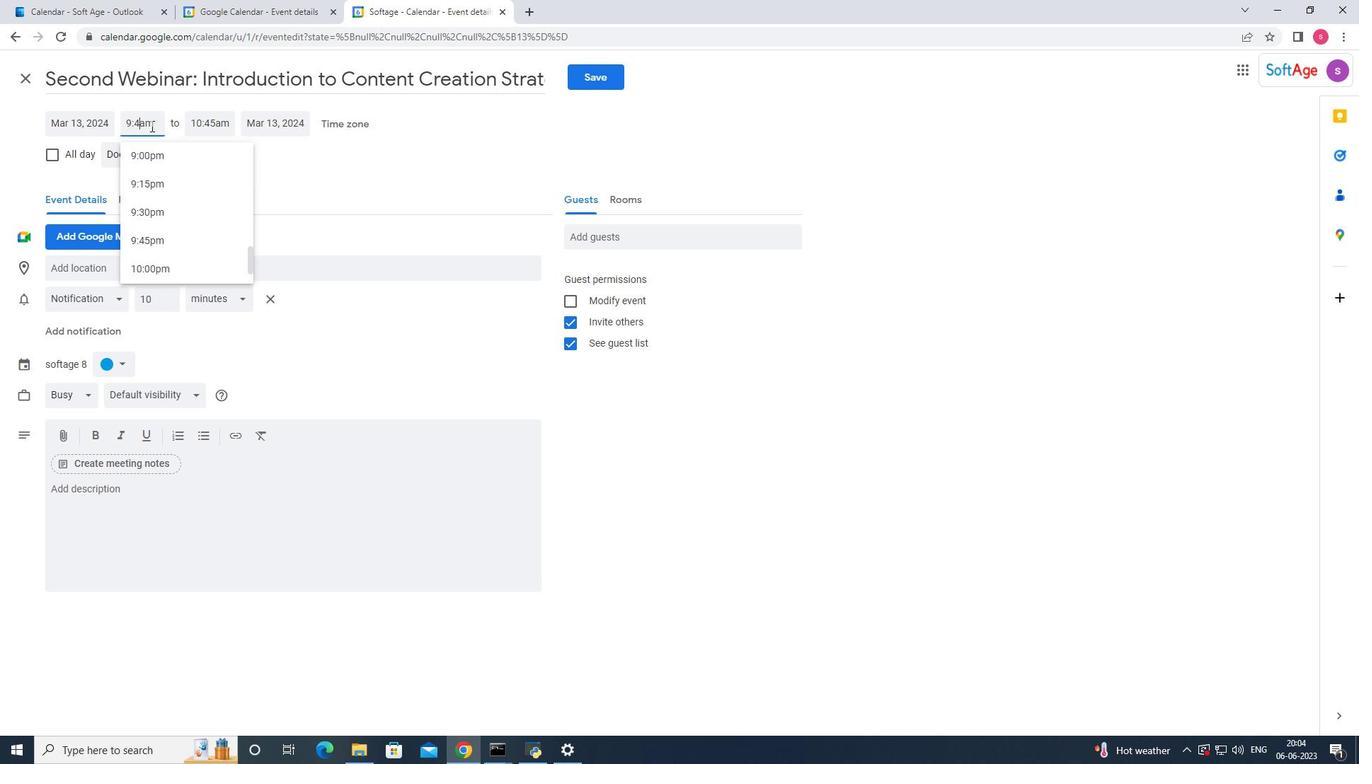 
Action: Mouse moved to (221, 123)
Screenshot: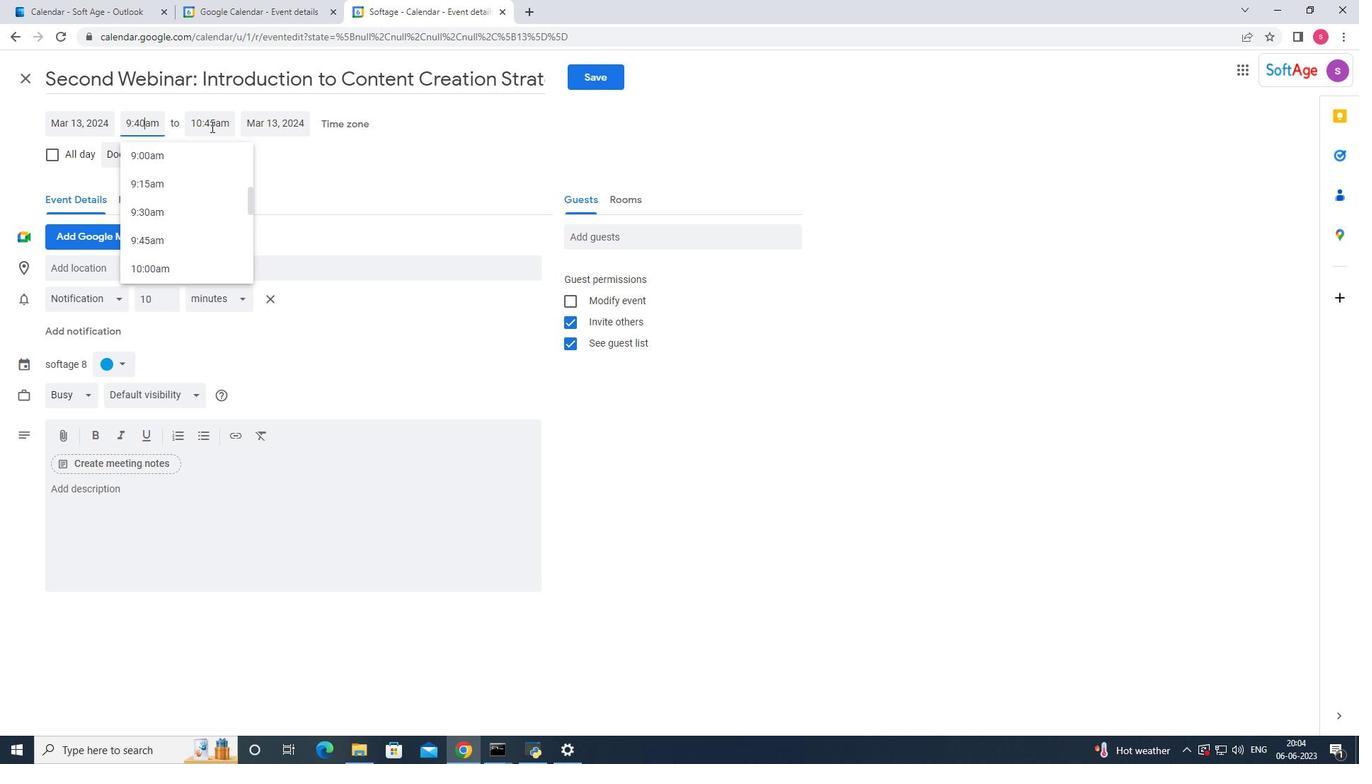 
Action: Mouse pressed left at (221, 123)
Screenshot: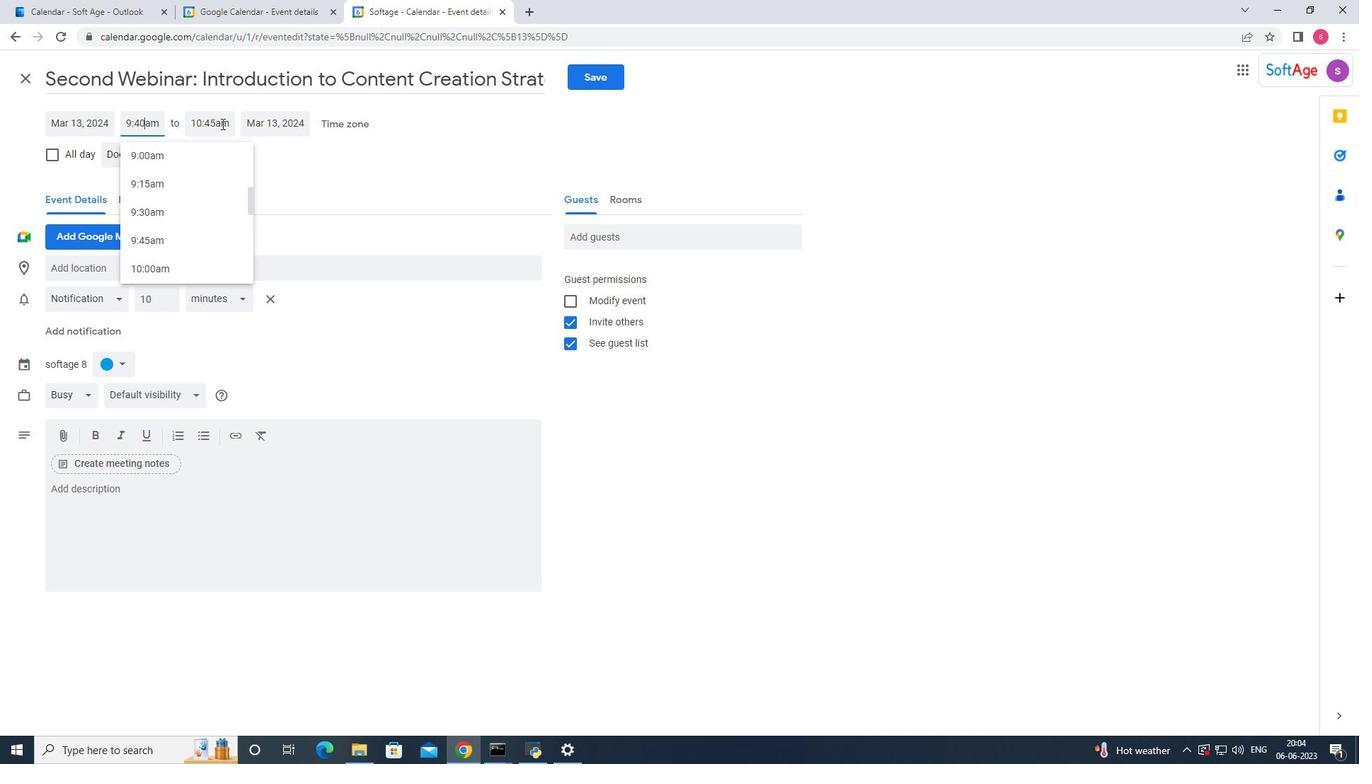 
Action: Mouse moved to (229, 274)
Screenshot: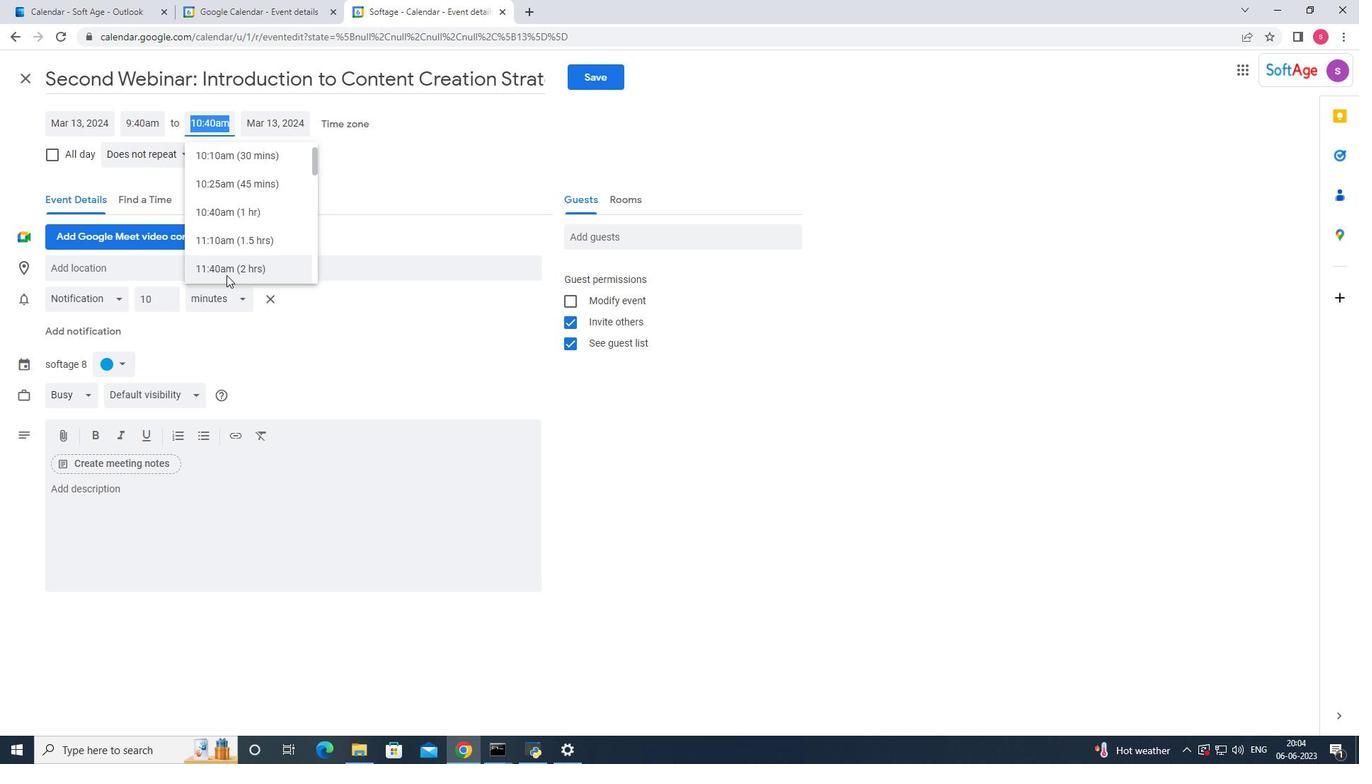 
Action: Mouse pressed left at (229, 274)
Screenshot: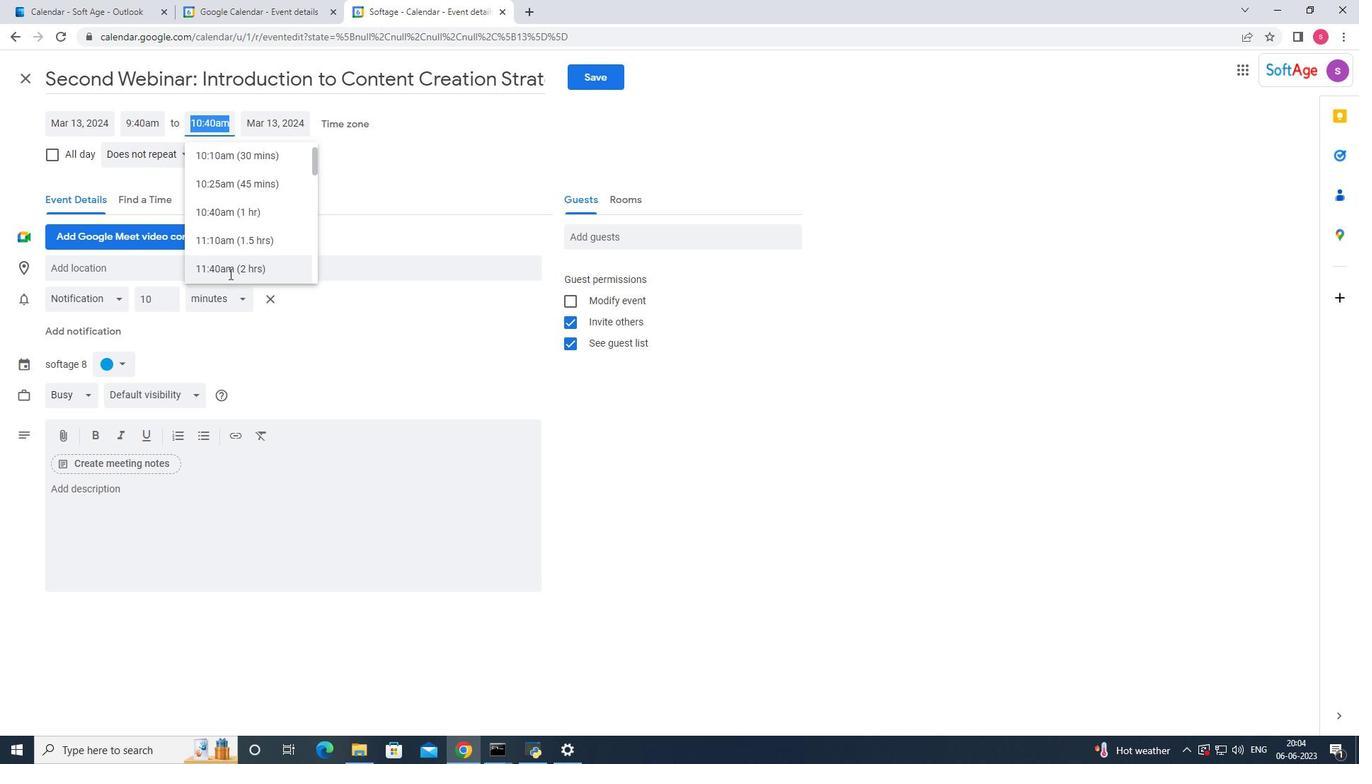 
Action: Mouse moved to (108, 488)
Screenshot: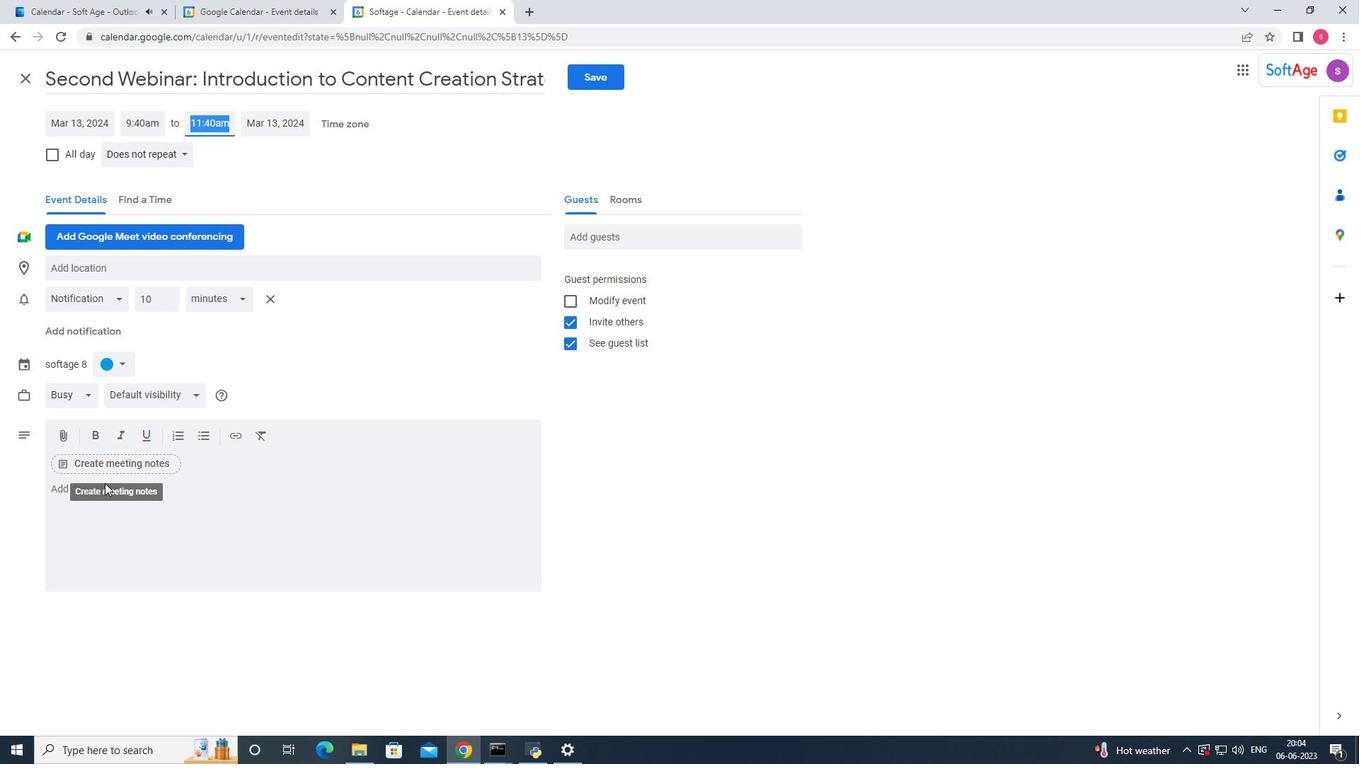 
Action: Mouse pressed left at (108, 488)
Screenshot: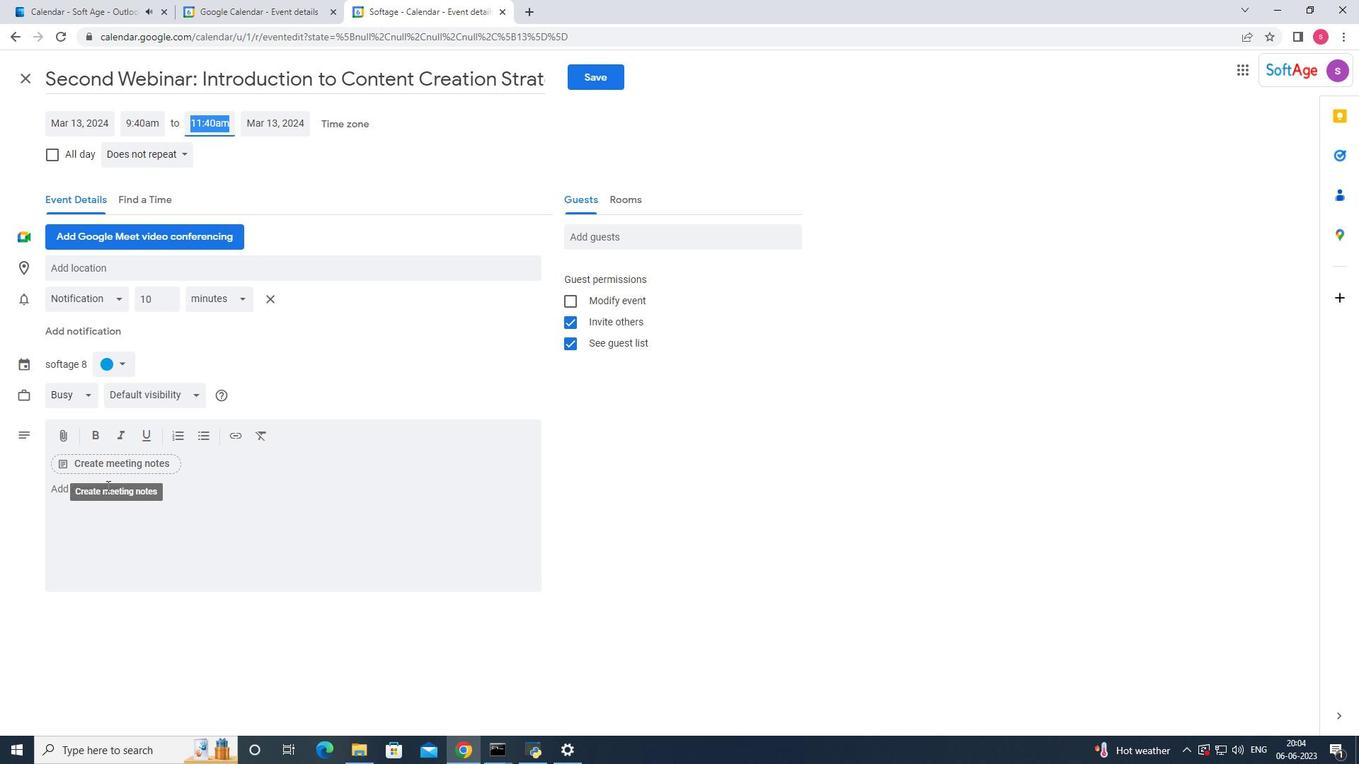 
Action: Key pressed <Key.shift_r>Alog<Key.backspace>ngdide<Key.backspace><Key.backspace><Key.backspace><Key.backspace>side<Key.space>problem-solbi<Key.backspace><Key.backspace>ving<Key.space>activities,<Key.space>the<Key.space>retrat<Key.space>w<Key.backspace><Key.backspace><Key.backspace><Key.backspace><Key.backspace>reat<Key.space>will<Key.space>provide<Key.space>io<Key.backspace><Key.backspace>opportunities<Key.space>for<Key.space>ta<Key.backspace>eam<Key.space>memv<Key.backspace>bers<Key.space>to<Key.space>rrelax<Key.space><Key.backspace><Key.backspace><Key.backspace><Key.backspace><Key.backspace><Key.backspace><Key.backspace>rea<Key.backspace>laxx<Key.backspace>,<Key.space>unwind<Key.space><Key.backspace>n<Key.backspace>,<Key.space>abd<Key.space><Key.backspace><Key.backspace><Key.backspace>m<Key.backspace>nd<Key.space>buik<Key.backspace>ld<Key.space>stronger<Key.space>relationshiop<Key.backspace><Key.backspace>ps<Key.space><Key.backspace>.<Key.space><Key.shift_r>This<Key.space>could<Key.space>include<Key.space>team<Key.space>meals,<Key.space>social<Key.space>events.<Key.space><Key.backspace><Key.backspace>,<Key.space>or<Key.space>recreational<Key.space>activities<Key.space>that<Key.space>promote<Key.space>camaraderie<Key.space>and<Key.space>connection.
Screenshot: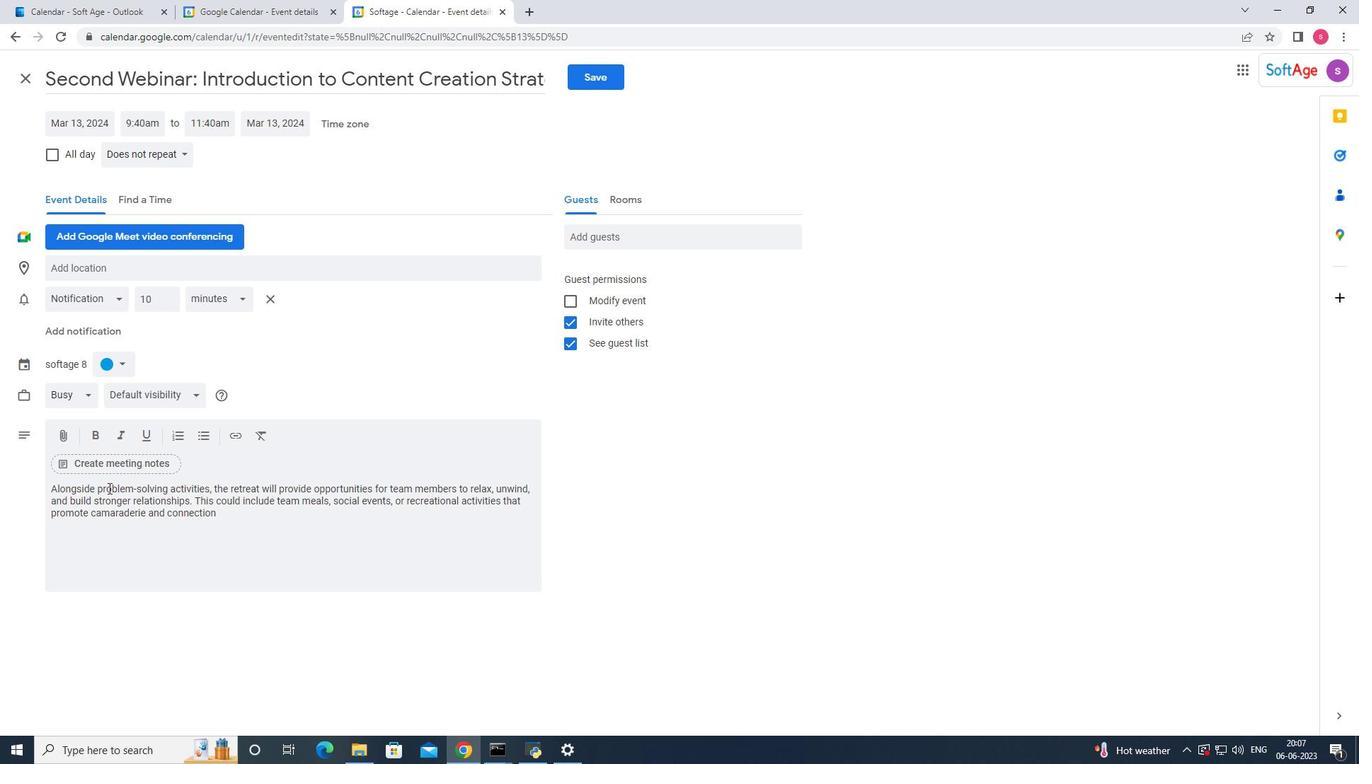 
Action: Mouse moved to (122, 362)
Screenshot: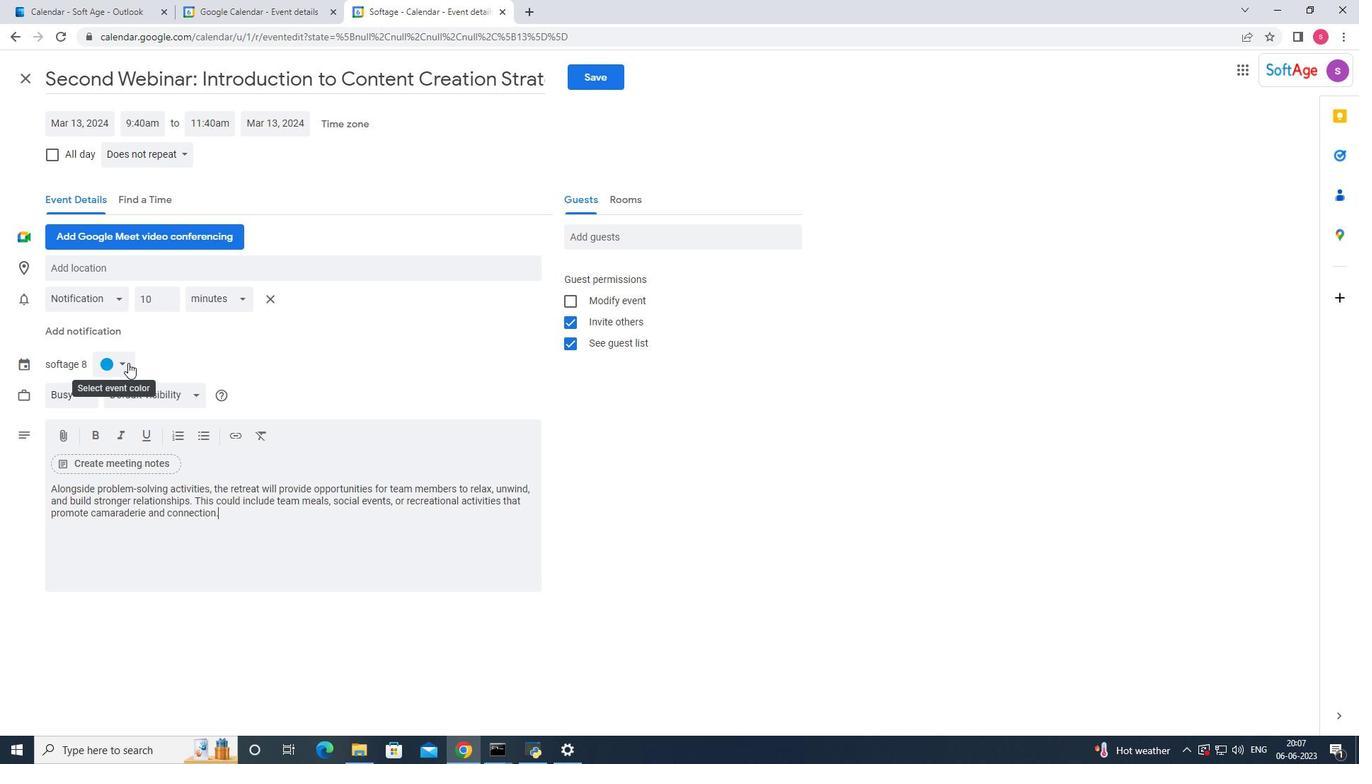 
Action: Mouse pressed left at (122, 362)
Screenshot: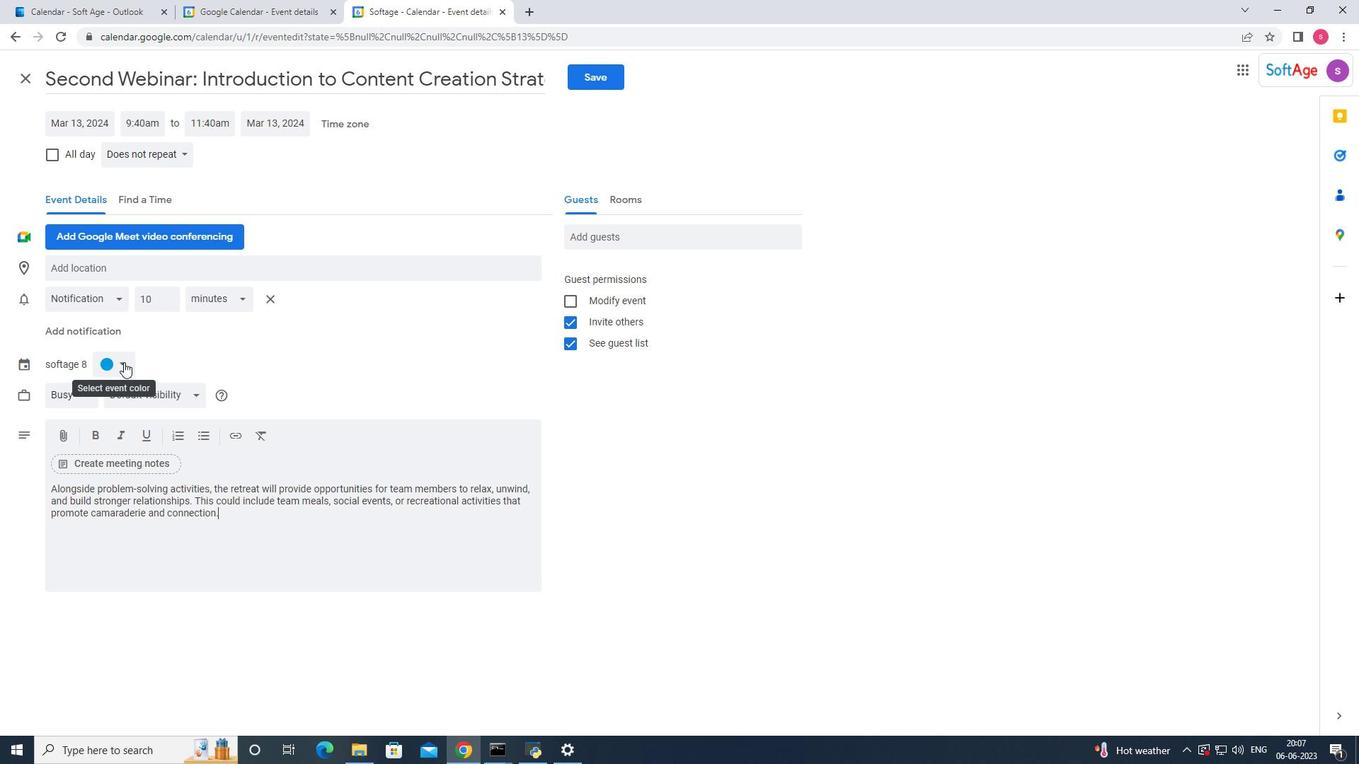
Action: Mouse moved to (123, 435)
Screenshot: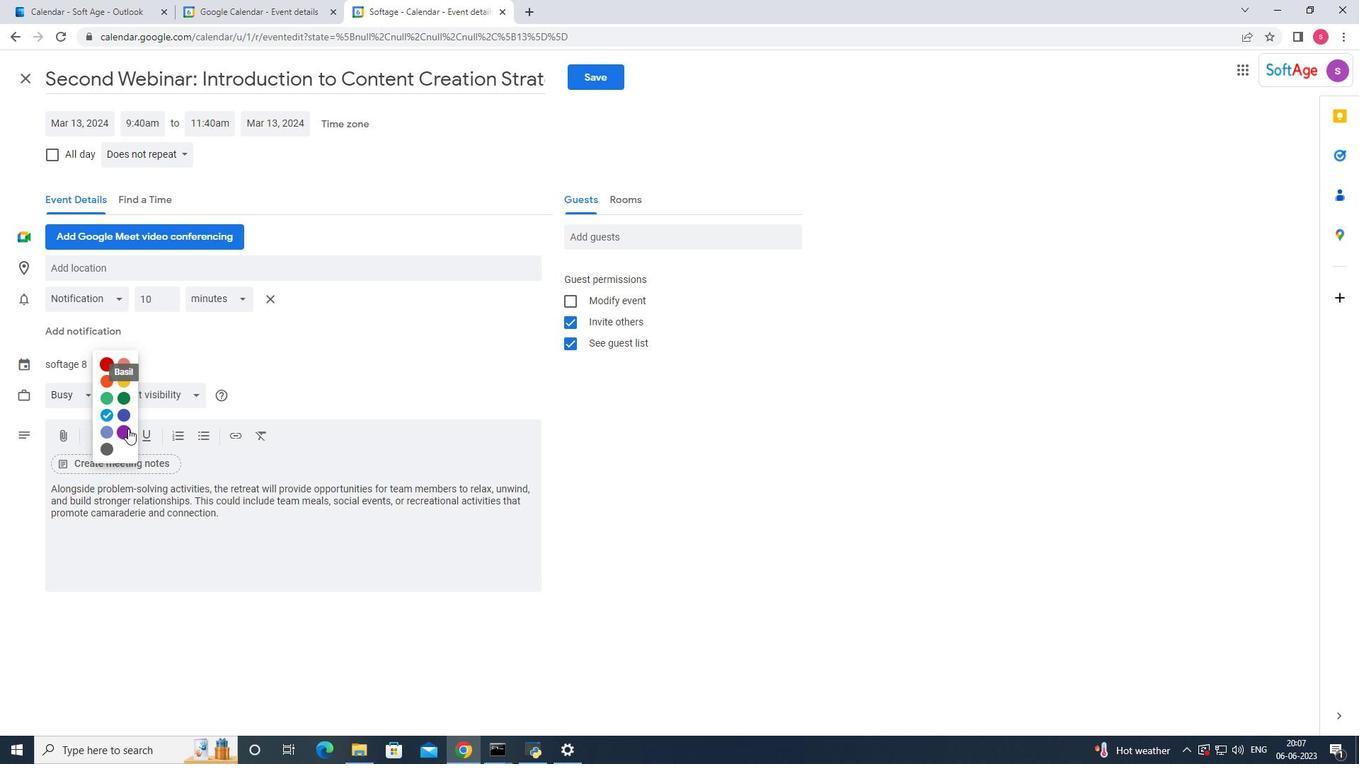
Action: Mouse pressed left at (123, 435)
Screenshot: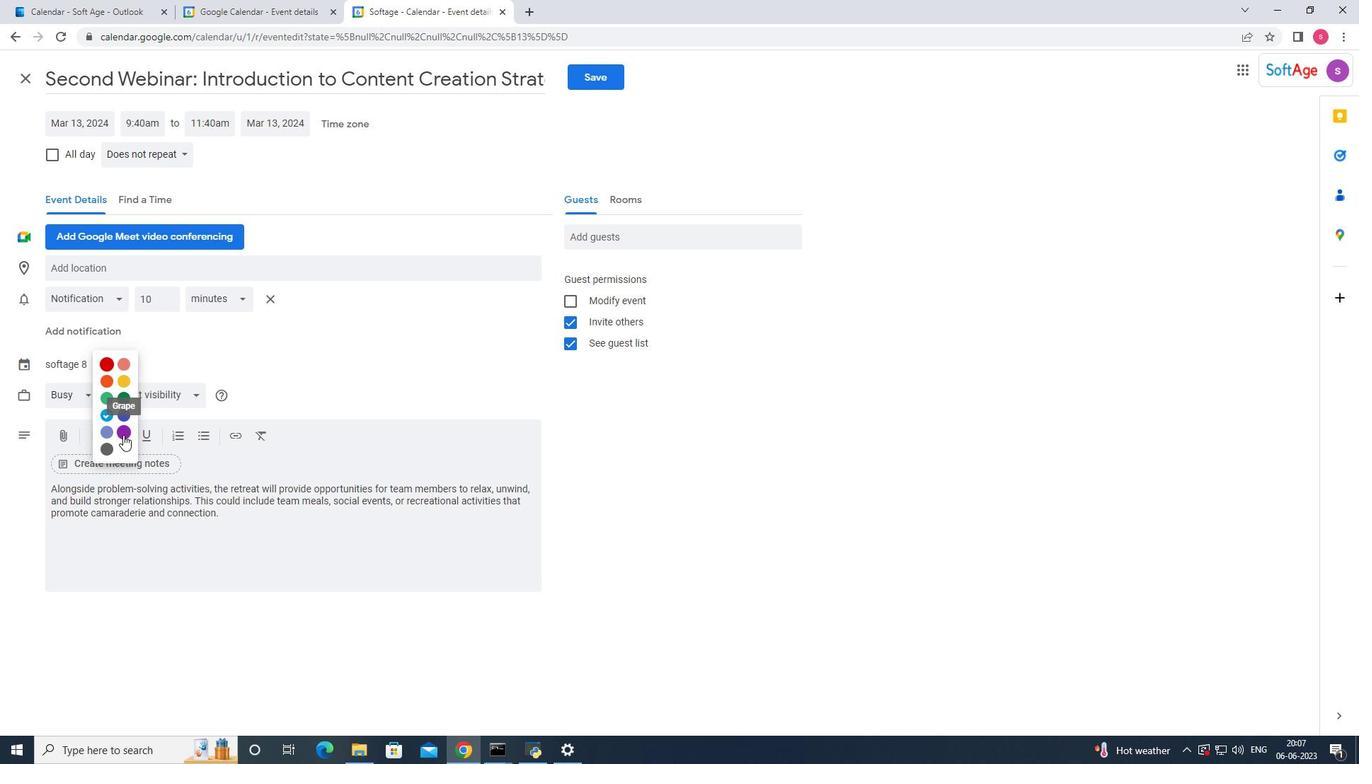 
Action: Mouse moved to (113, 265)
Screenshot: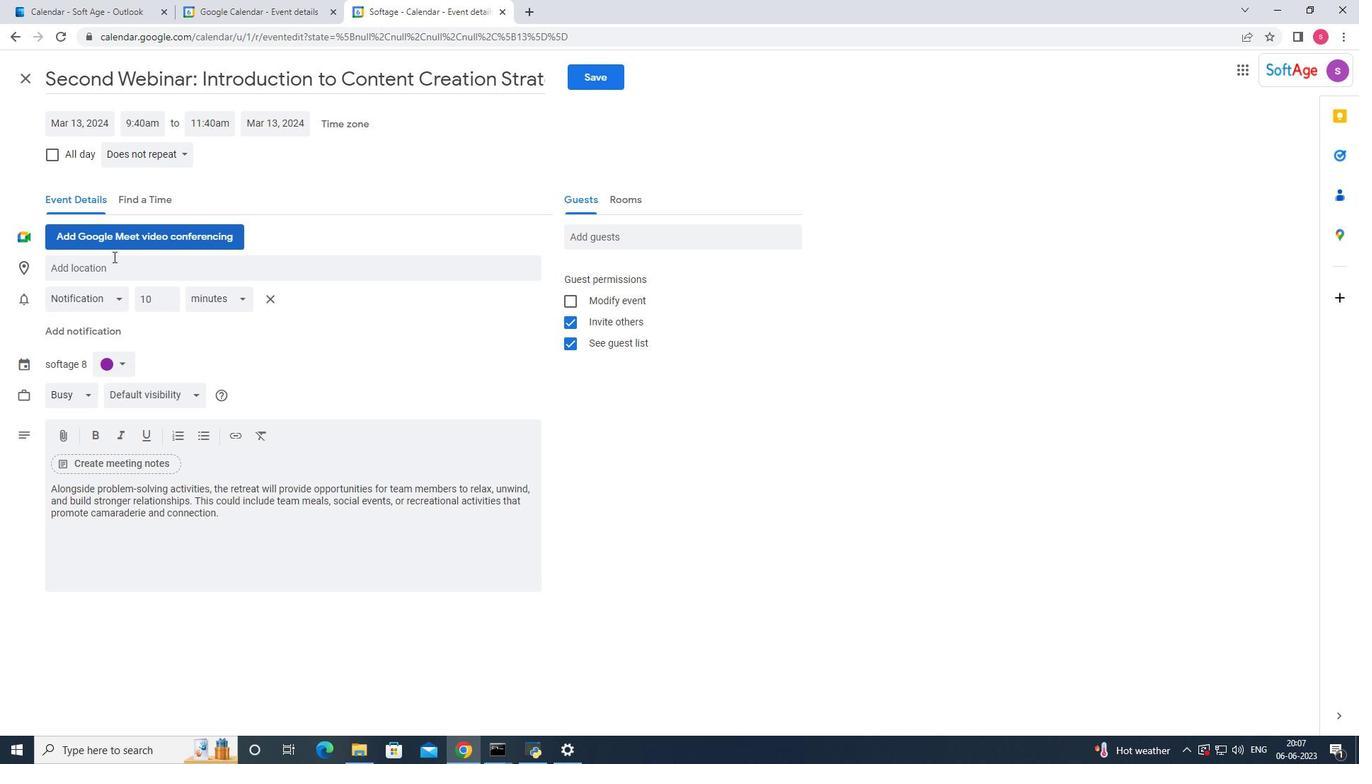 
Action: Mouse pressed left at (113, 265)
Screenshot: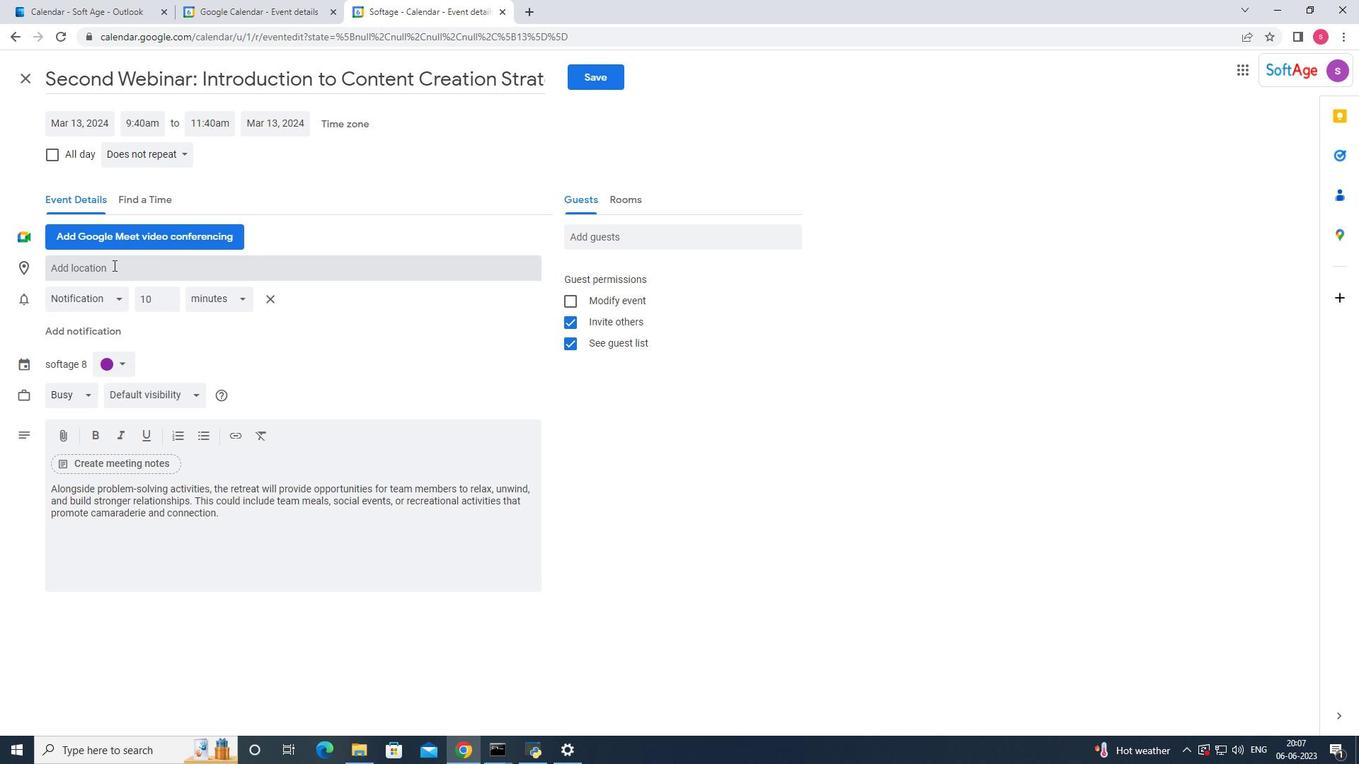 
Action: Key pressed <Key.shift>Madrid,<Key.space><Key.shift_r>Spain
Screenshot: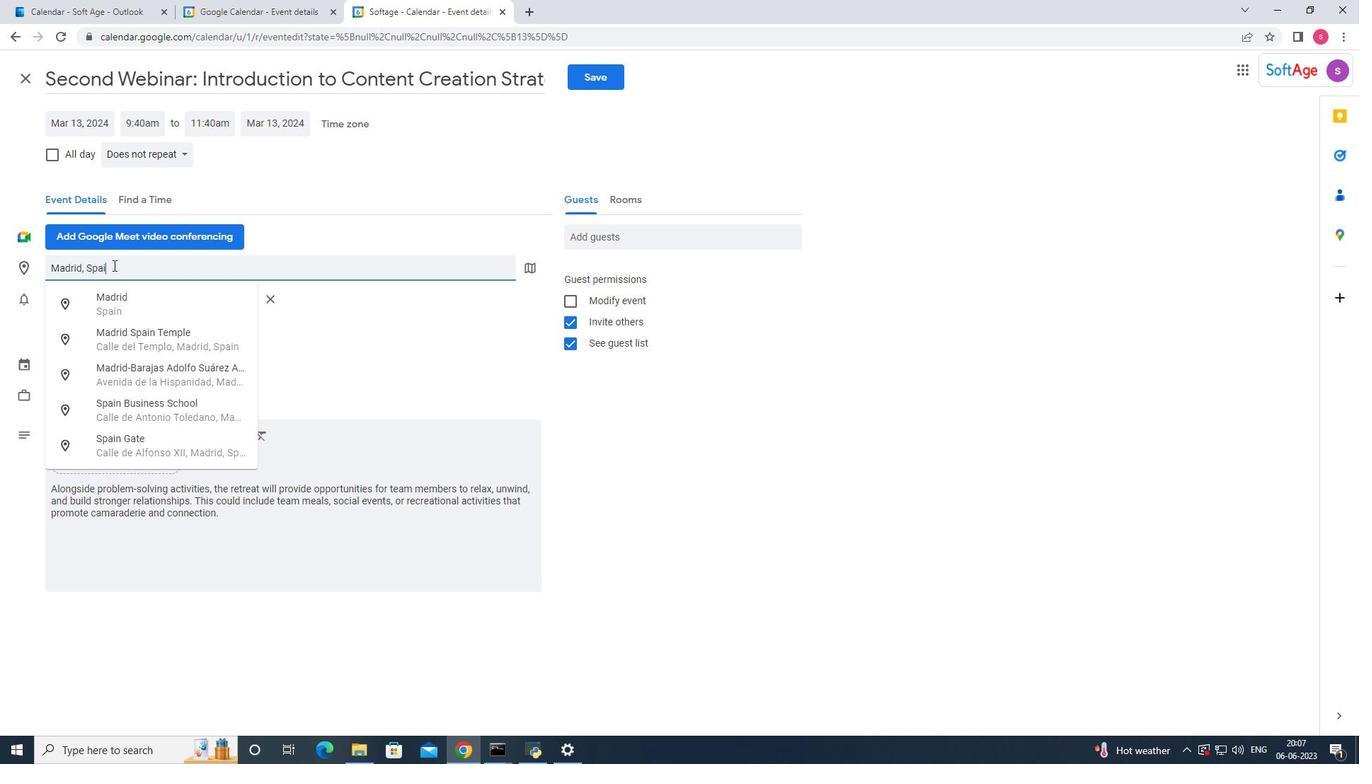 
Action: Mouse moved to (678, 235)
Screenshot: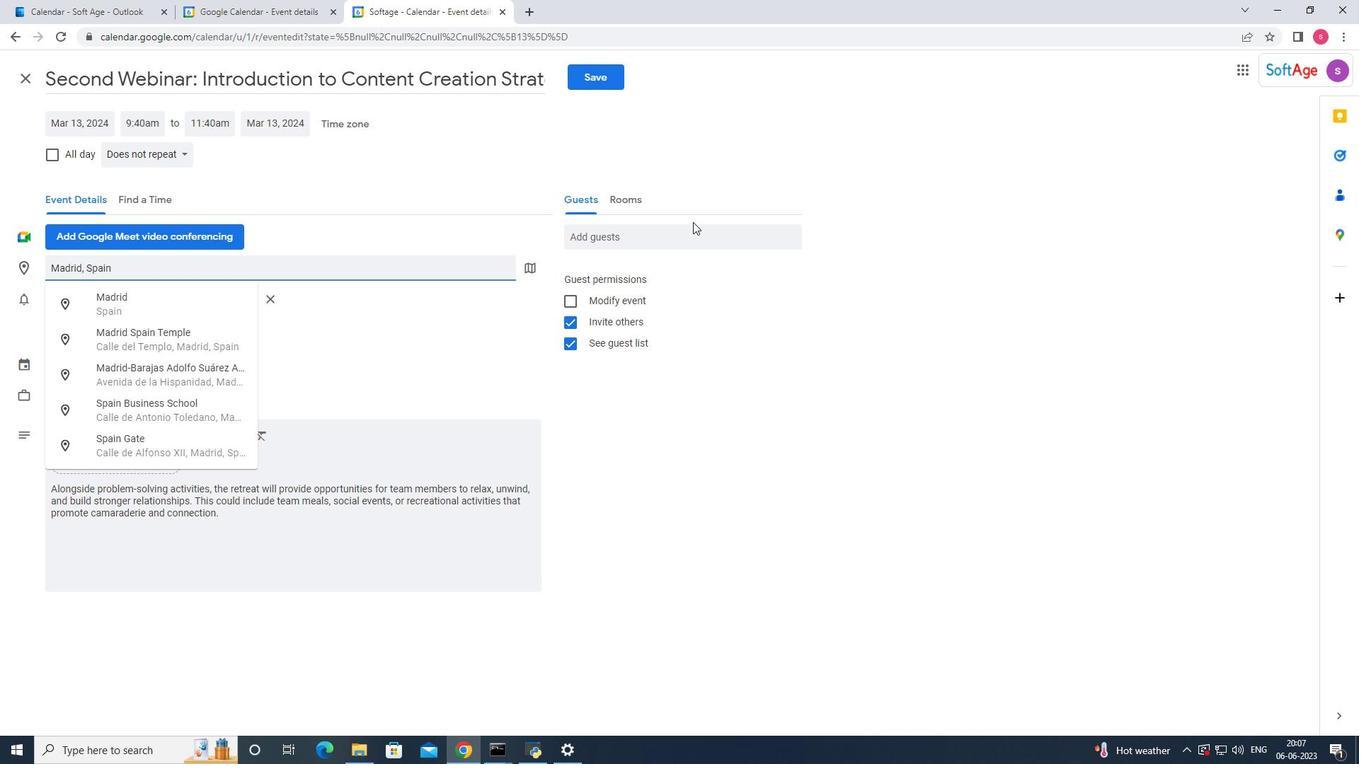 
Action: Mouse pressed left at (678, 235)
Screenshot: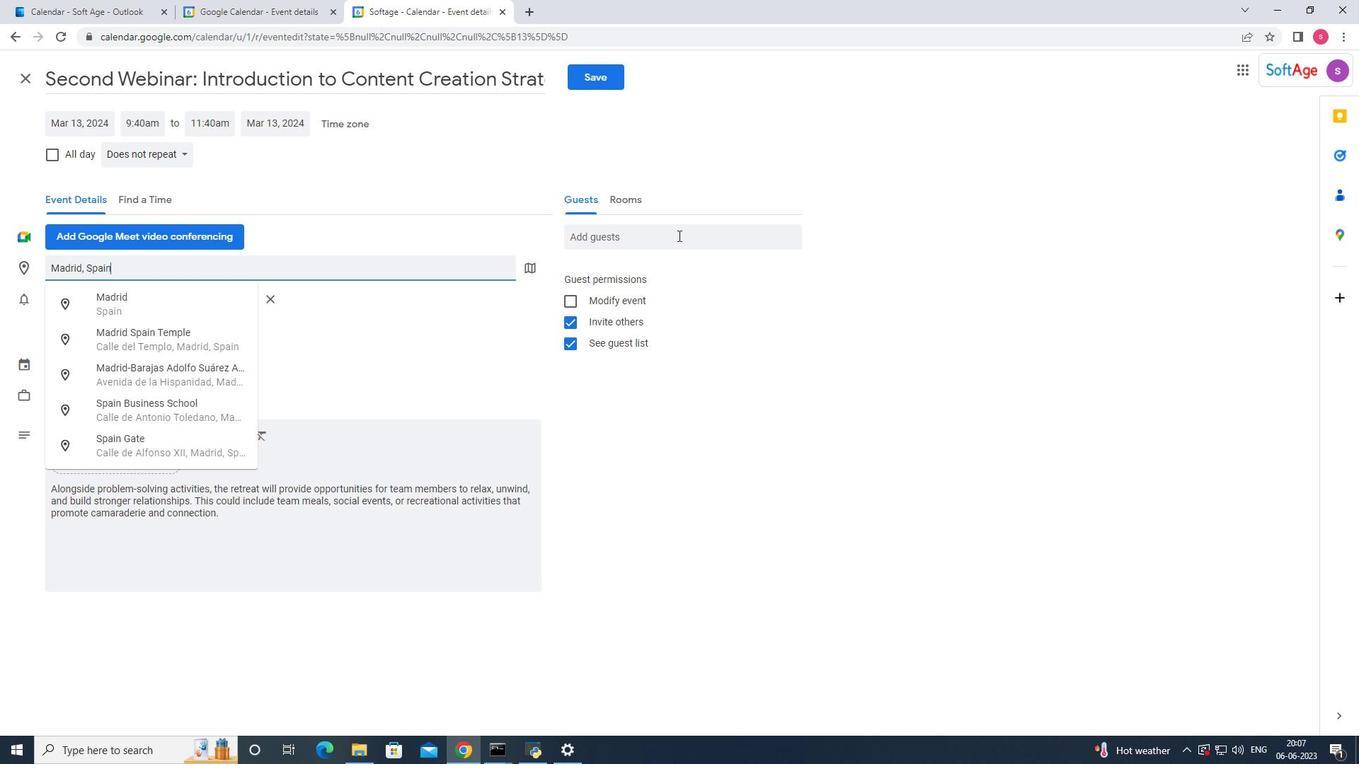 
Action: Key pressed softage.9
Screenshot: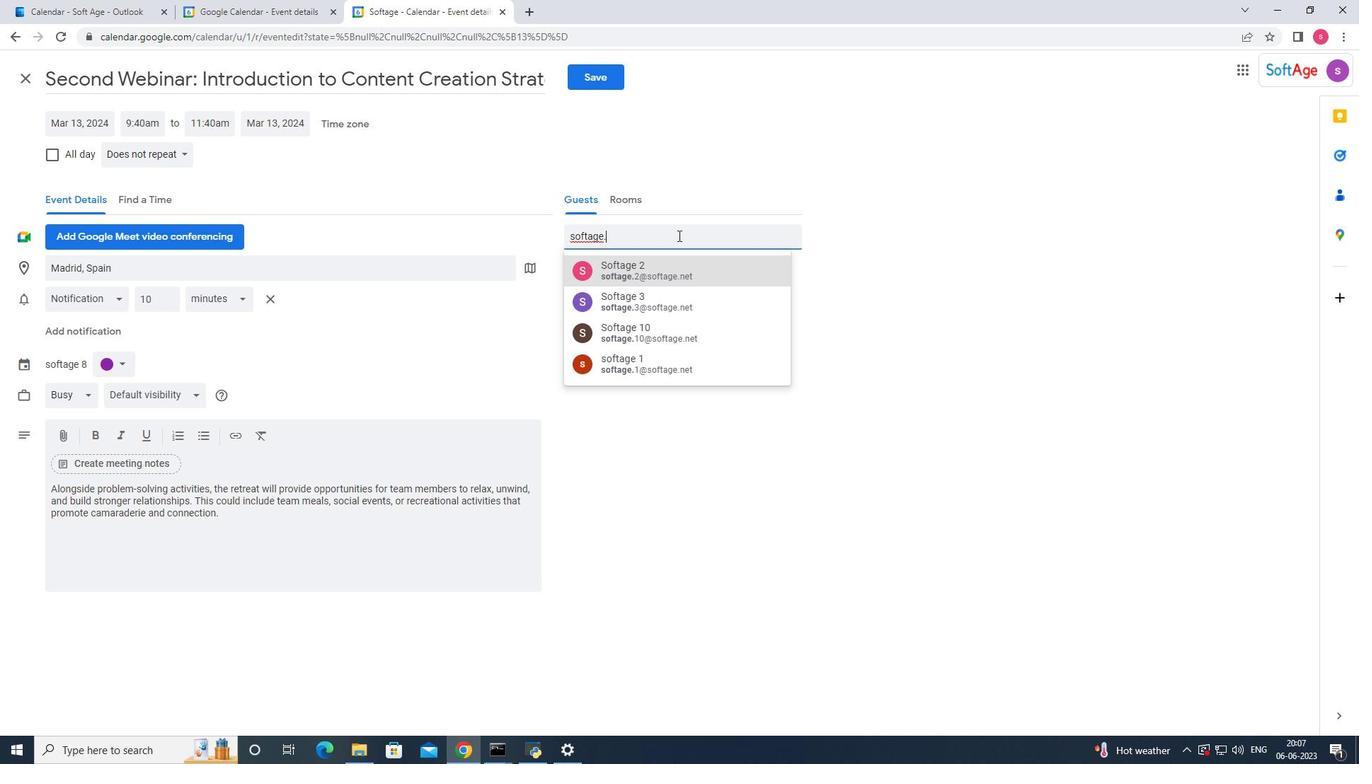 
Action: Mouse moved to (657, 271)
Screenshot: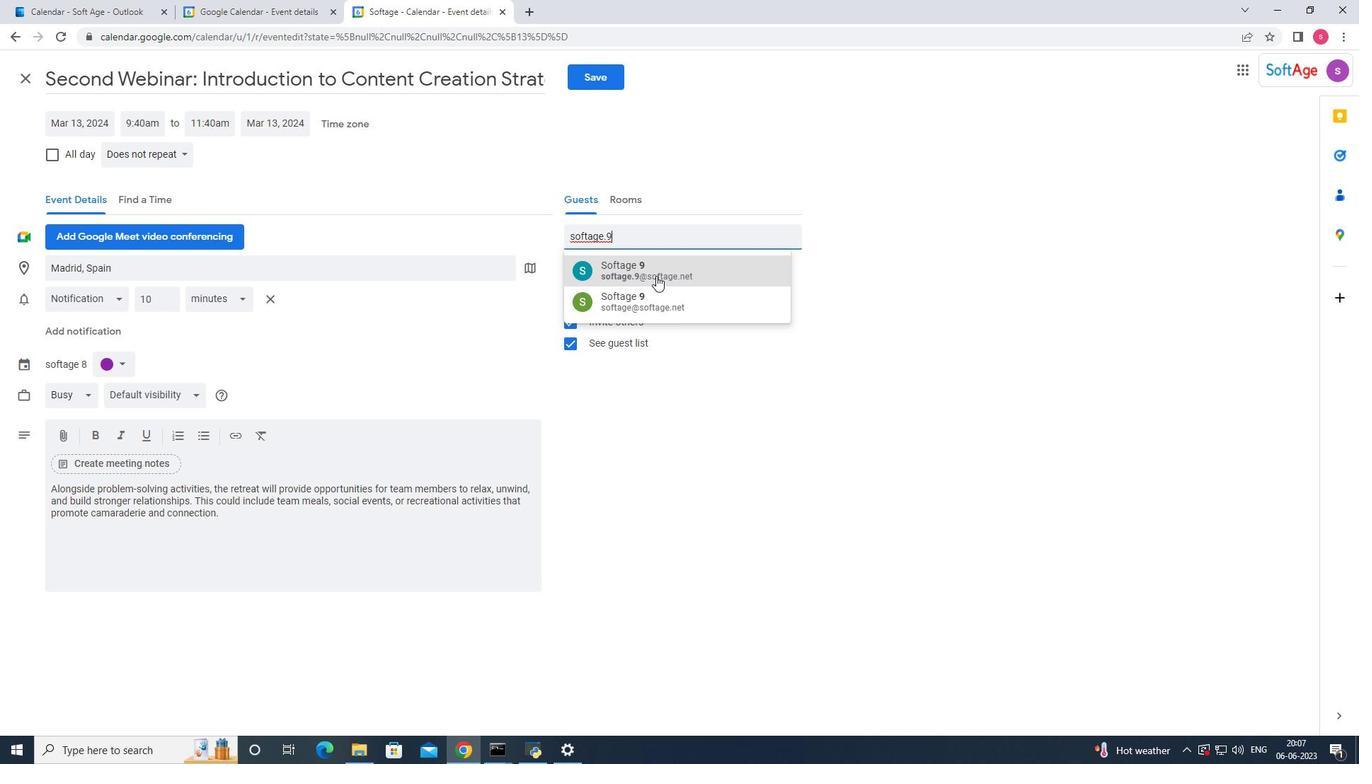 
Action: Mouse pressed left at (657, 271)
Screenshot: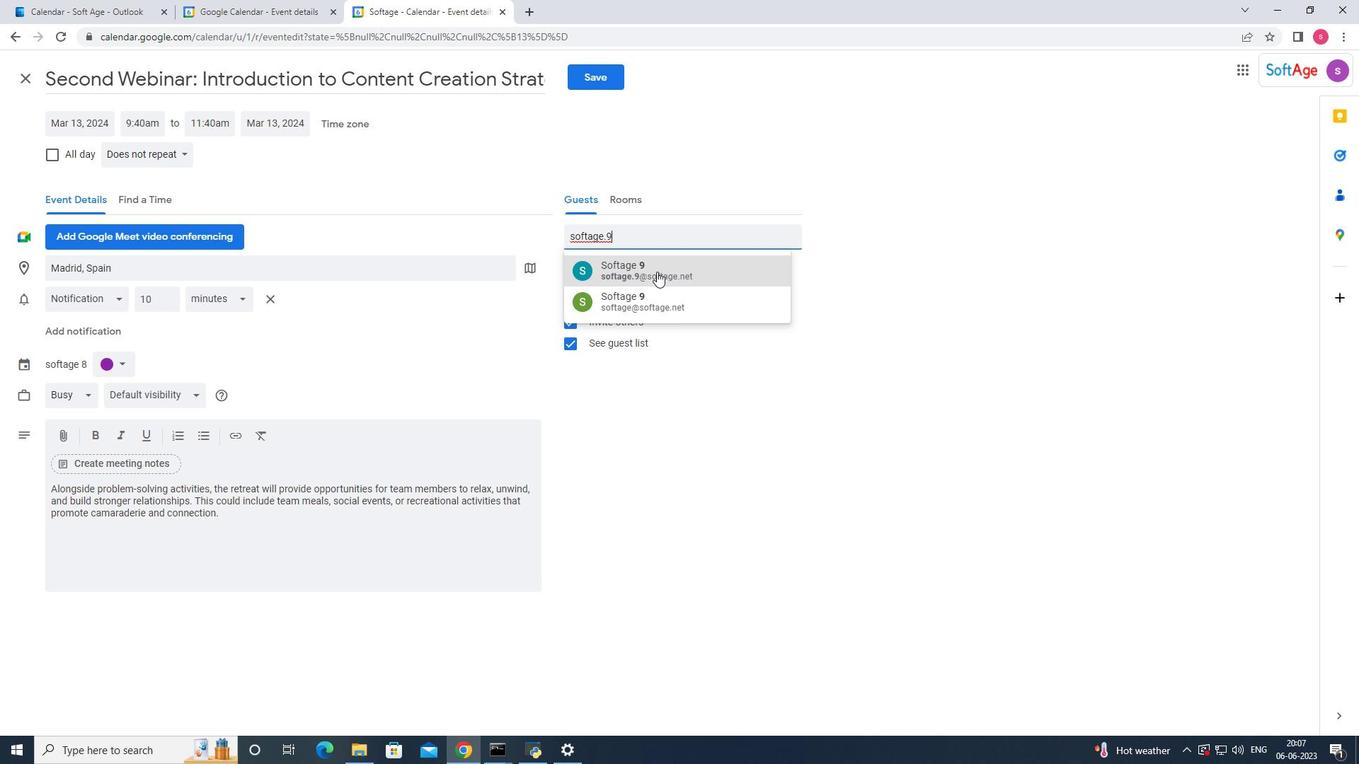 
Action: Key pressed softage.10
Screenshot: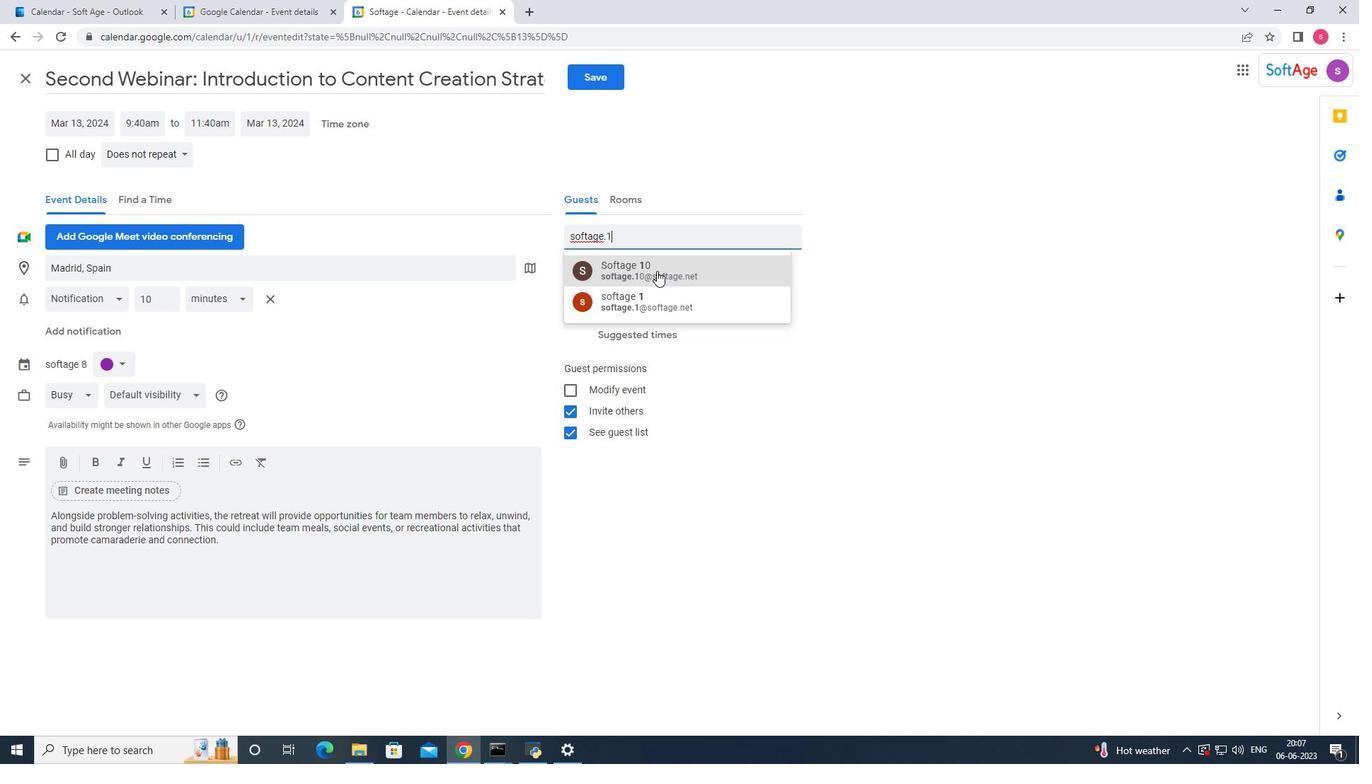 
Action: Mouse pressed left at (657, 271)
Screenshot: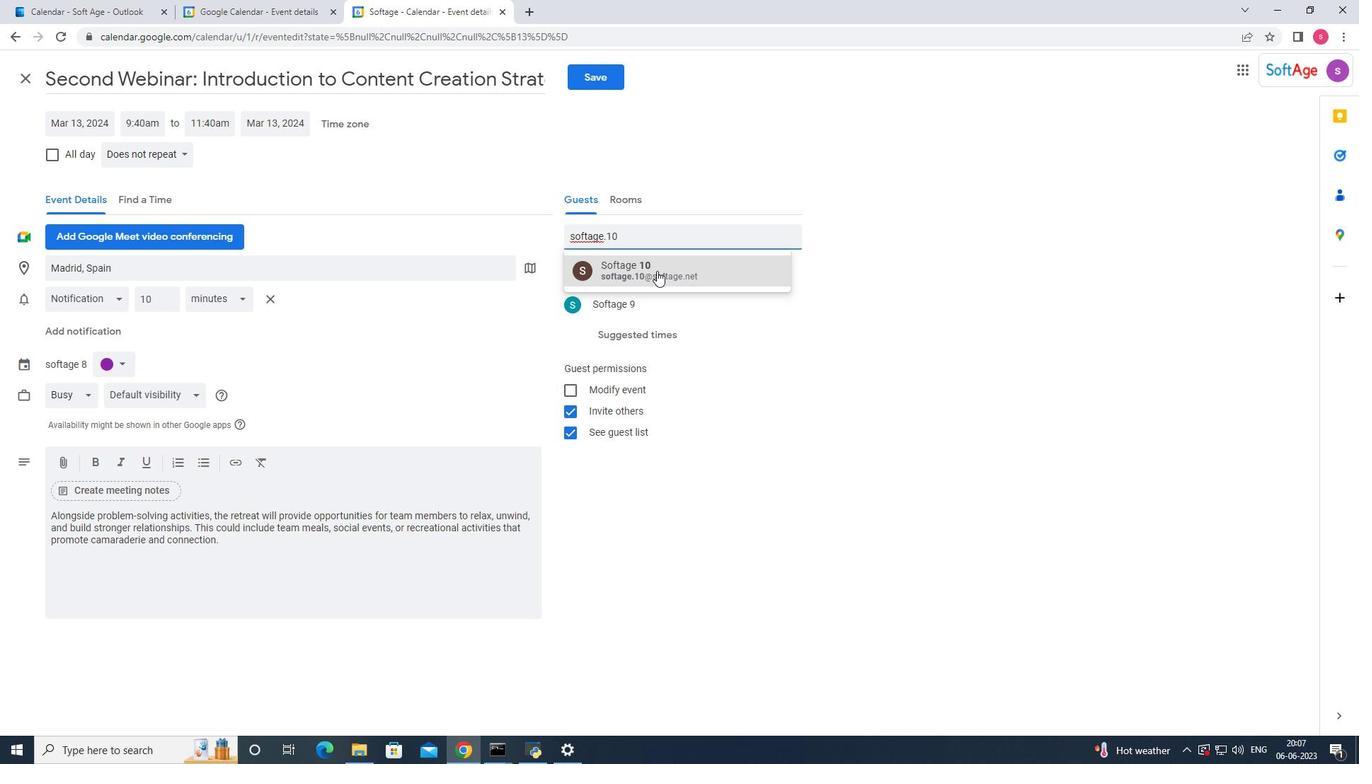 
Action: Mouse moved to (162, 152)
Screenshot: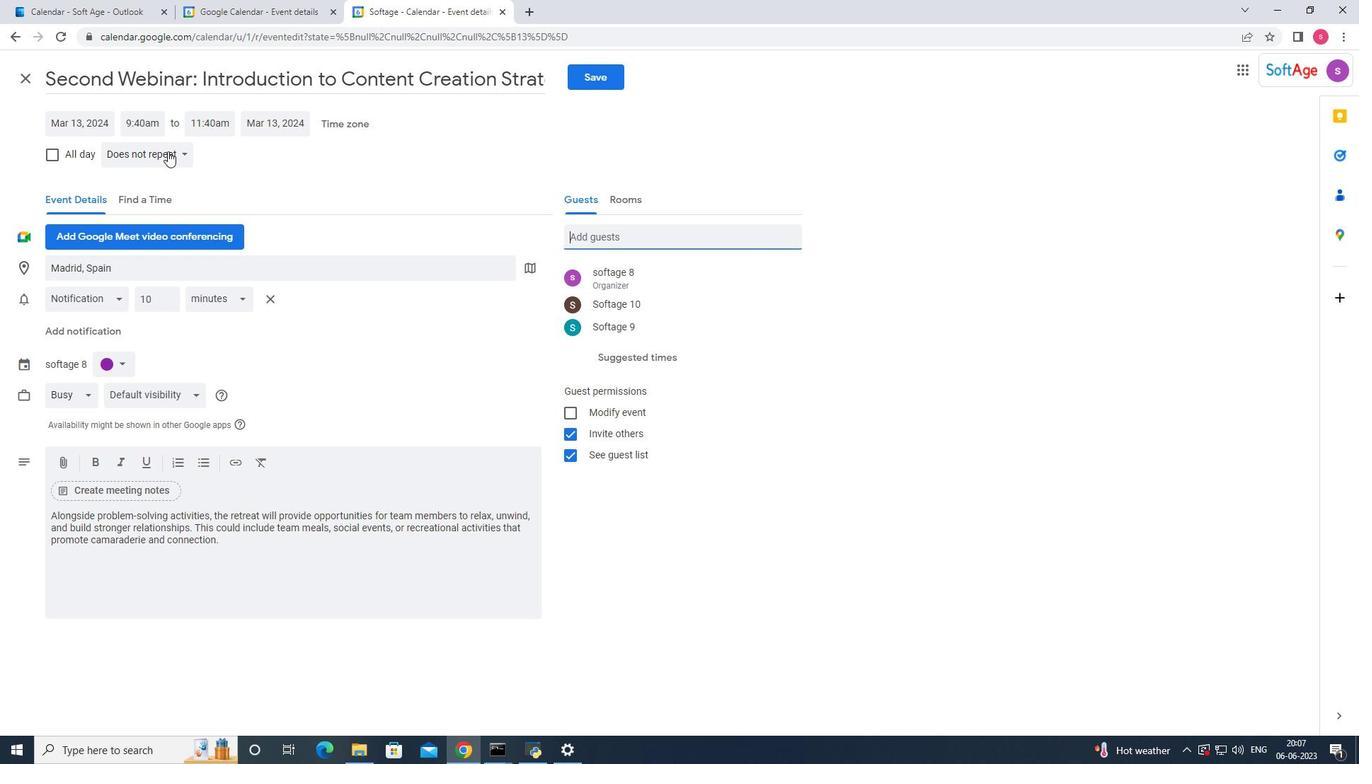 
Action: Mouse pressed left at (162, 152)
Screenshot: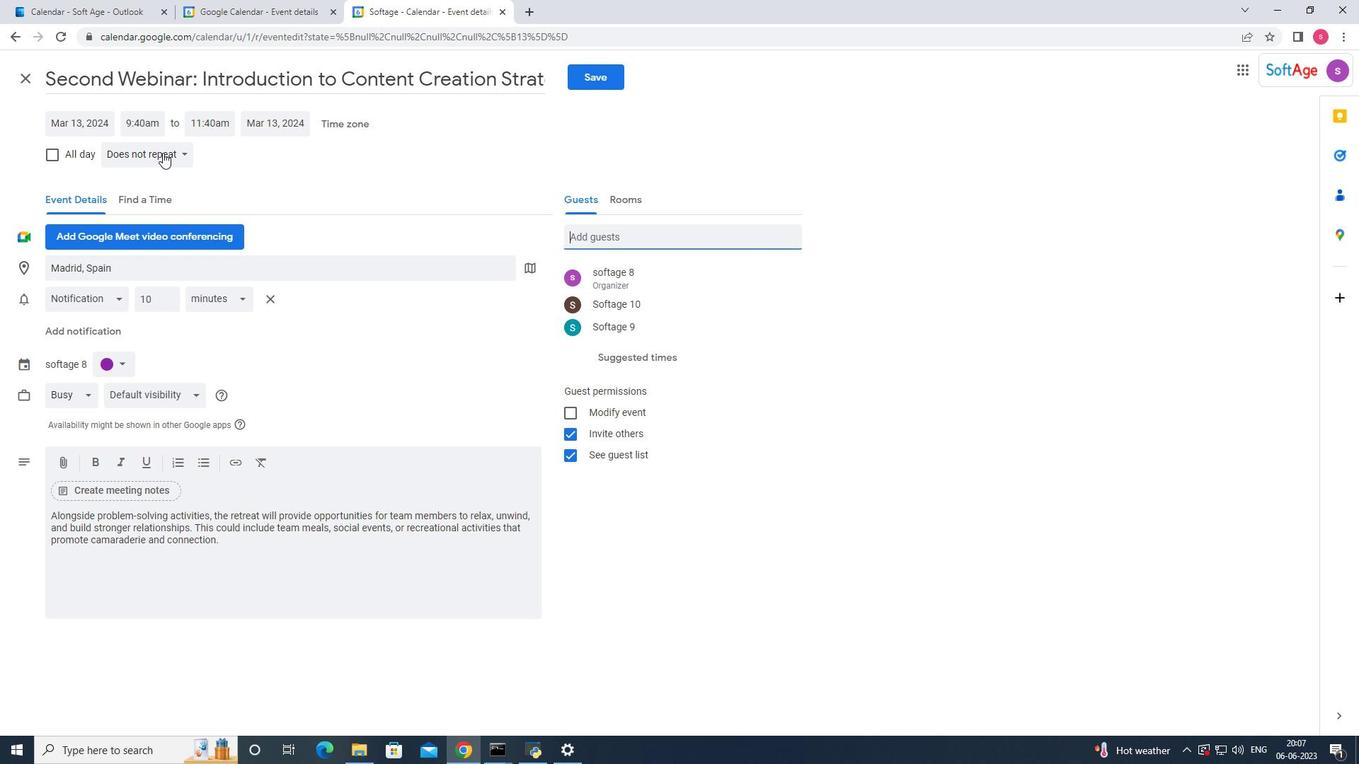 
Action: Mouse moved to (184, 284)
Screenshot: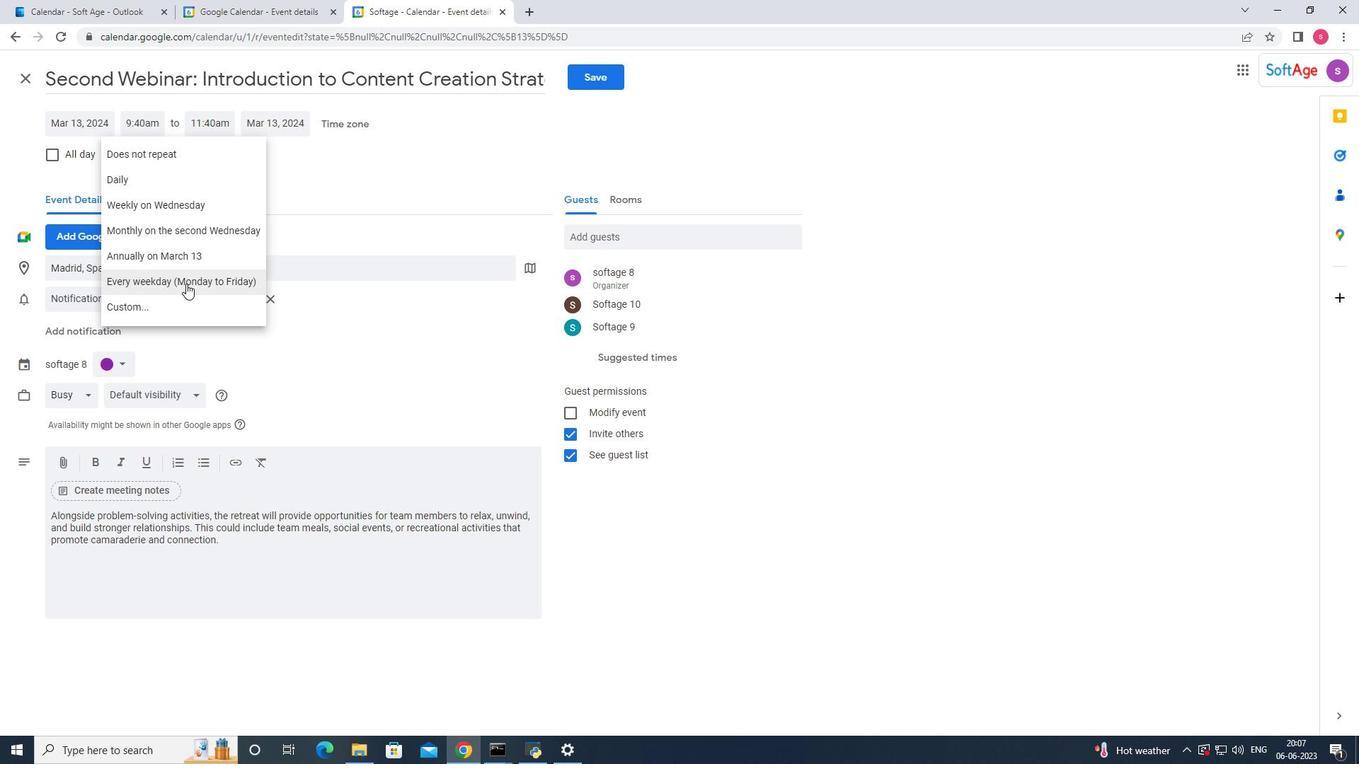 
Action: Mouse pressed left at (184, 284)
Screenshot: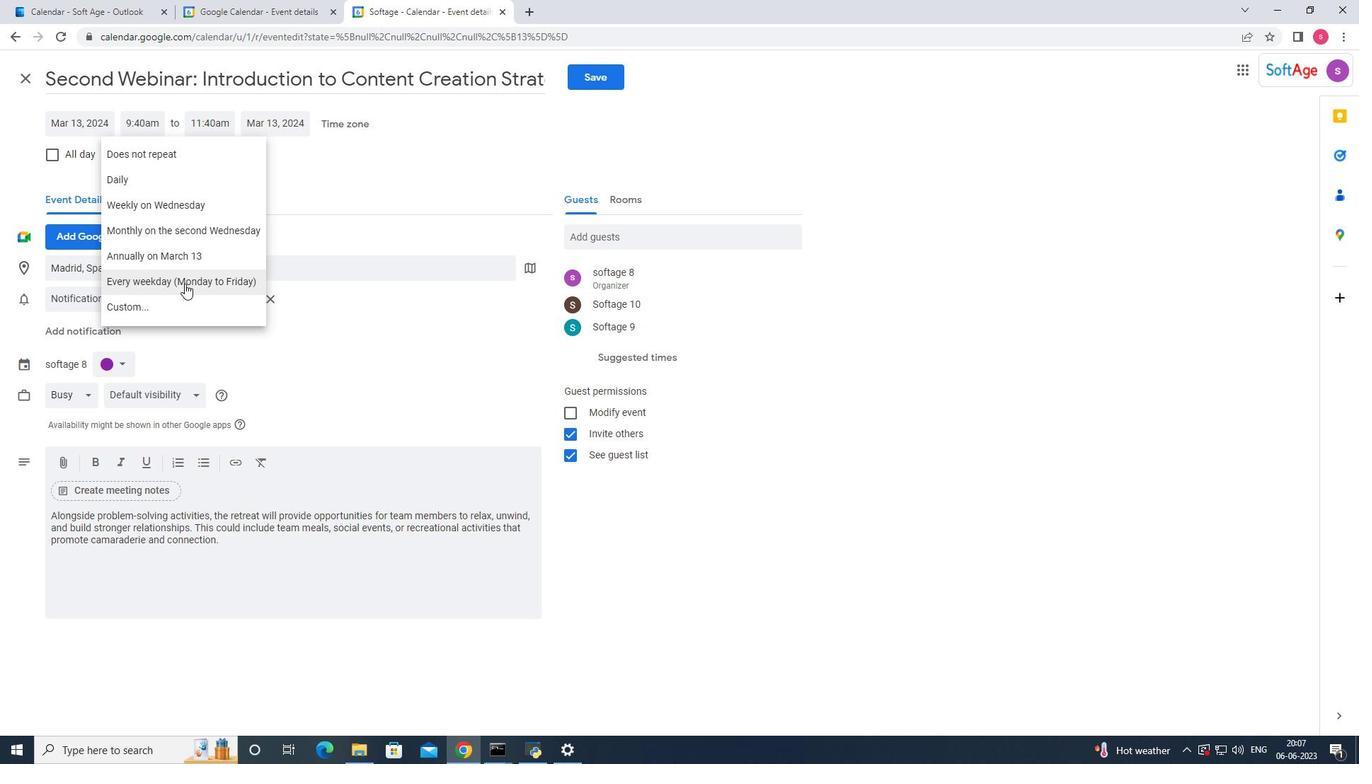 
Action: Mouse moved to (584, 76)
Screenshot: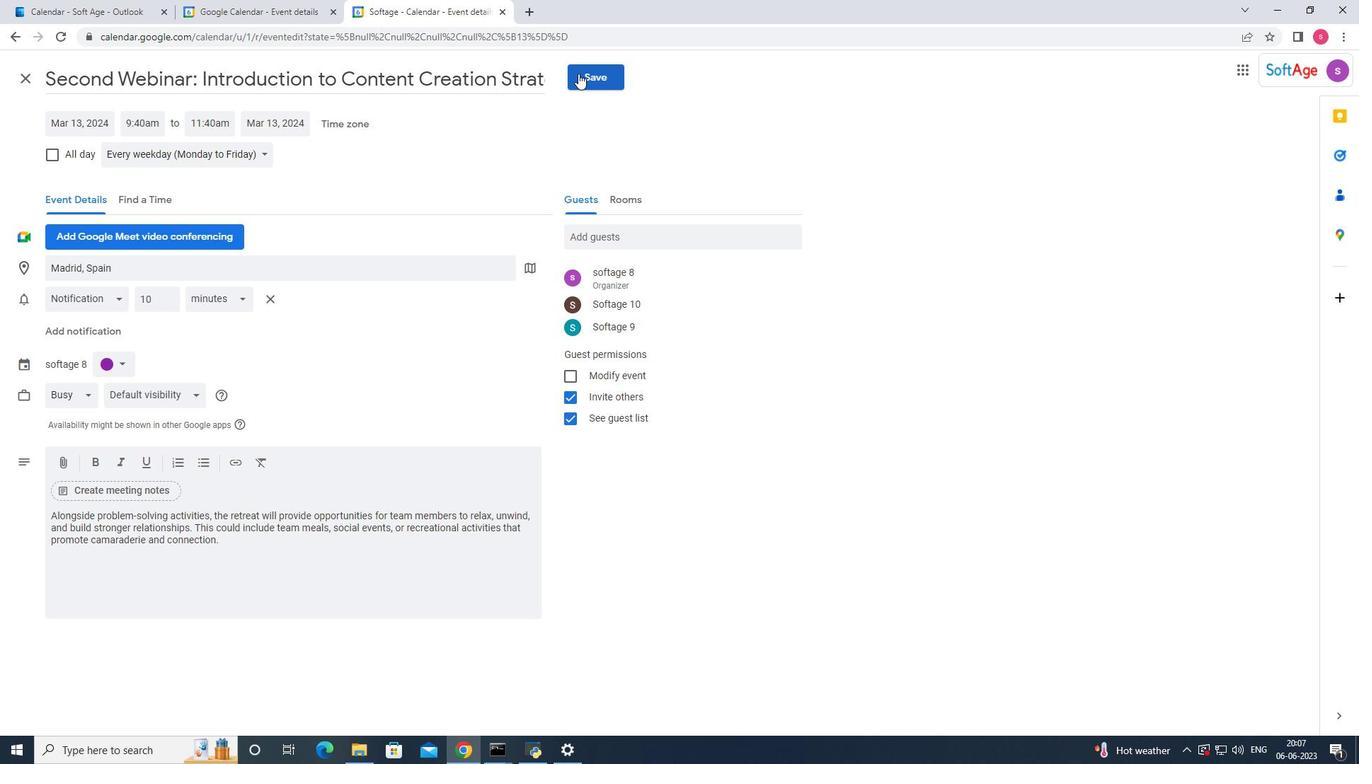 
Action: Mouse pressed left at (584, 76)
Screenshot: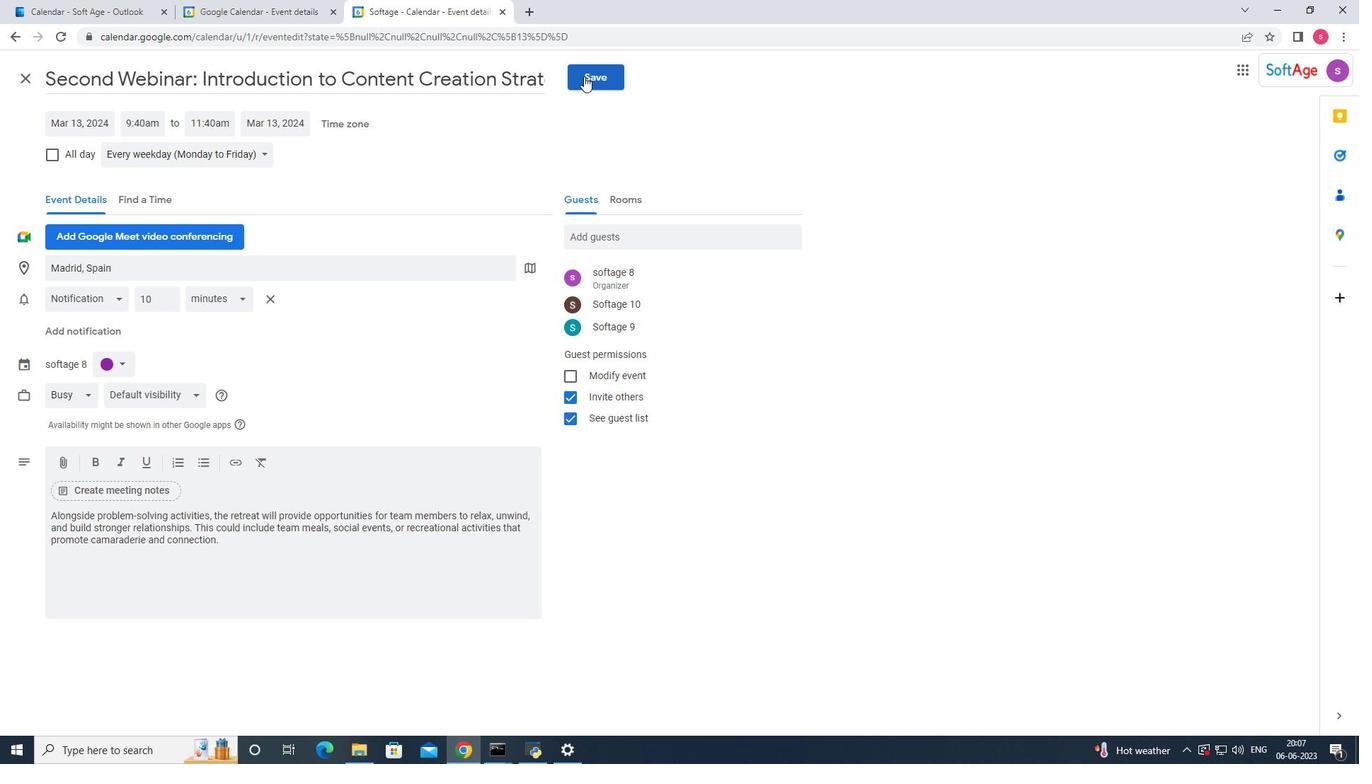 
Action: Mouse moved to (818, 429)
Screenshot: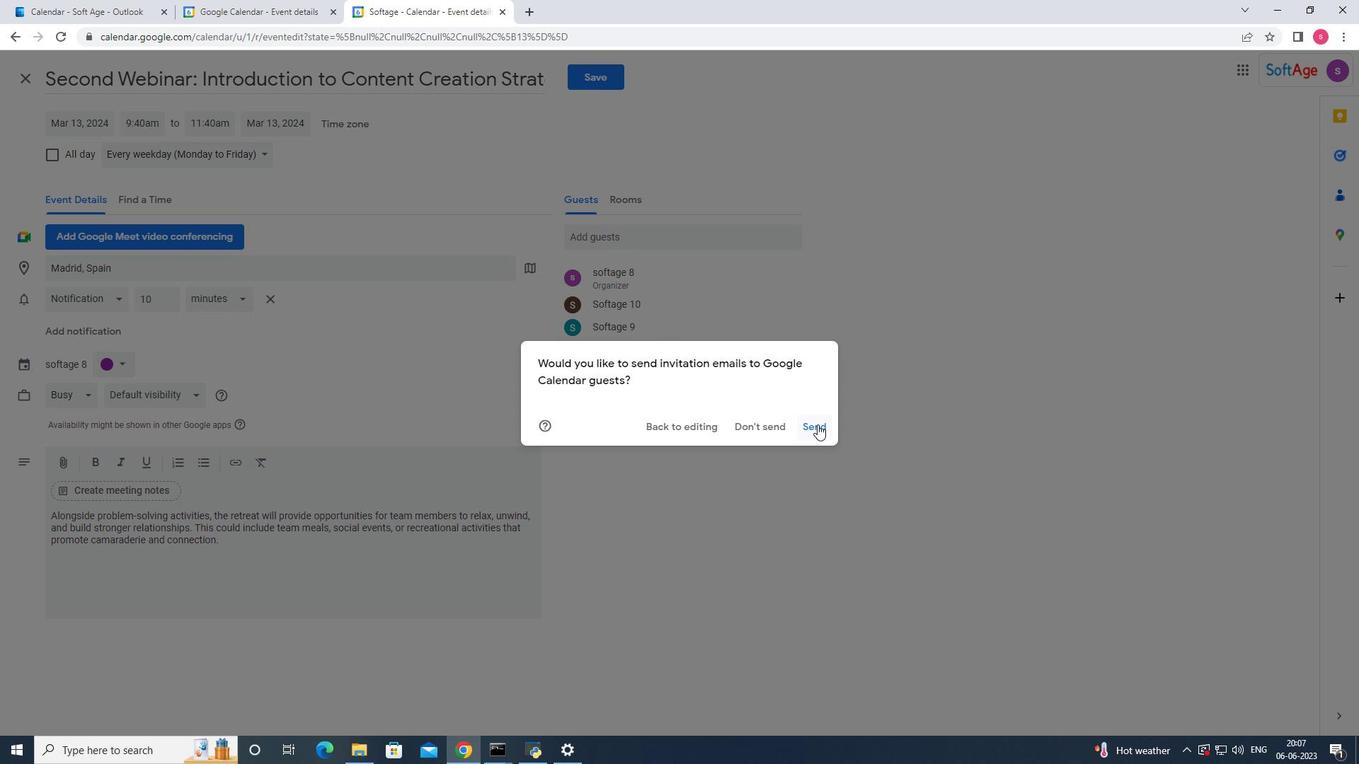 
Action: Mouse pressed left at (818, 429)
Screenshot: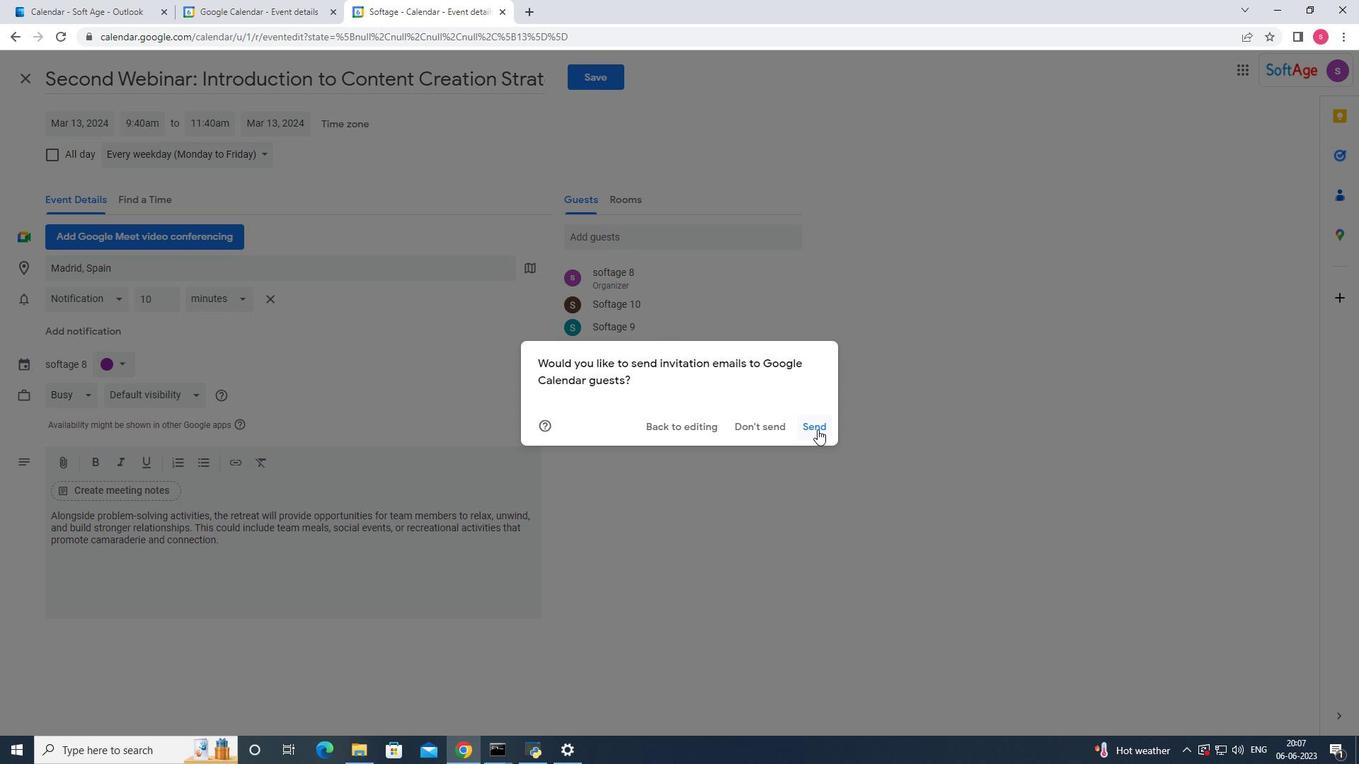 
